 Task: Find connections with filter location Popovo with filter topic #purposewith filter profile language Spanish with filter current company KEYENCE CORPORATION with filter school SALESIAN COLLEGE  with filter industry Education Administration Programs with filter service category Information Security with filter keywords title Sales Representative
Action: Mouse moved to (234, 285)
Screenshot: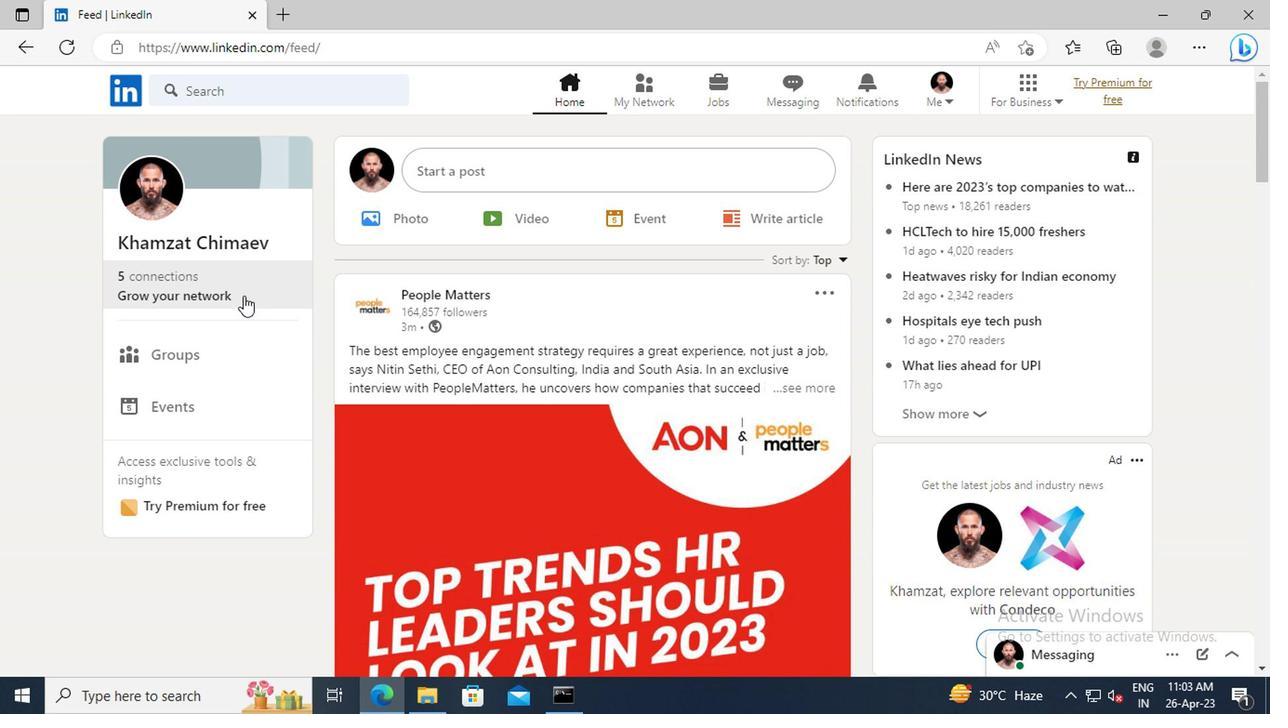 
Action: Mouse pressed left at (234, 285)
Screenshot: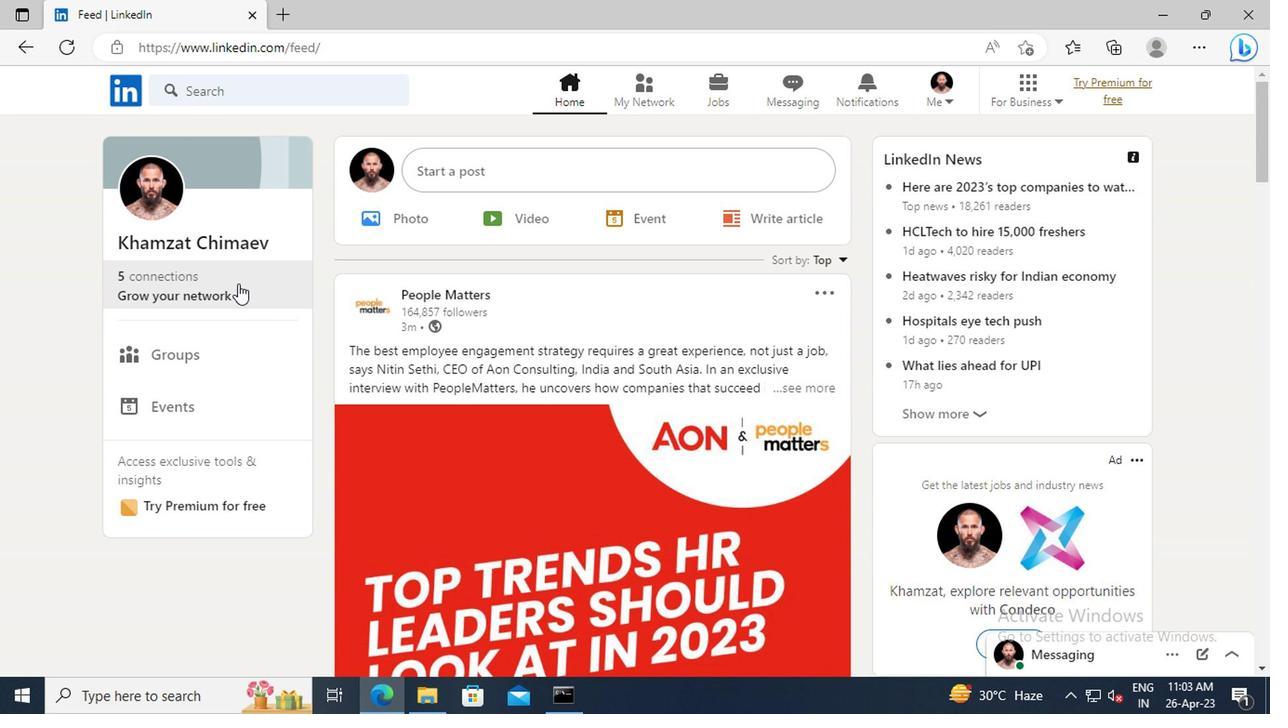 
Action: Mouse moved to (238, 203)
Screenshot: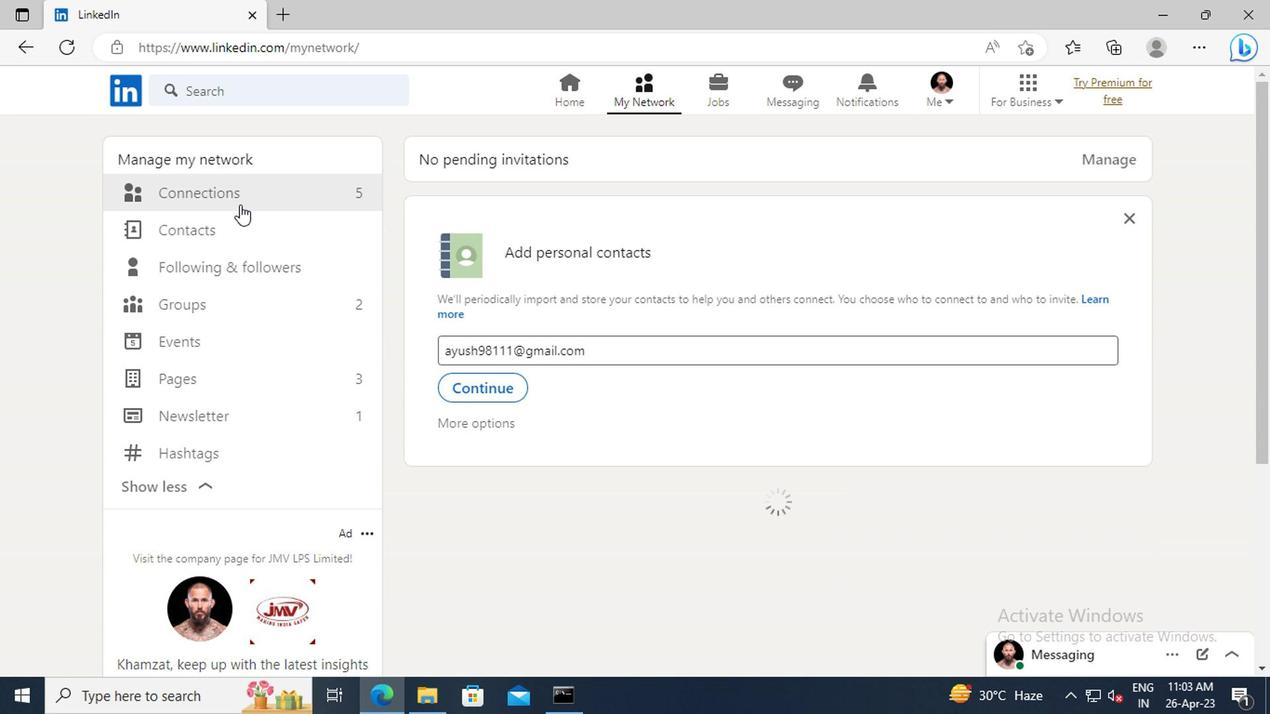
Action: Mouse pressed left at (238, 203)
Screenshot: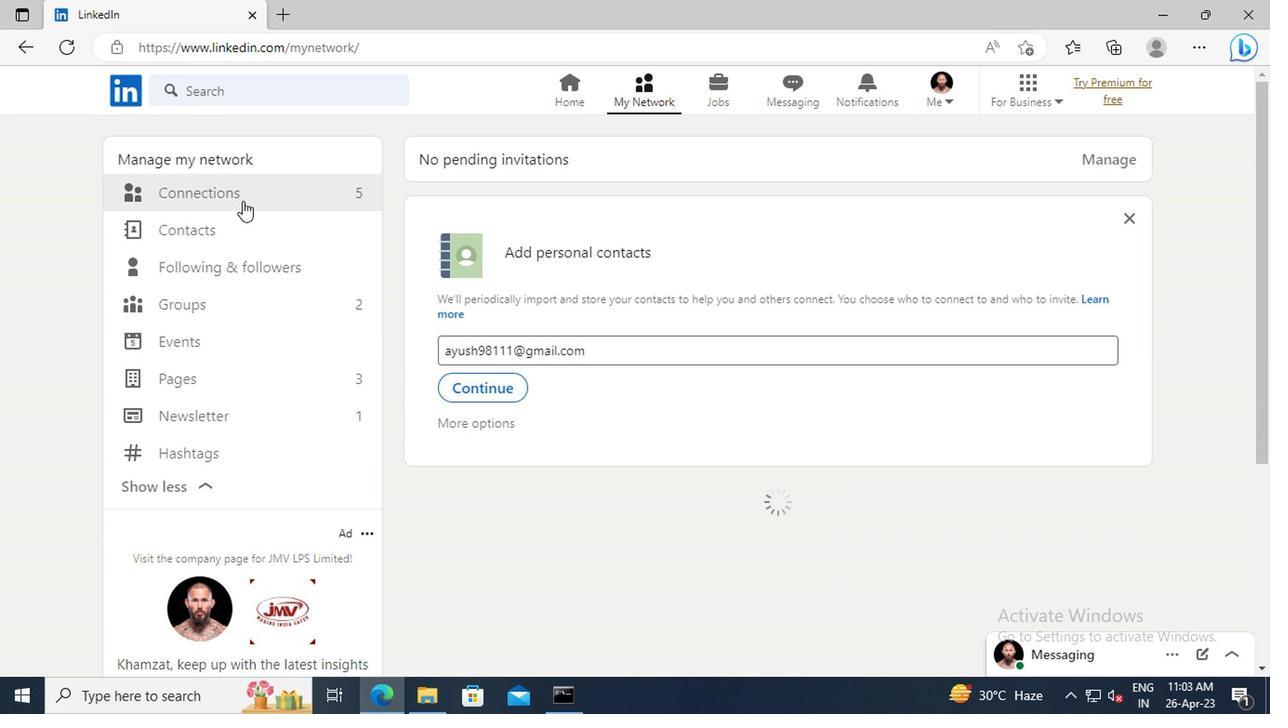 
Action: Mouse moved to (762, 195)
Screenshot: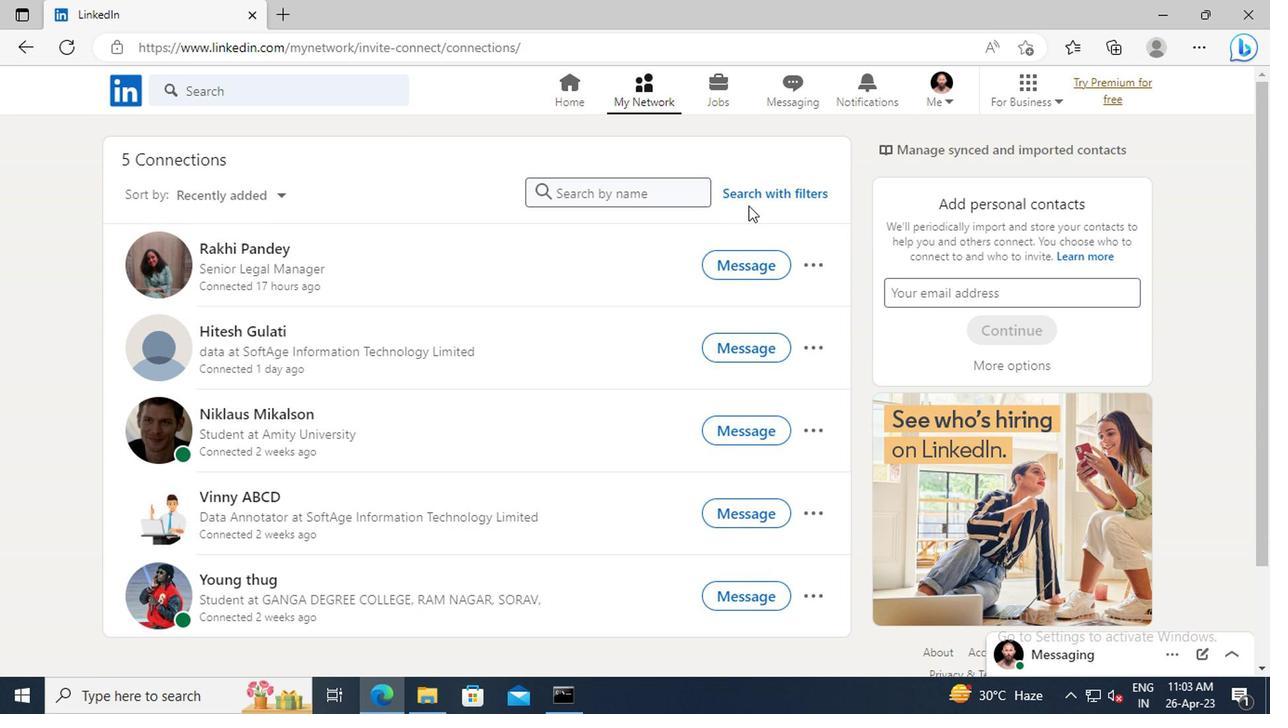 
Action: Mouse pressed left at (762, 195)
Screenshot: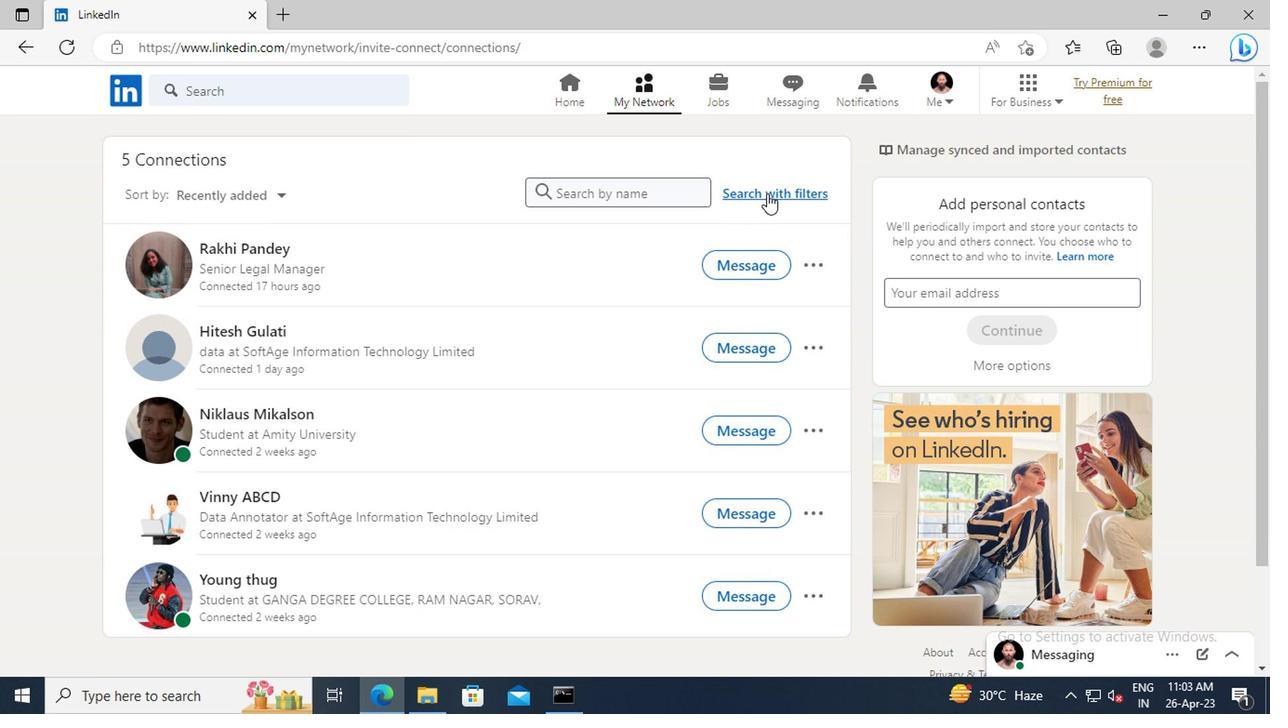 
Action: Mouse moved to (711, 146)
Screenshot: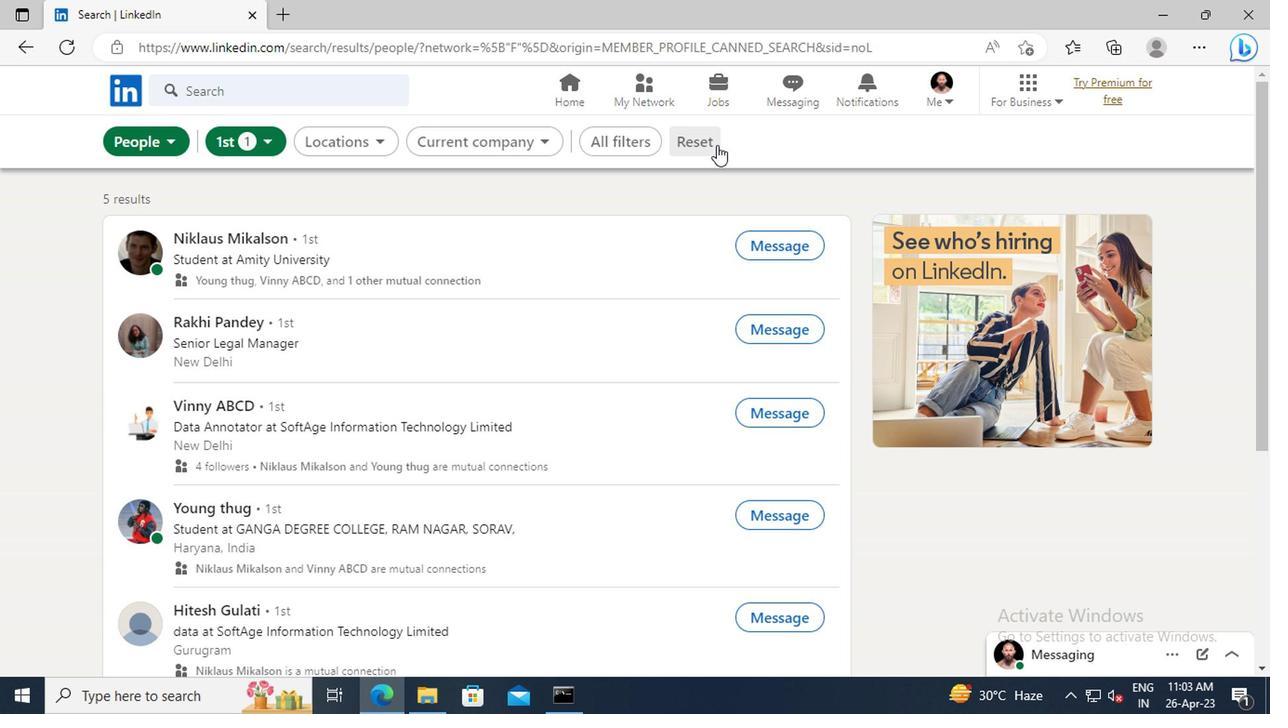 
Action: Mouse pressed left at (711, 146)
Screenshot: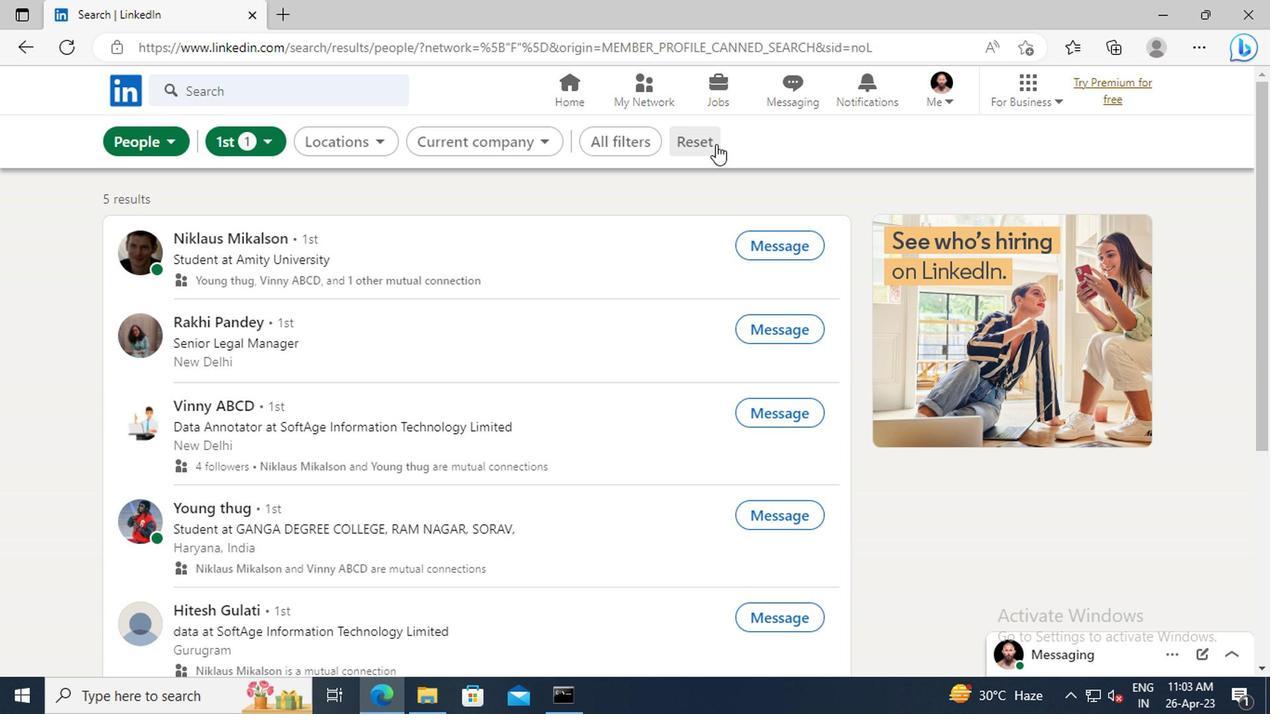 
Action: Mouse moved to (678, 144)
Screenshot: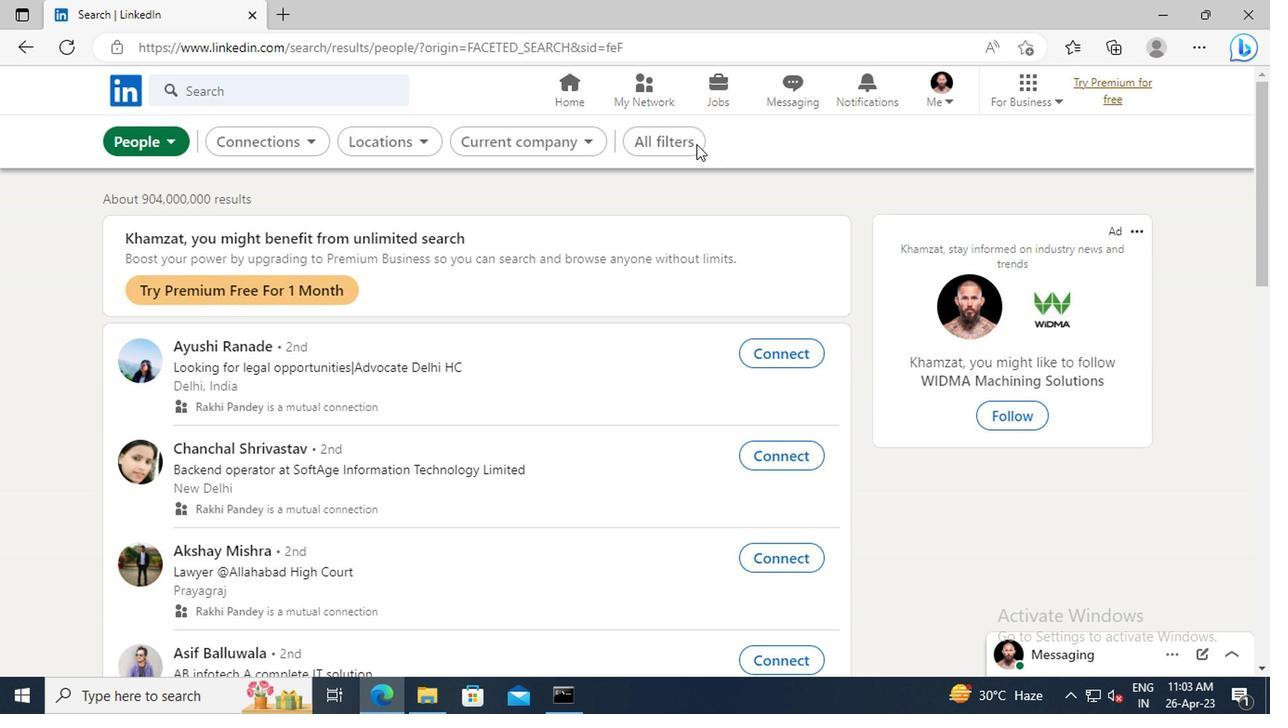 
Action: Mouse pressed left at (678, 144)
Screenshot: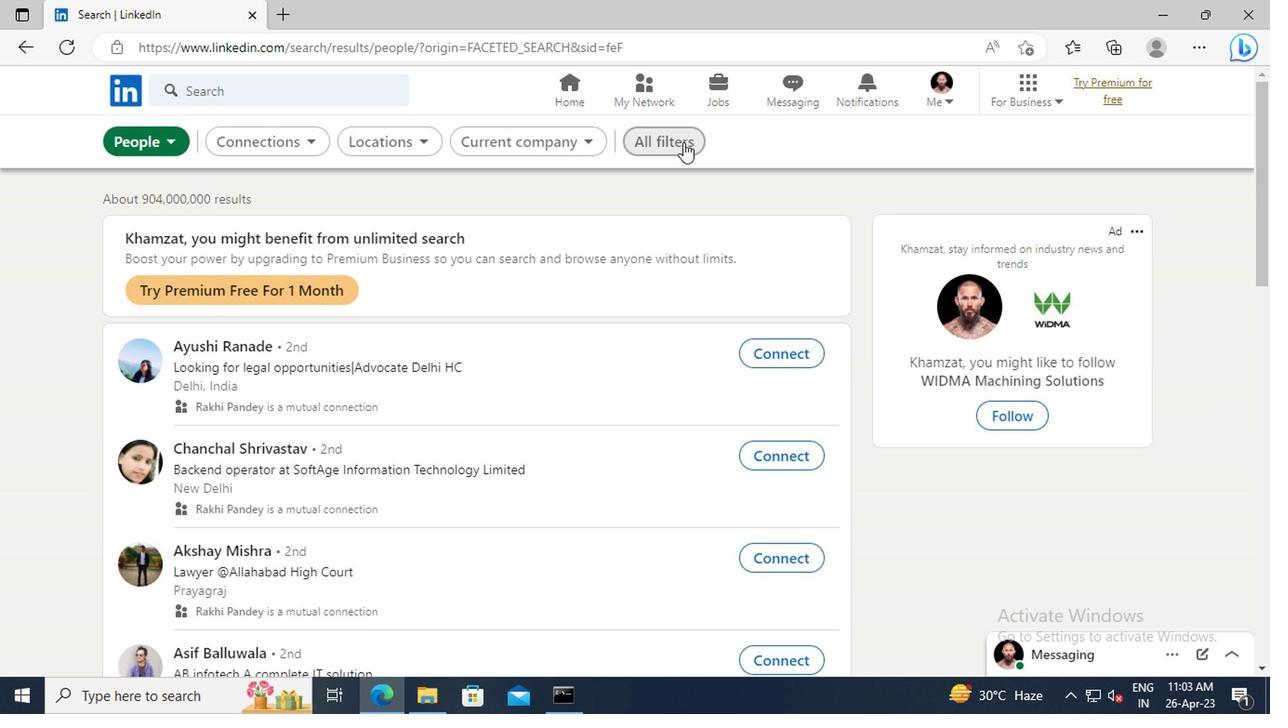
Action: Mouse moved to (1043, 342)
Screenshot: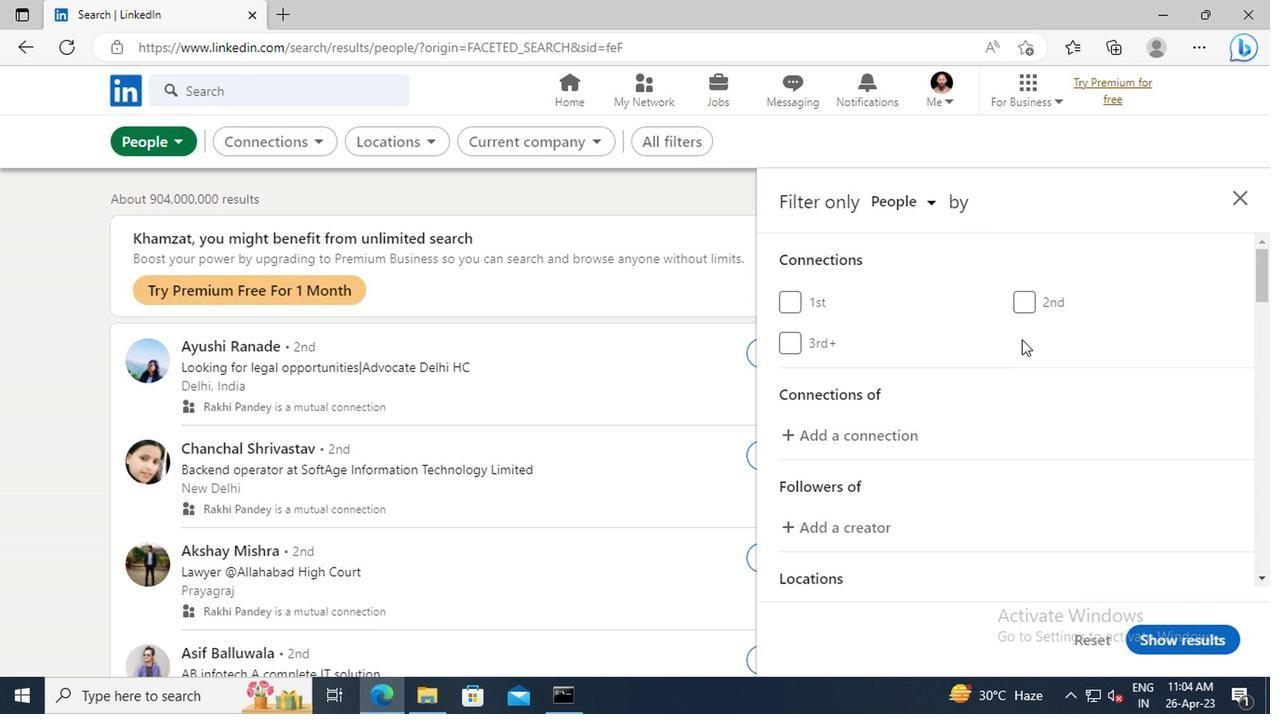 
Action: Mouse scrolled (1043, 340) with delta (0, -1)
Screenshot: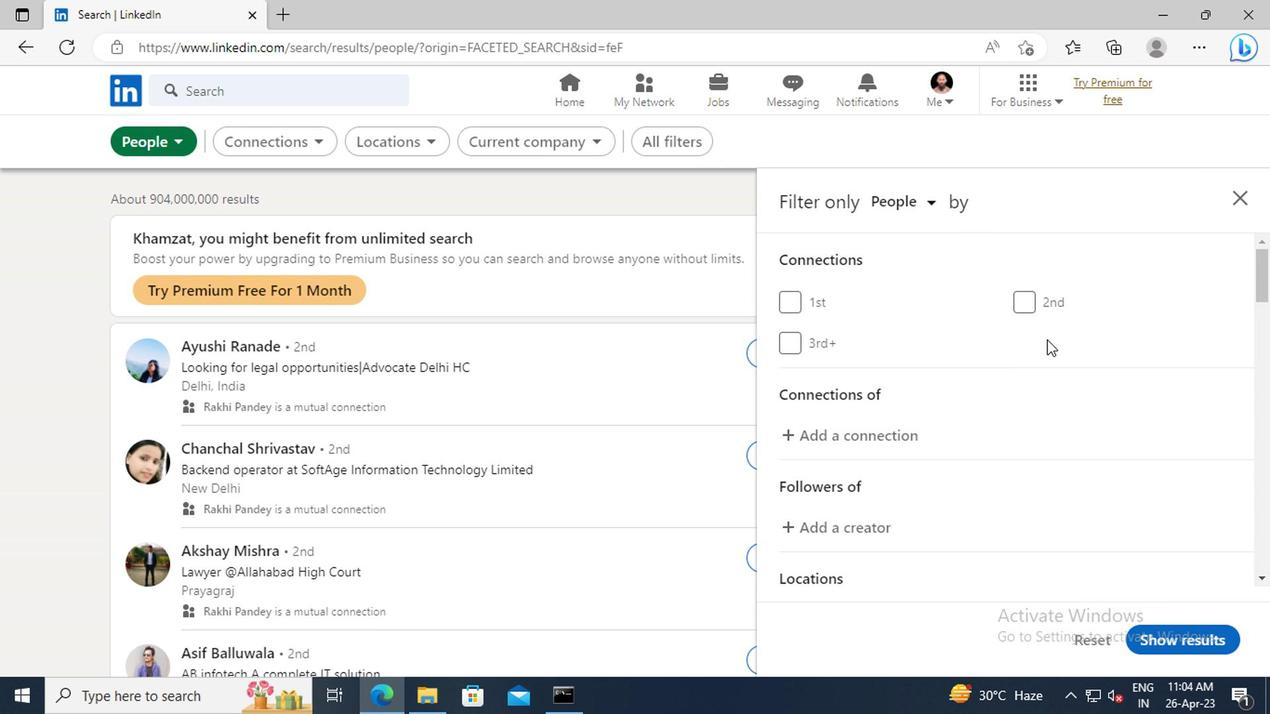 
Action: Mouse scrolled (1043, 340) with delta (0, -1)
Screenshot: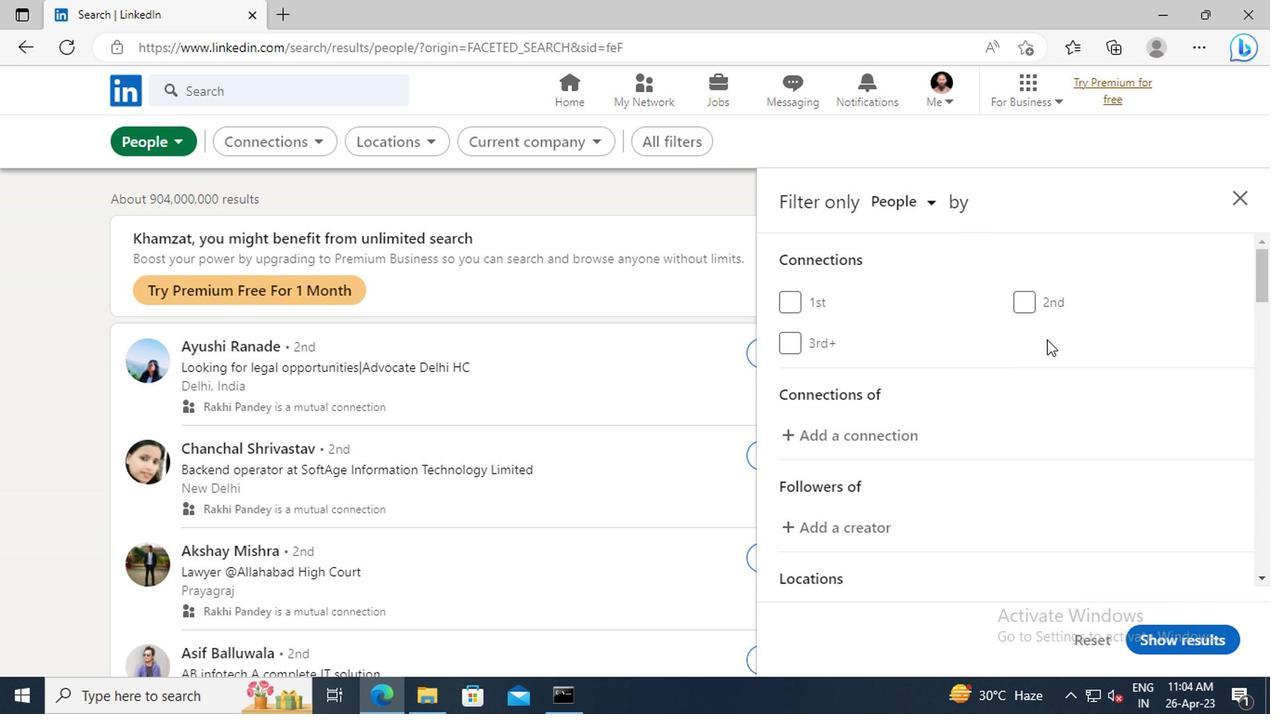 
Action: Mouse scrolled (1043, 340) with delta (0, -1)
Screenshot: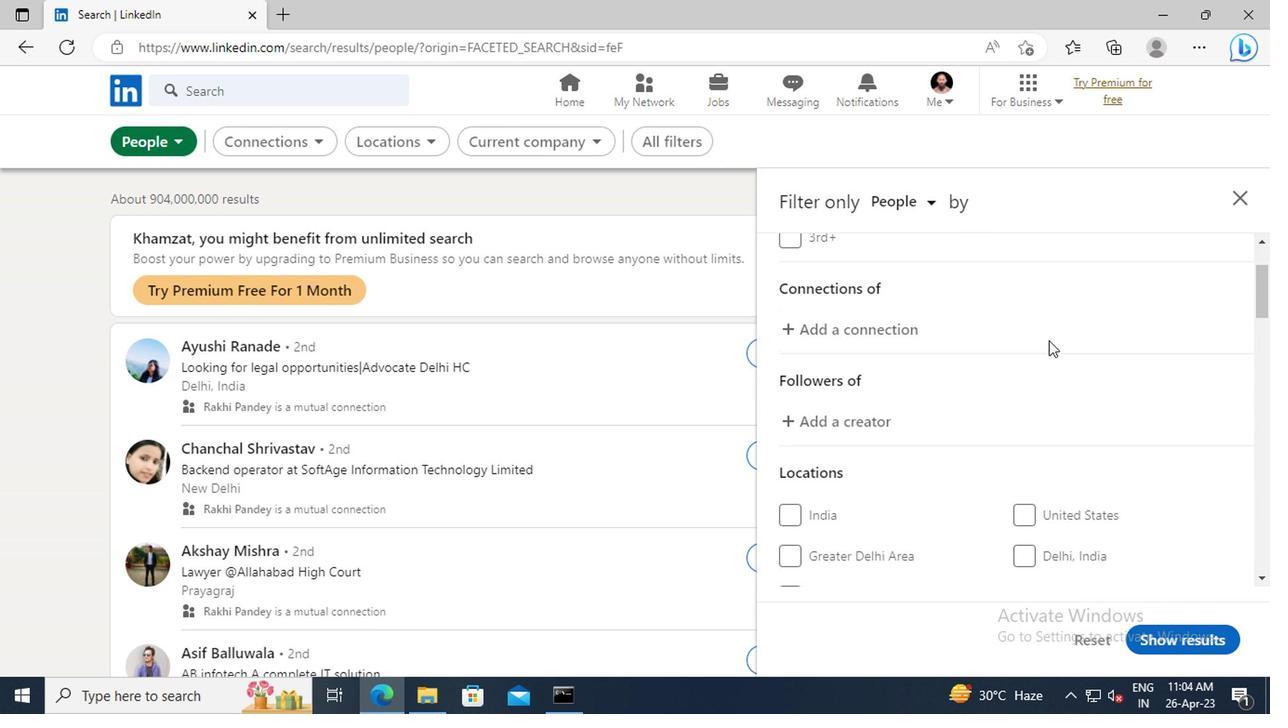 
Action: Mouse scrolled (1043, 340) with delta (0, -1)
Screenshot: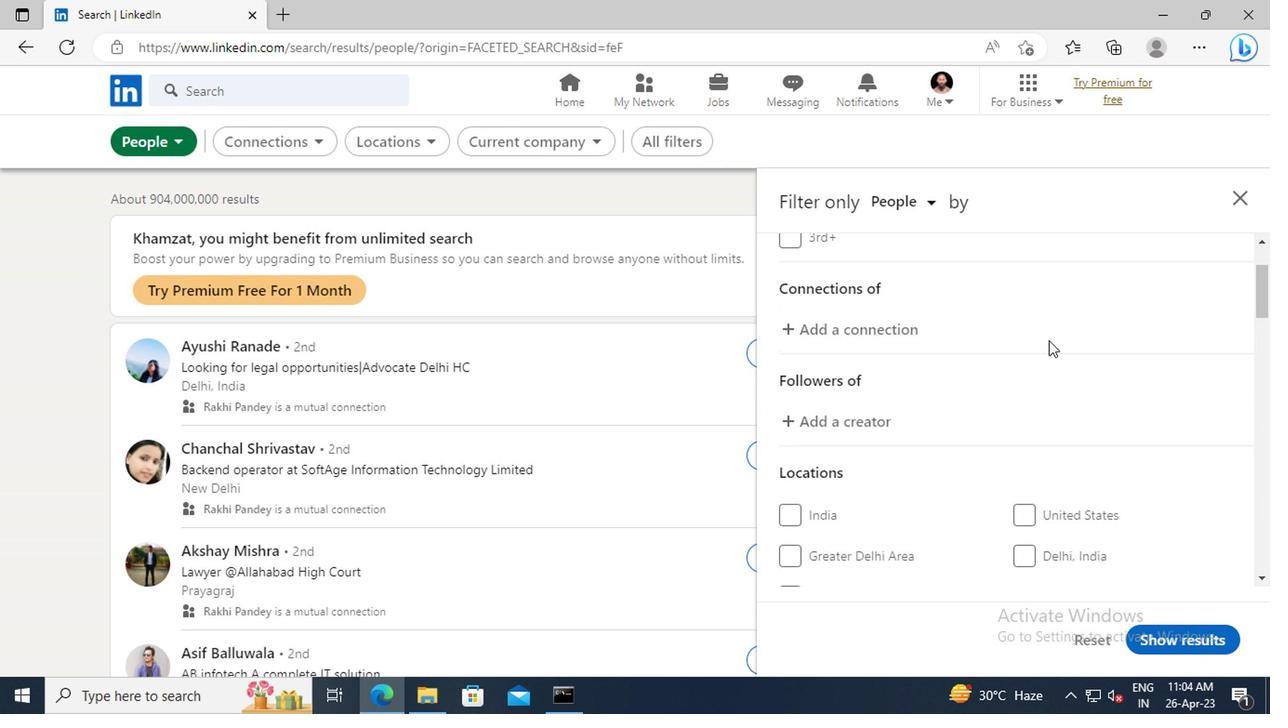 
Action: Mouse scrolled (1043, 340) with delta (0, -1)
Screenshot: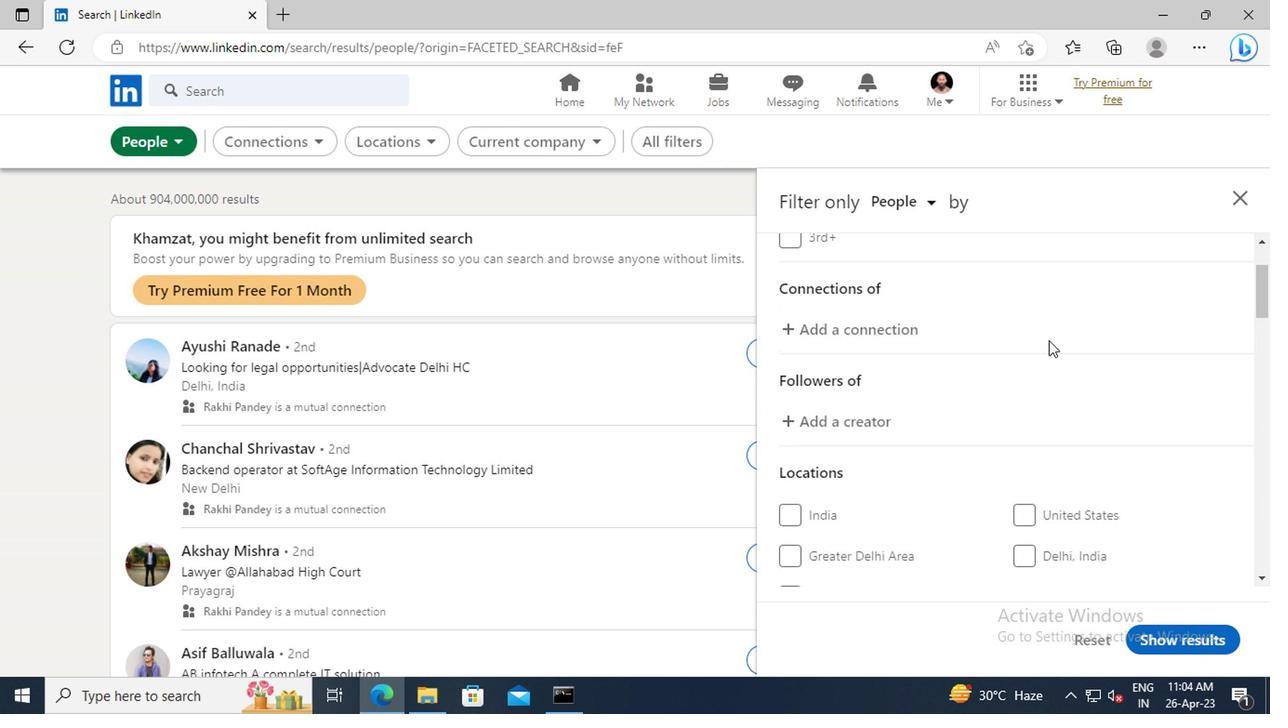 
Action: Mouse moved to (1053, 440)
Screenshot: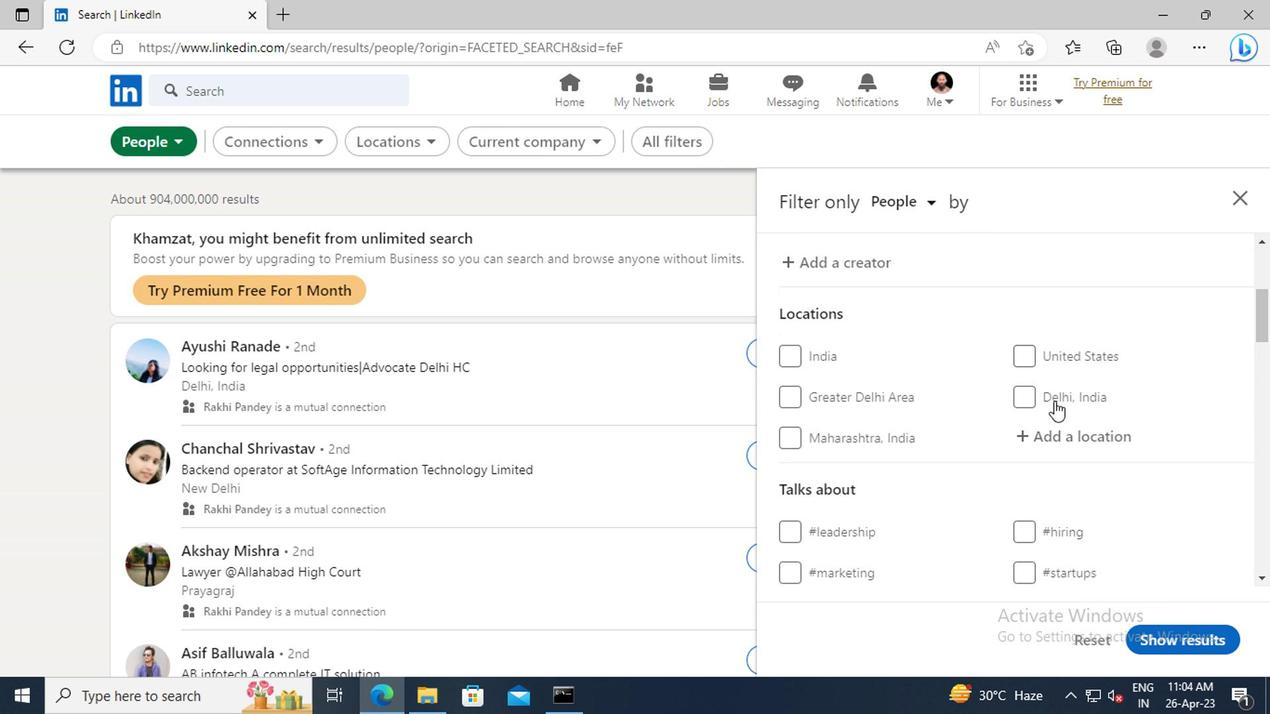 
Action: Mouse pressed left at (1053, 440)
Screenshot: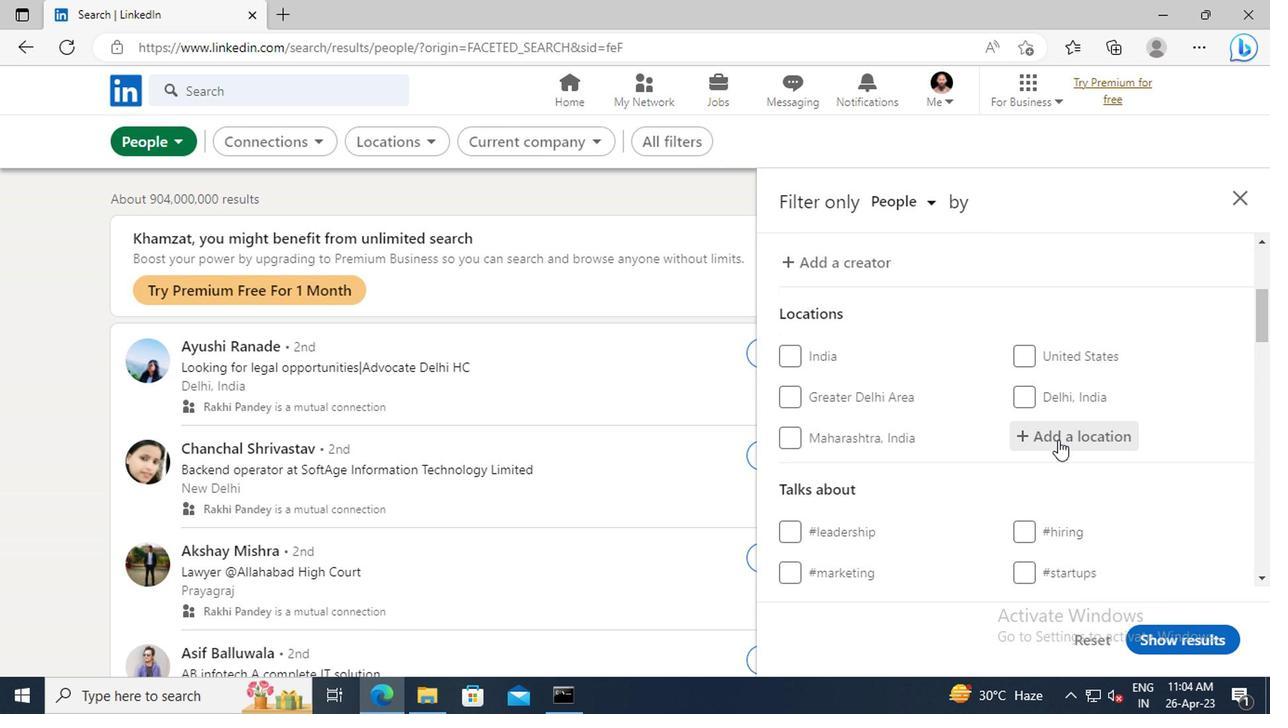 
Action: Key pressed <Key.shift>POPOVO
Screenshot: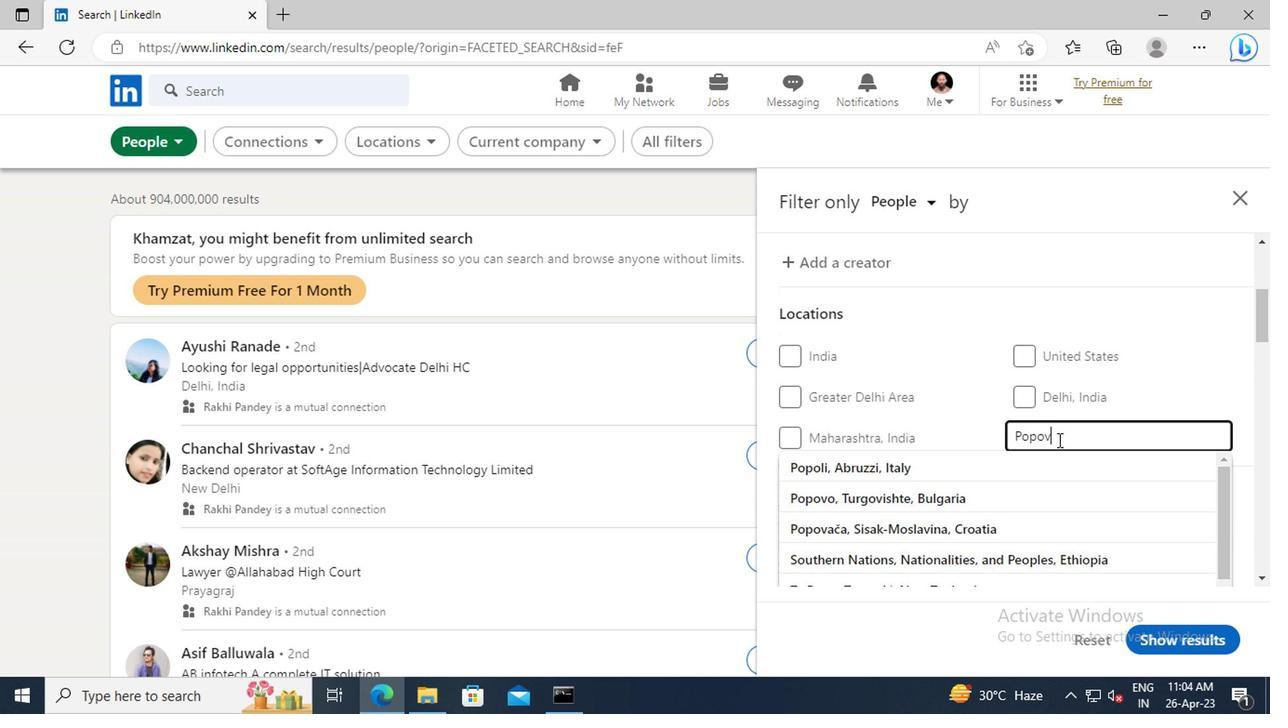 
Action: Mouse moved to (1044, 465)
Screenshot: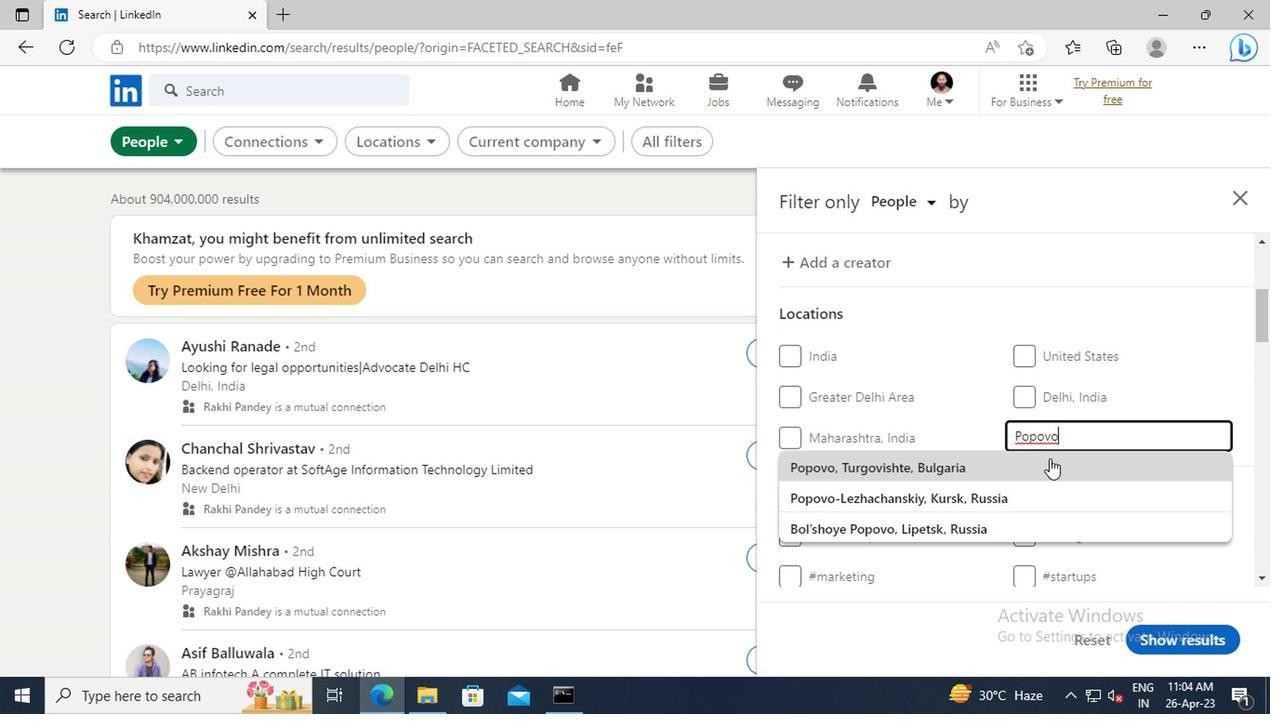 
Action: Mouse pressed left at (1044, 465)
Screenshot: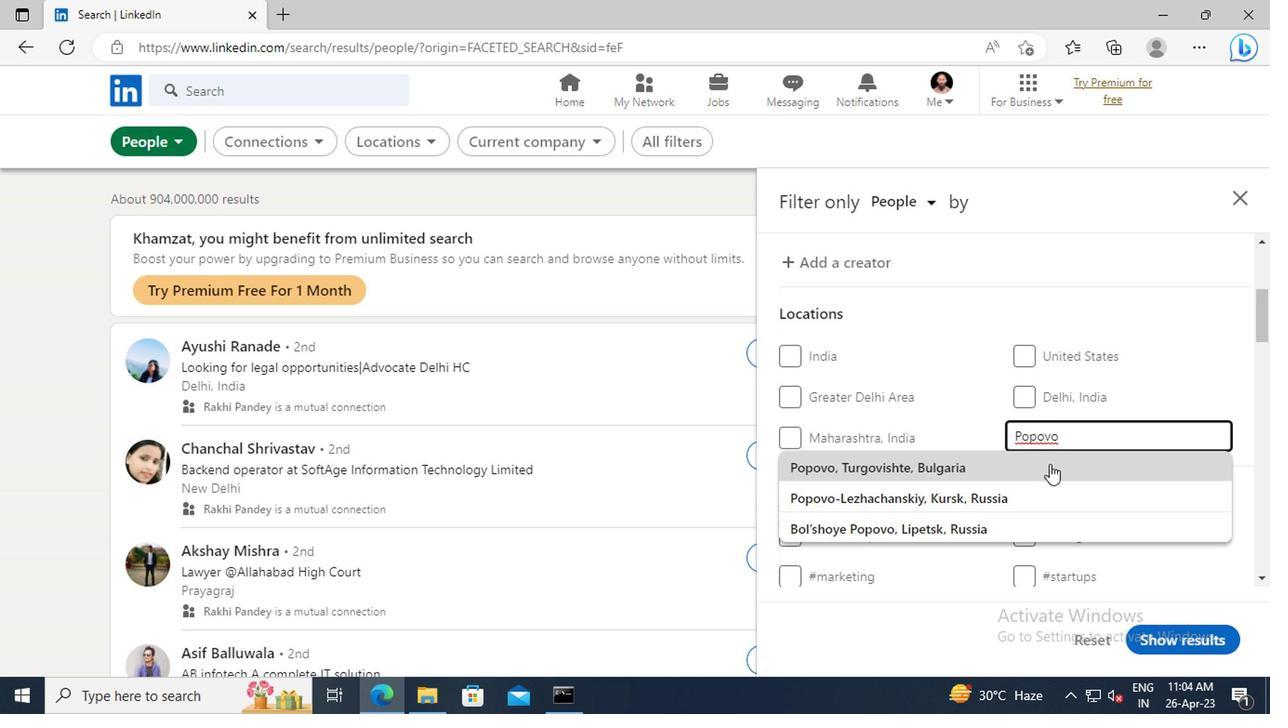 
Action: Mouse moved to (1034, 410)
Screenshot: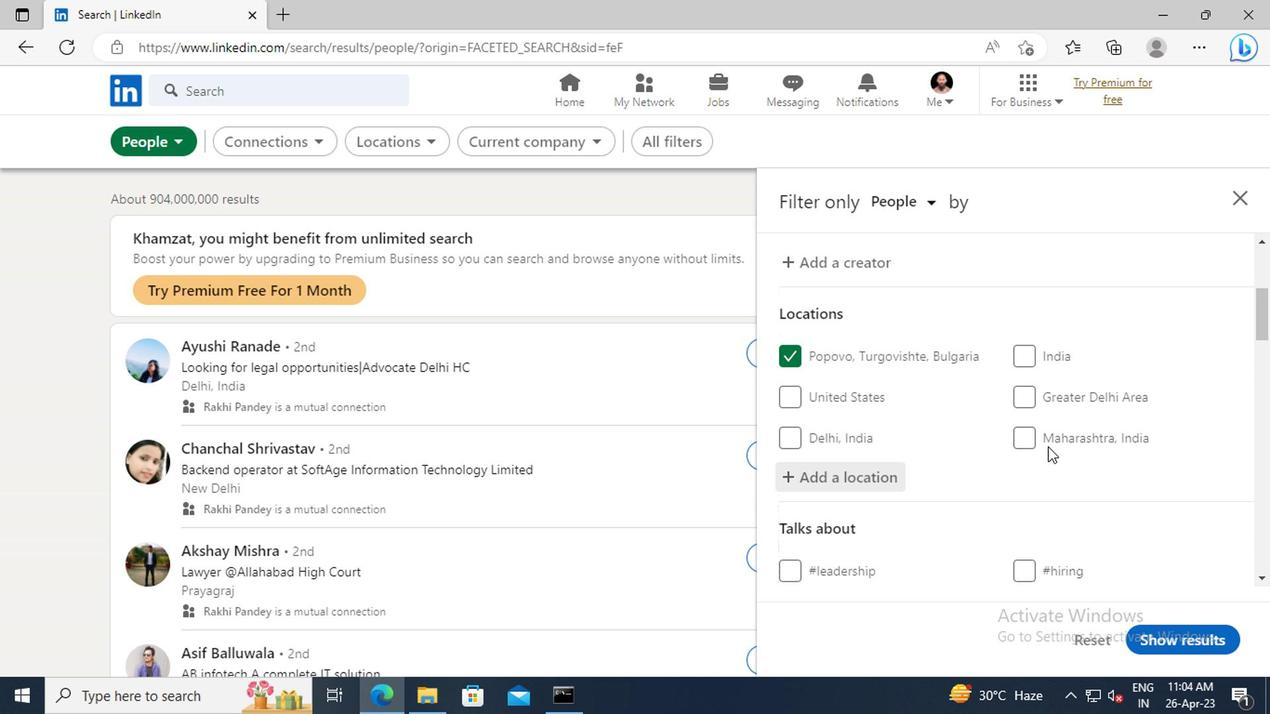 
Action: Mouse scrolled (1034, 409) with delta (0, 0)
Screenshot: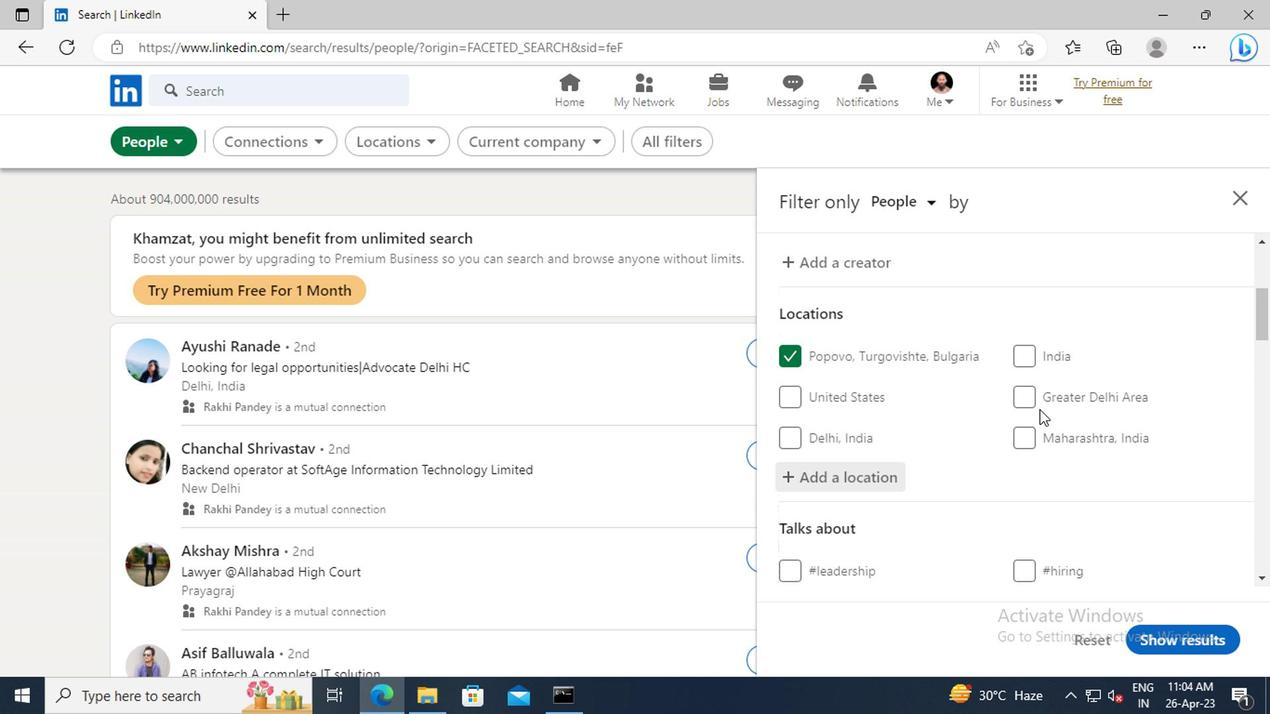 
Action: Mouse scrolled (1034, 409) with delta (0, 0)
Screenshot: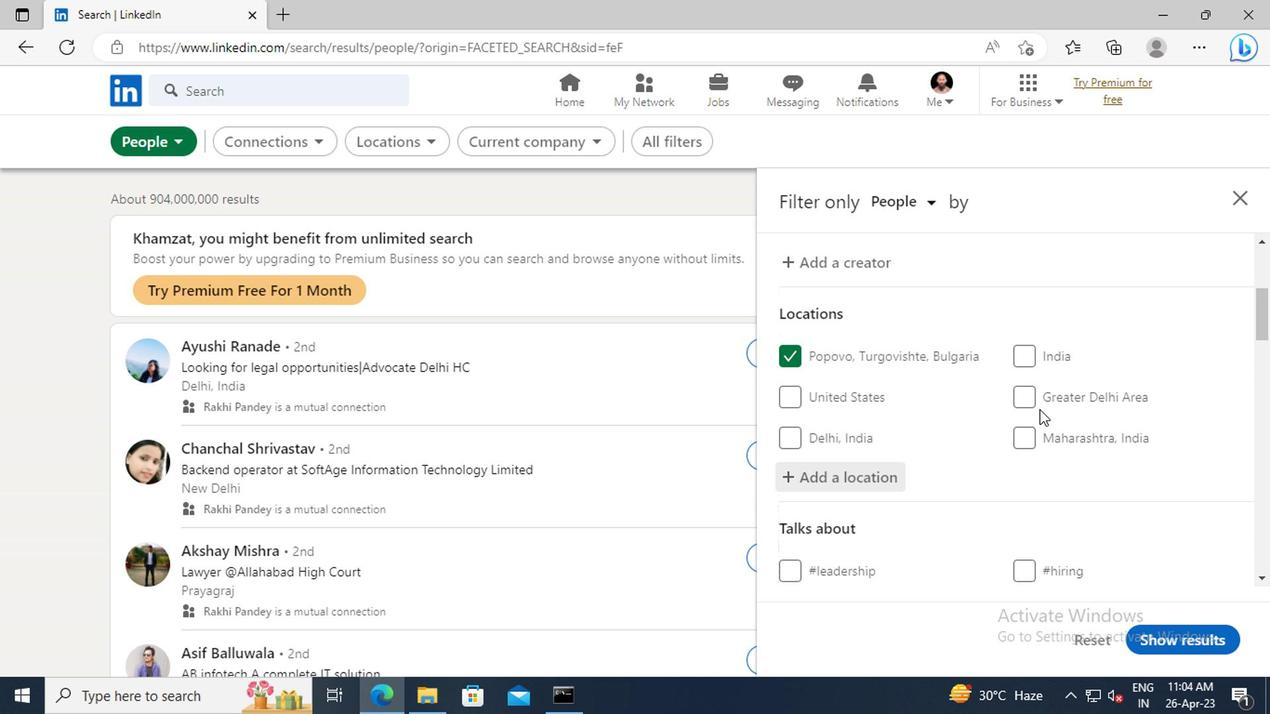 
Action: Mouse scrolled (1034, 409) with delta (0, 0)
Screenshot: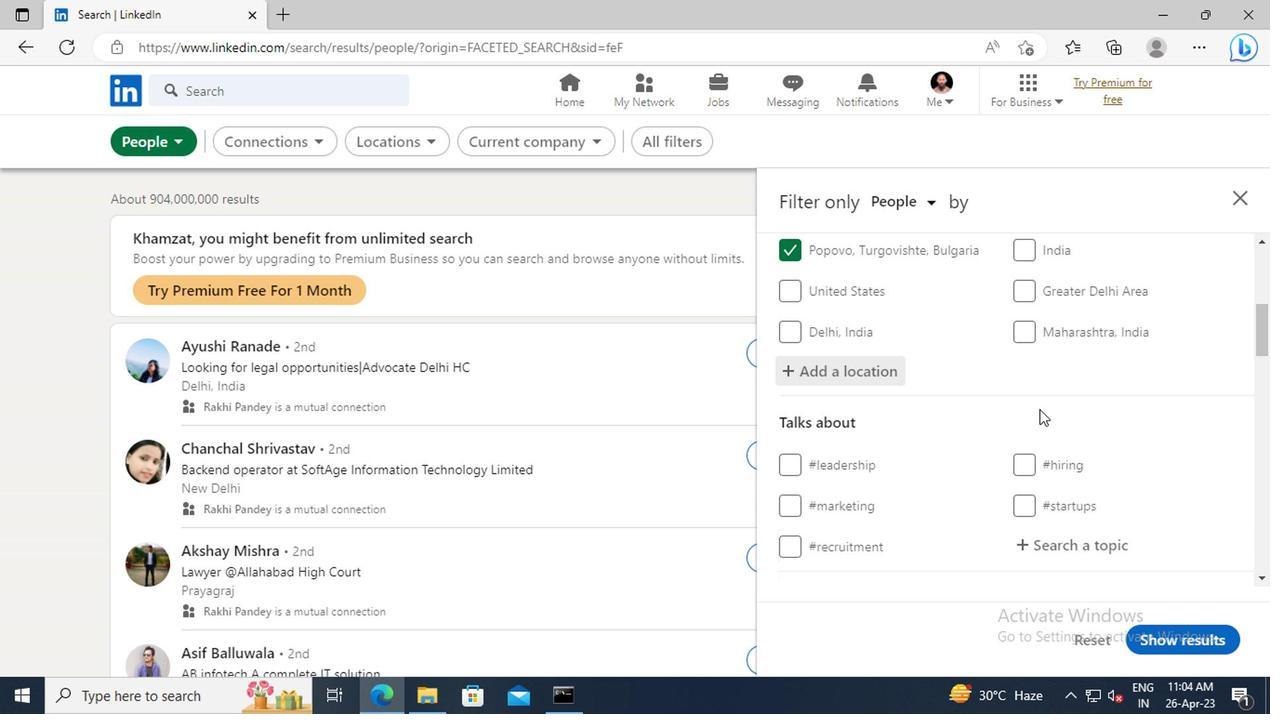 
Action: Mouse moved to (1045, 489)
Screenshot: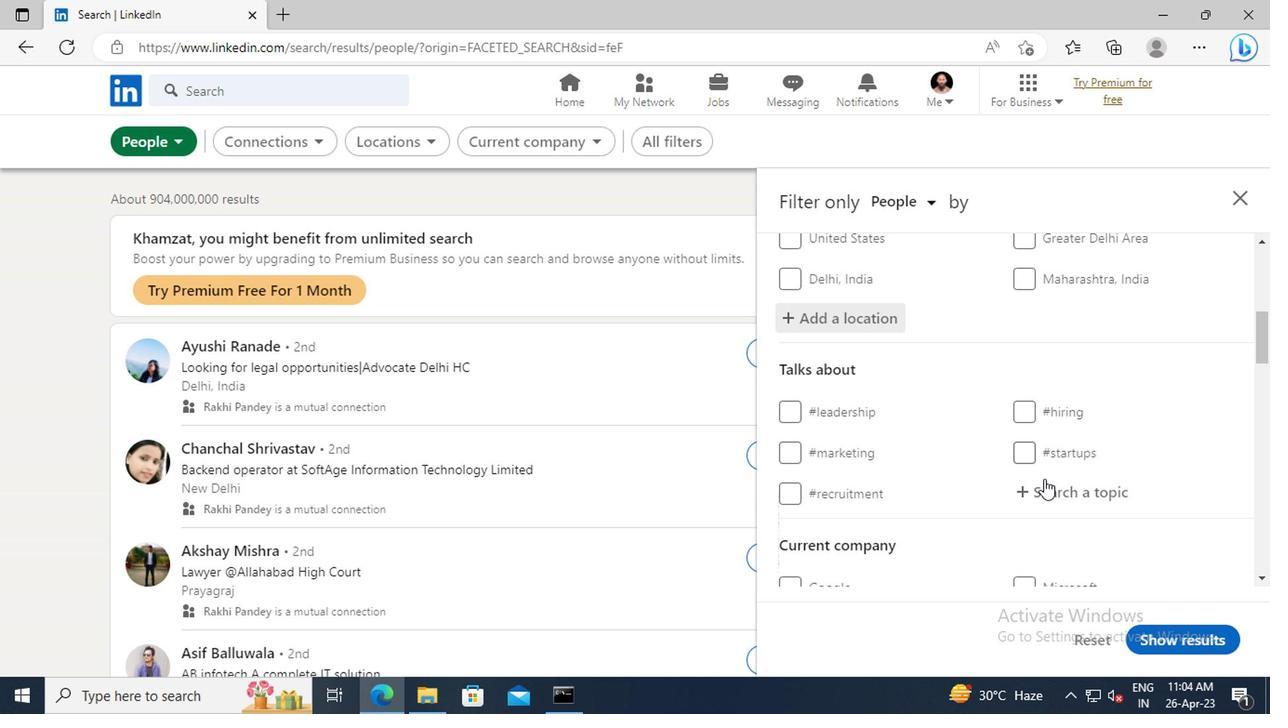 
Action: Mouse pressed left at (1045, 489)
Screenshot: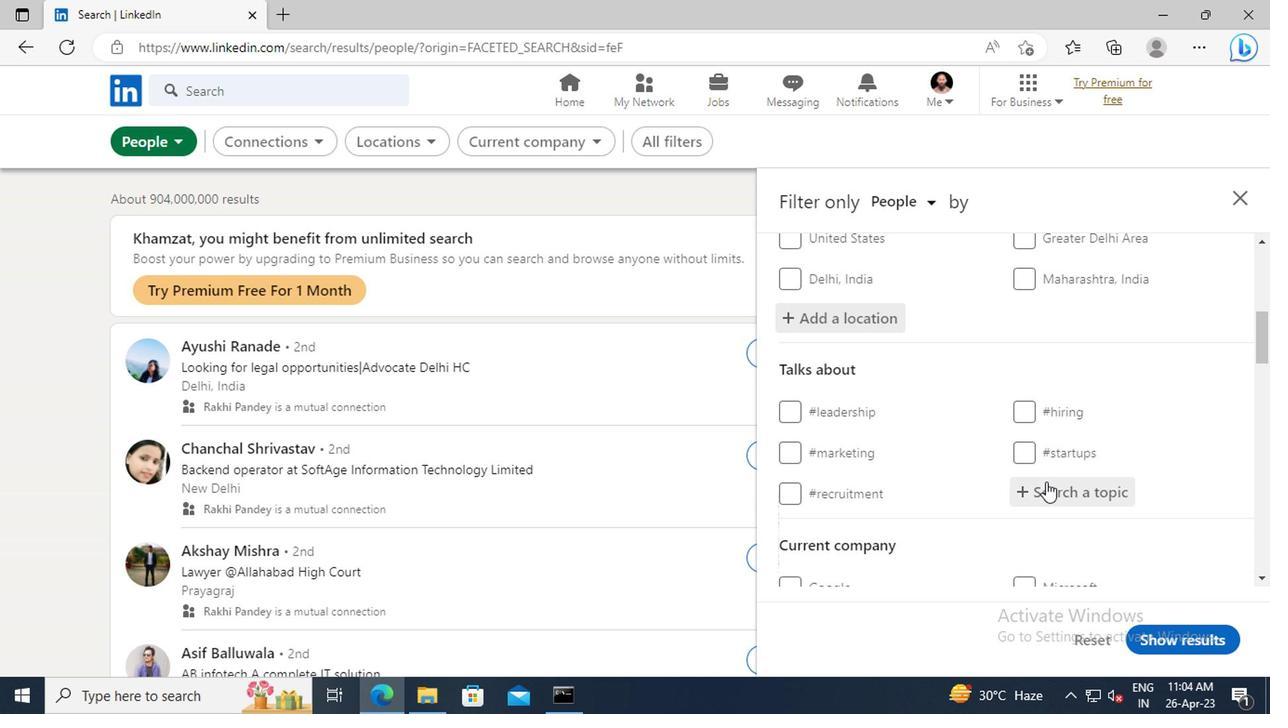 
Action: Mouse moved to (1046, 489)
Screenshot: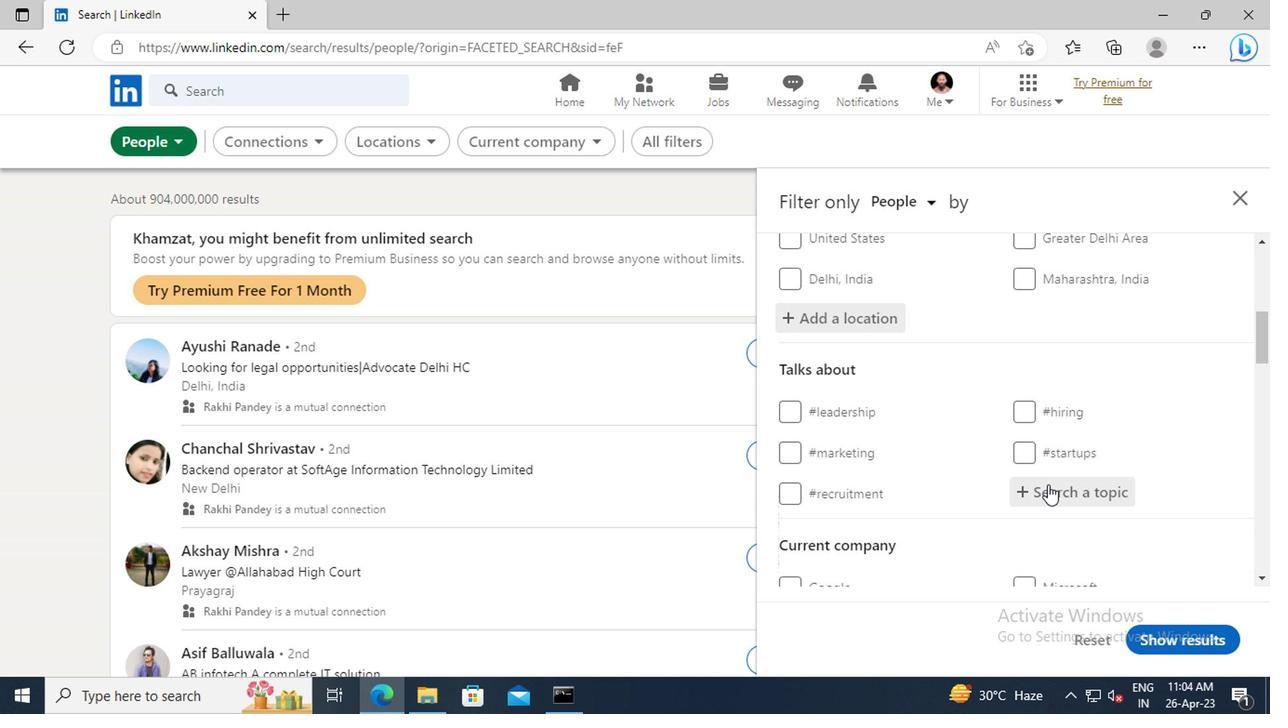 
Action: Key pressed <Key.shift>#PURPOSEWITH<Key.enter>
Screenshot: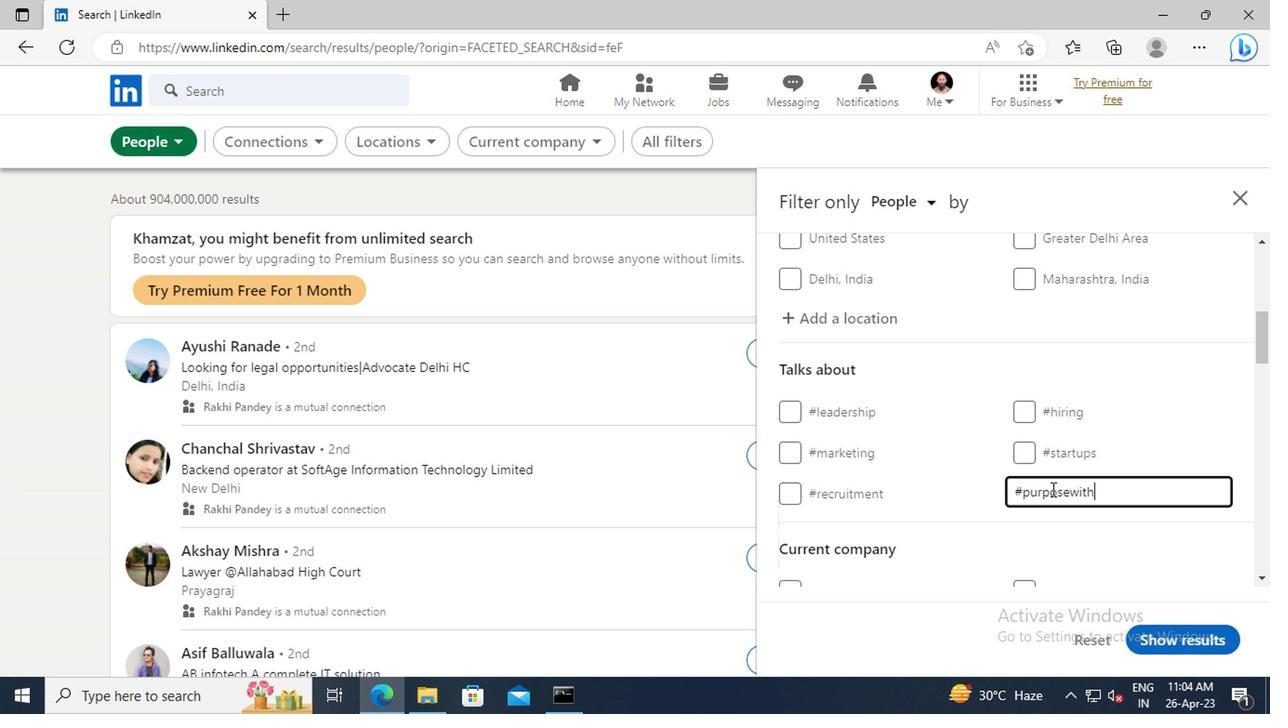 
Action: Mouse scrolled (1046, 488) with delta (0, 0)
Screenshot: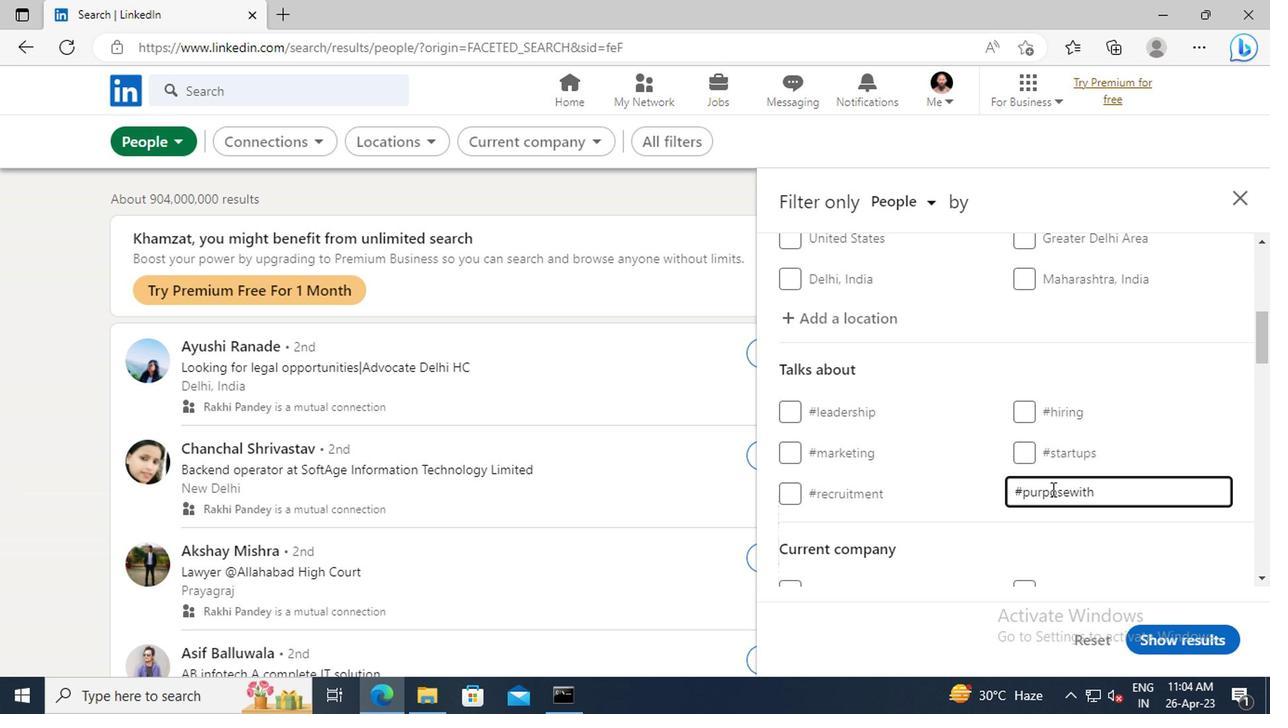 
Action: Mouse scrolled (1046, 488) with delta (0, 0)
Screenshot: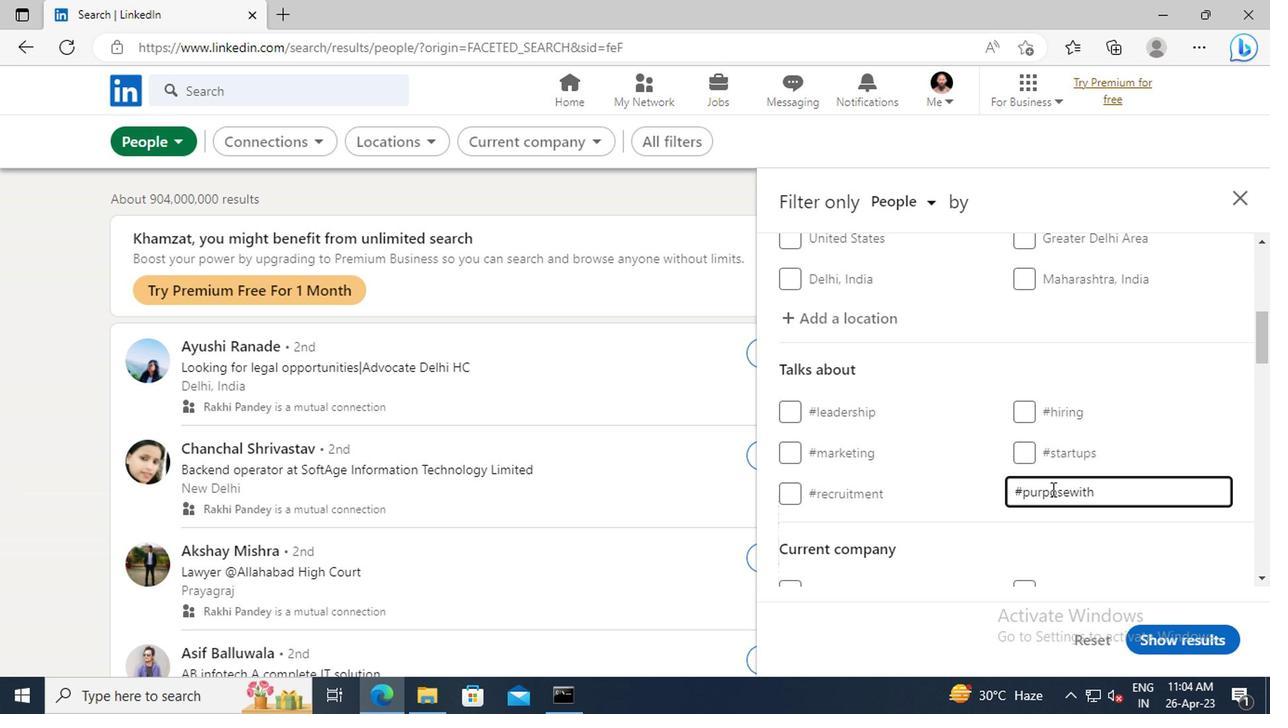 
Action: Mouse scrolled (1046, 488) with delta (0, 0)
Screenshot: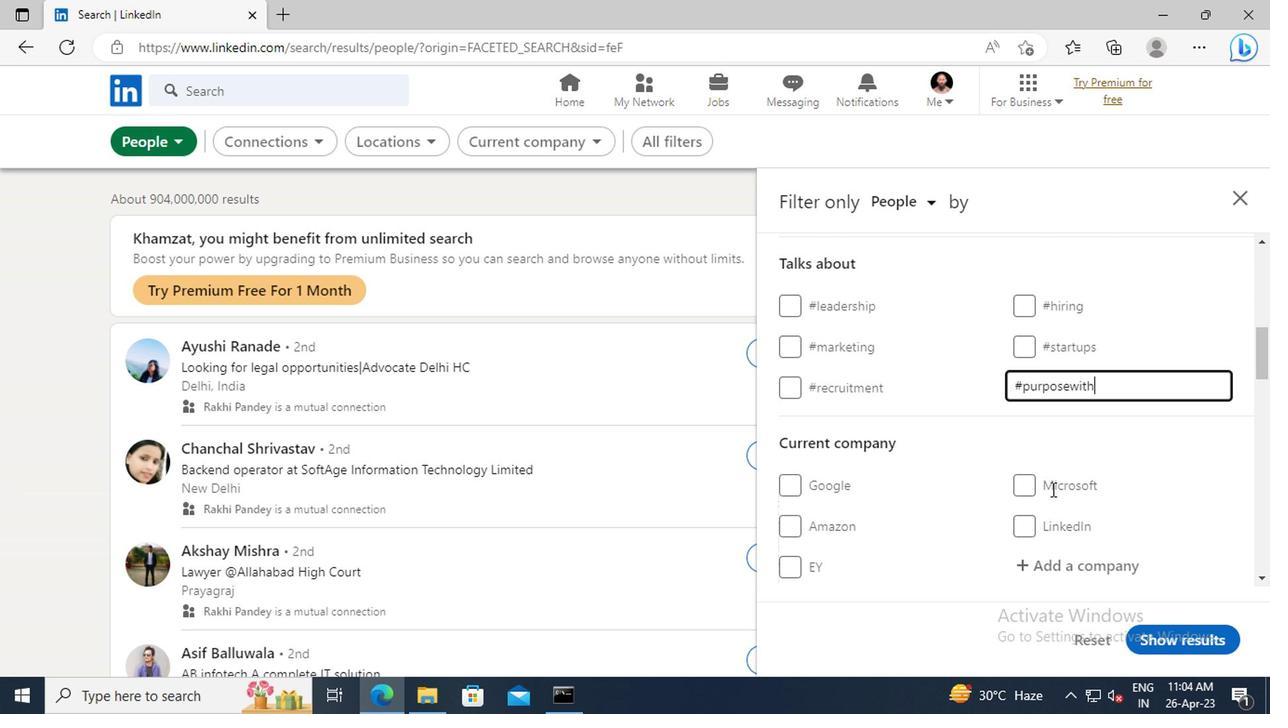 
Action: Mouse scrolled (1046, 488) with delta (0, 0)
Screenshot: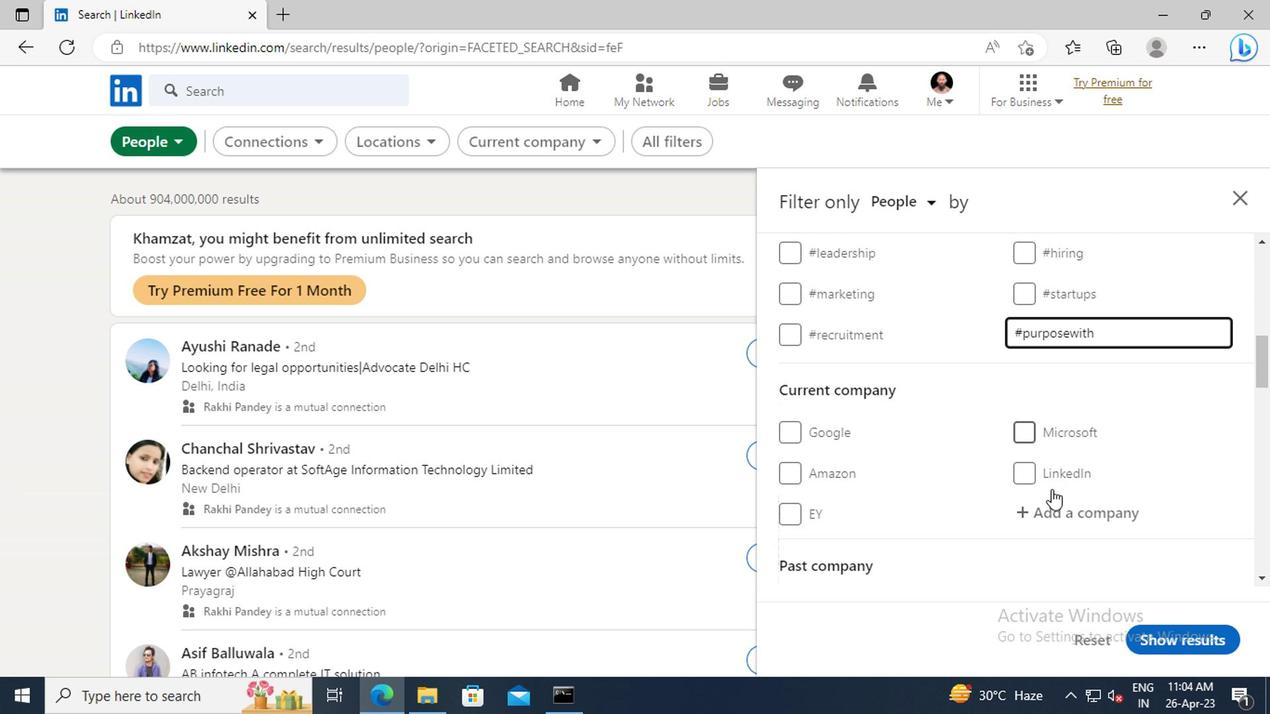 
Action: Mouse scrolled (1046, 488) with delta (0, 0)
Screenshot: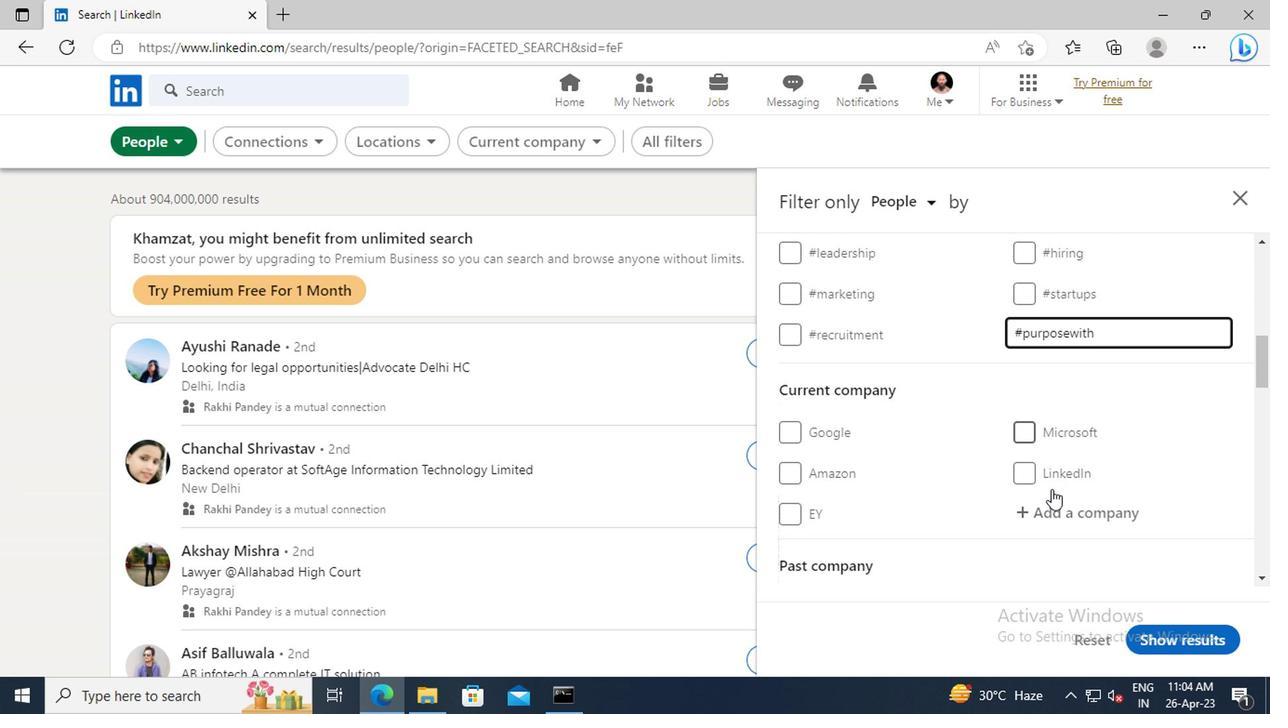 
Action: Mouse scrolled (1046, 488) with delta (0, 0)
Screenshot: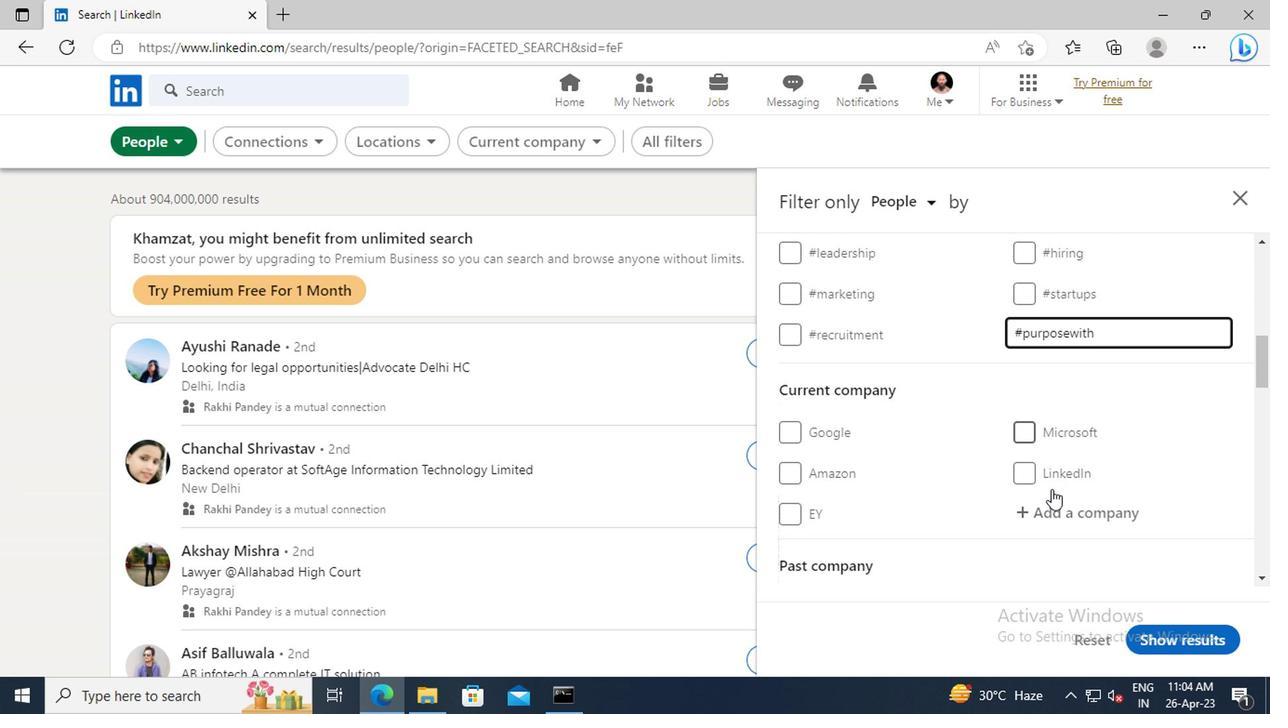 
Action: Mouse scrolled (1046, 488) with delta (0, 0)
Screenshot: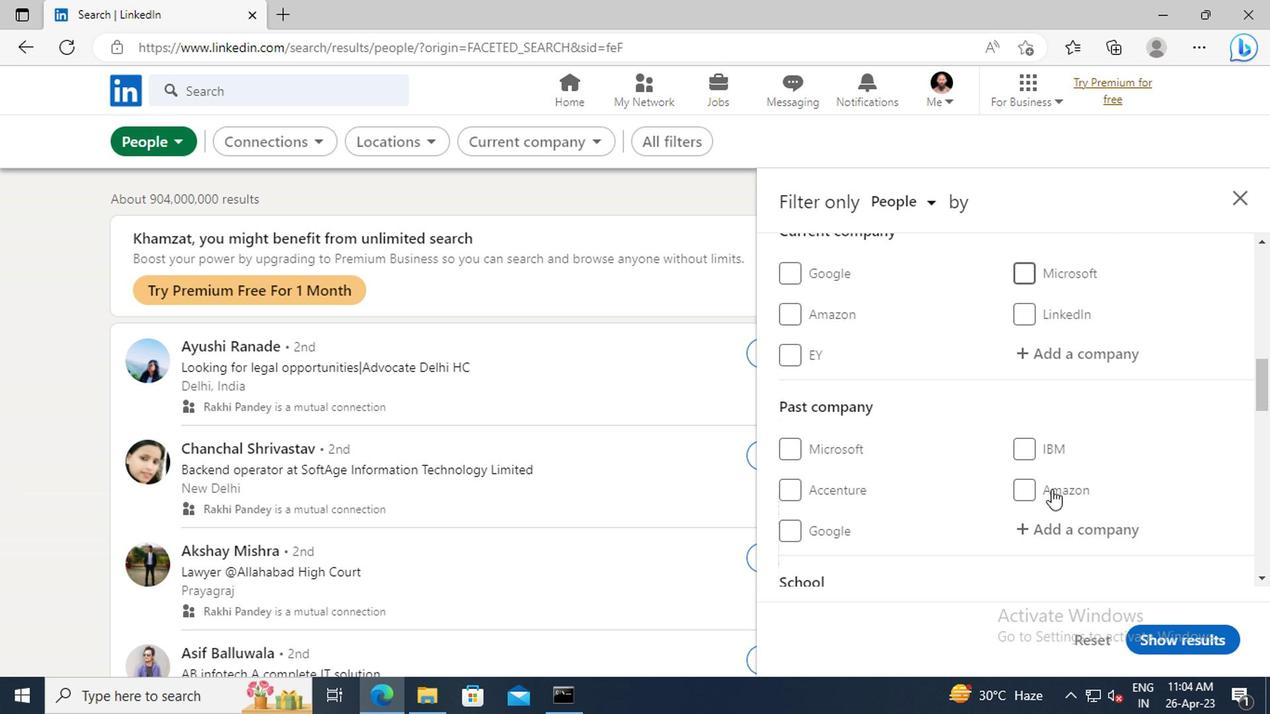 
Action: Mouse scrolled (1046, 488) with delta (0, 0)
Screenshot: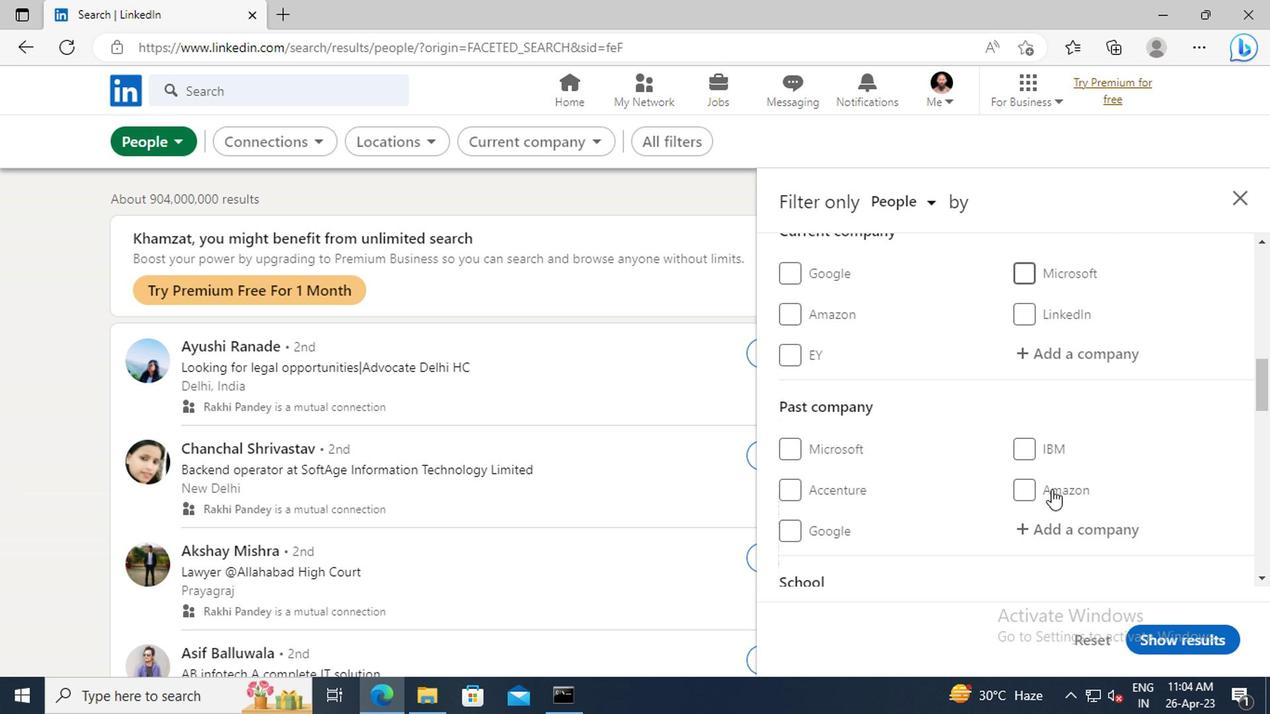 
Action: Mouse scrolled (1046, 488) with delta (0, 0)
Screenshot: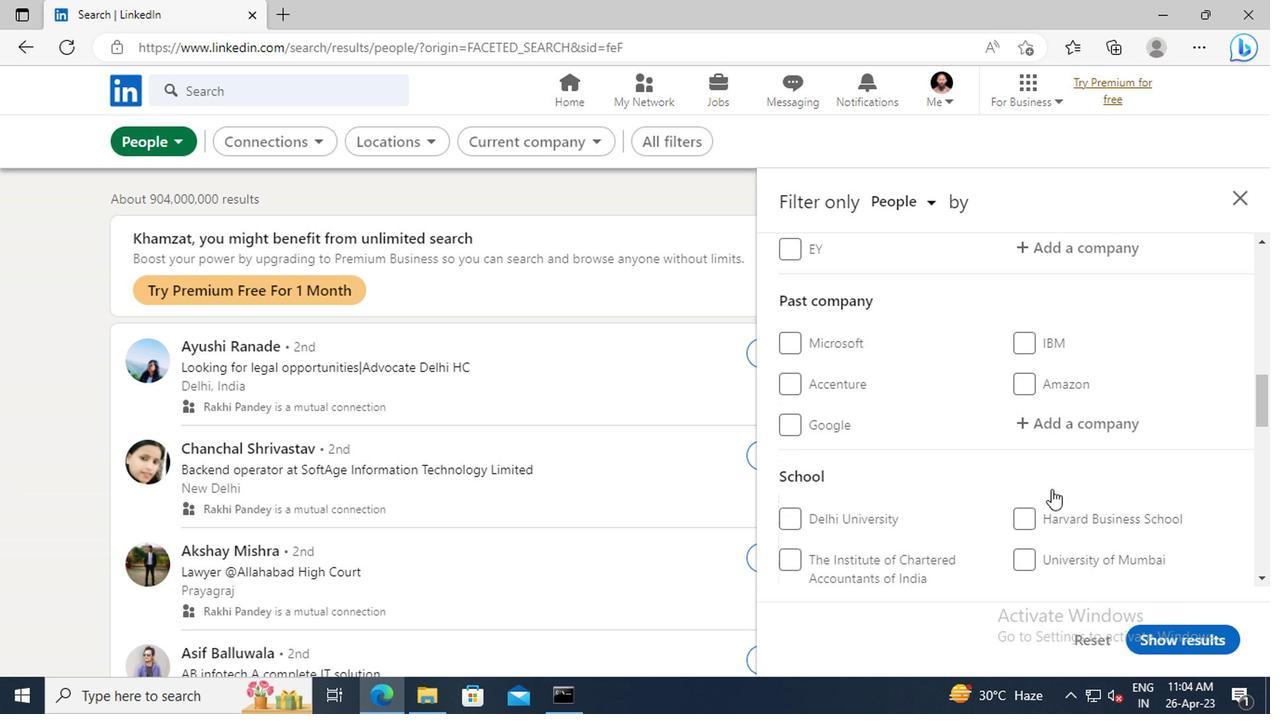 
Action: Mouse scrolled (1046, 488) with delta (0, 0)
Screenshot: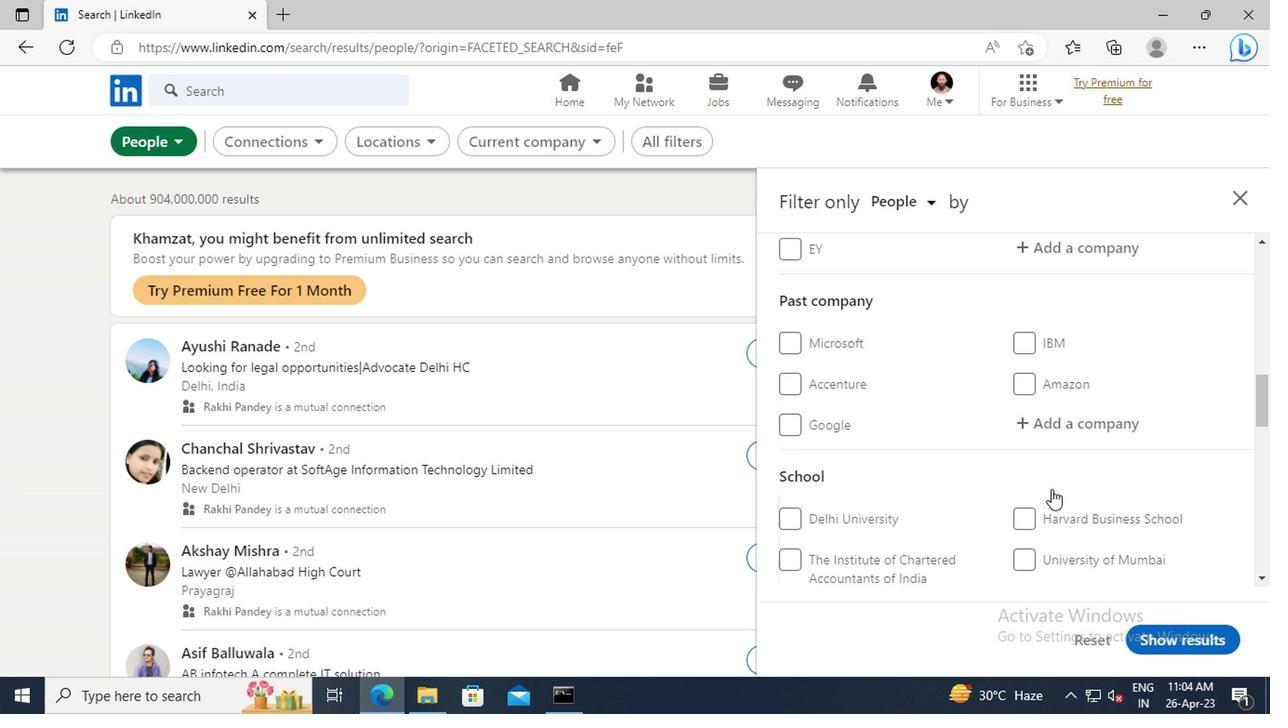 
Action: Mouse scrolled (1046, 488) with delta (0, 0)
Screenshot: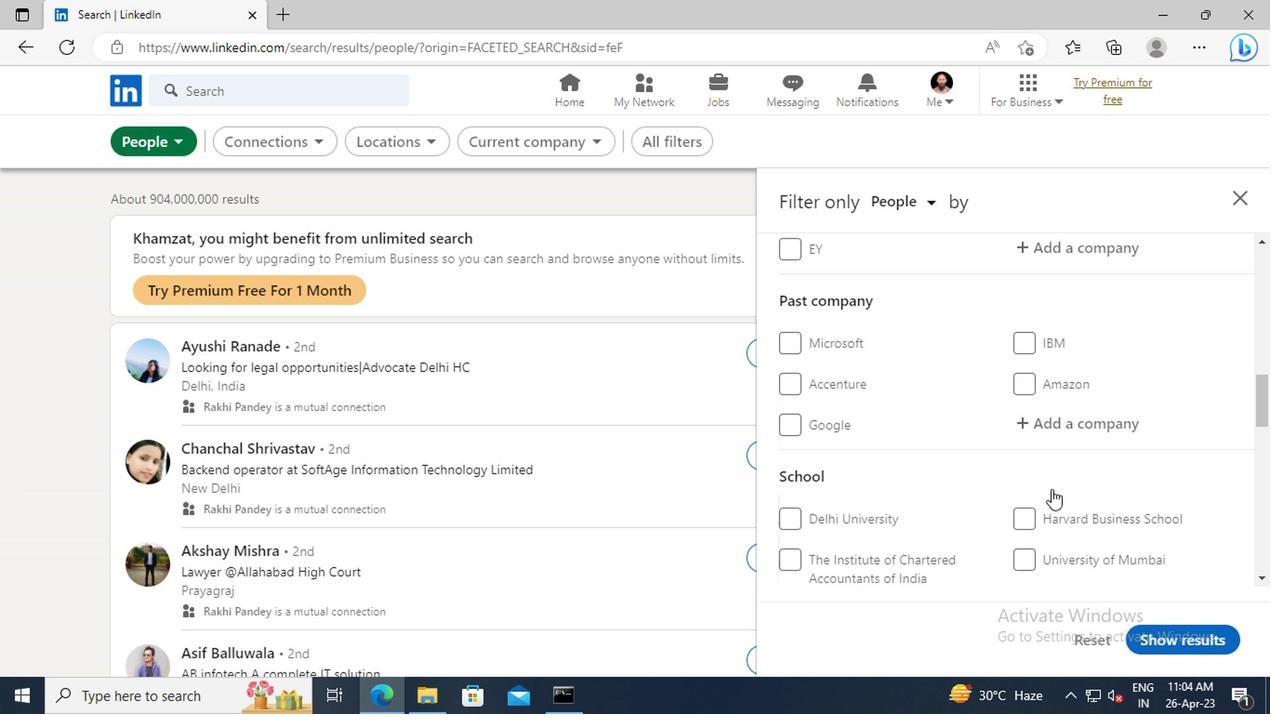 
Action: Mouse scrolled (1046, 488) with delta (0, 0)
Screenshot: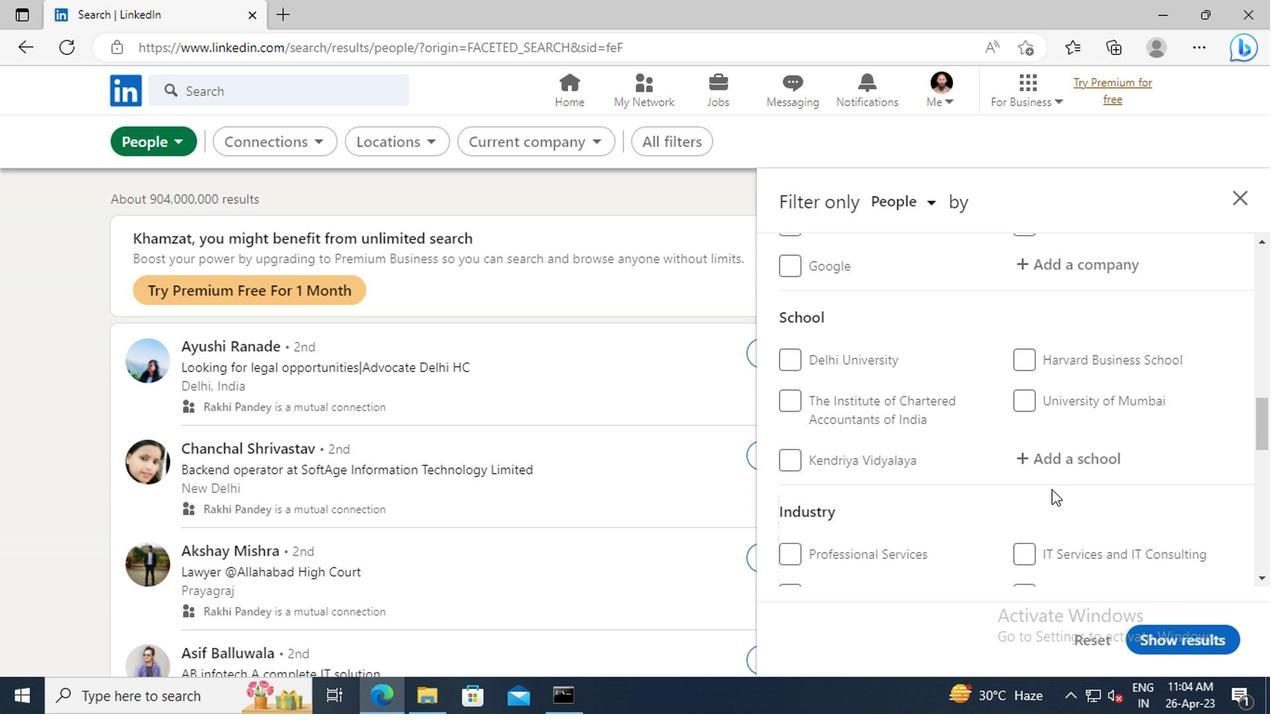 
Action: Mouse scrolled (1046, 488) with delta (0, 0)
Screenshot: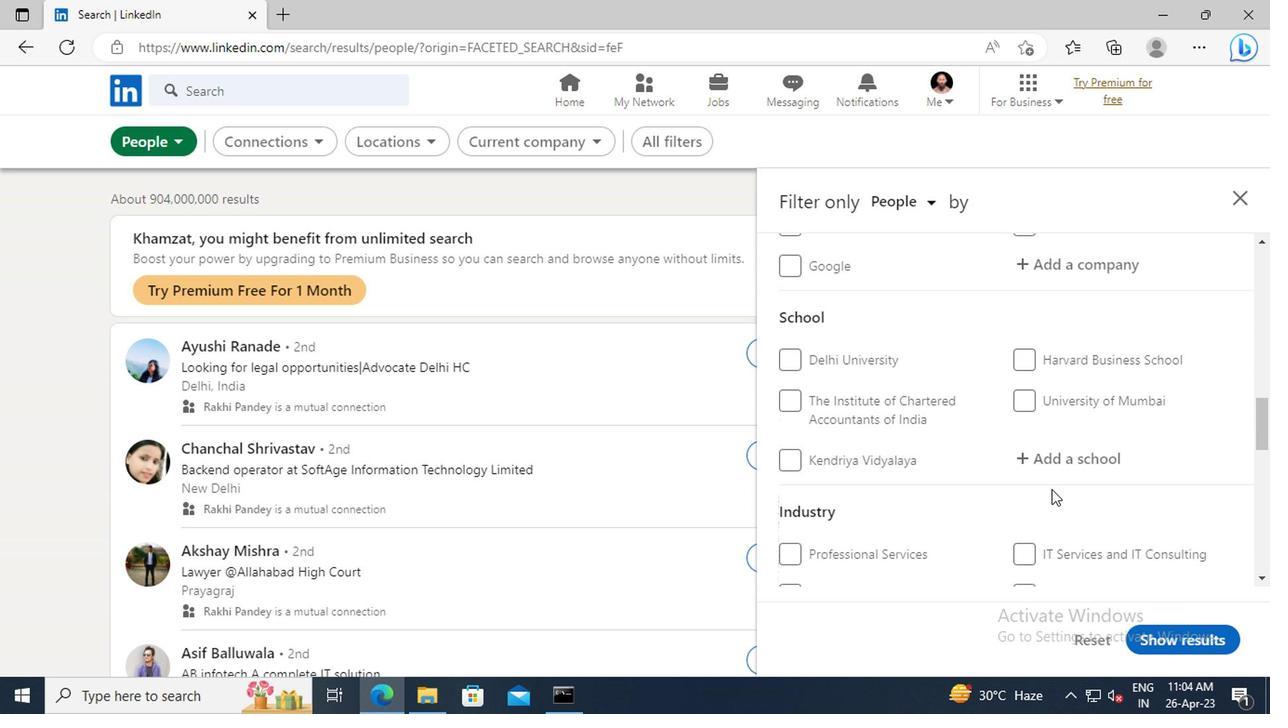 
Action: Mouse scrolled (1046, 488) with delta (0, 0)
Screenshot: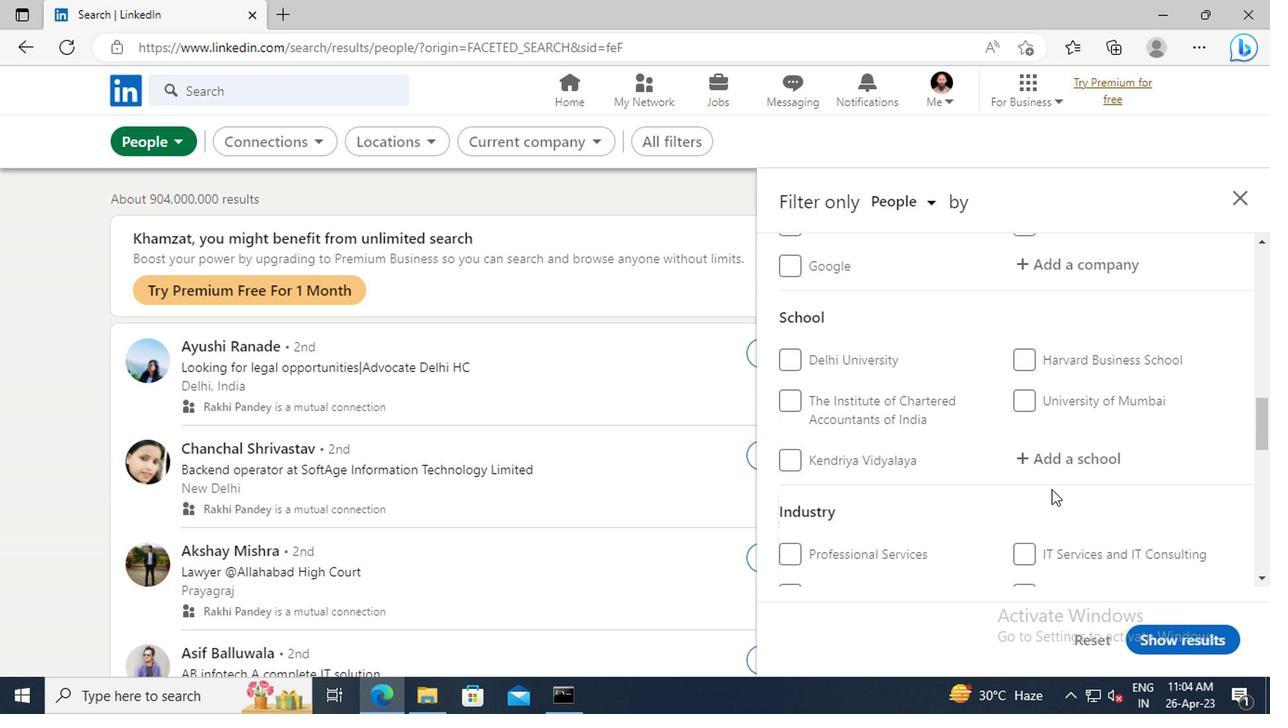 
Action: Mouse scrolled (1046, 488) with delta (0, 0)
Screenshot: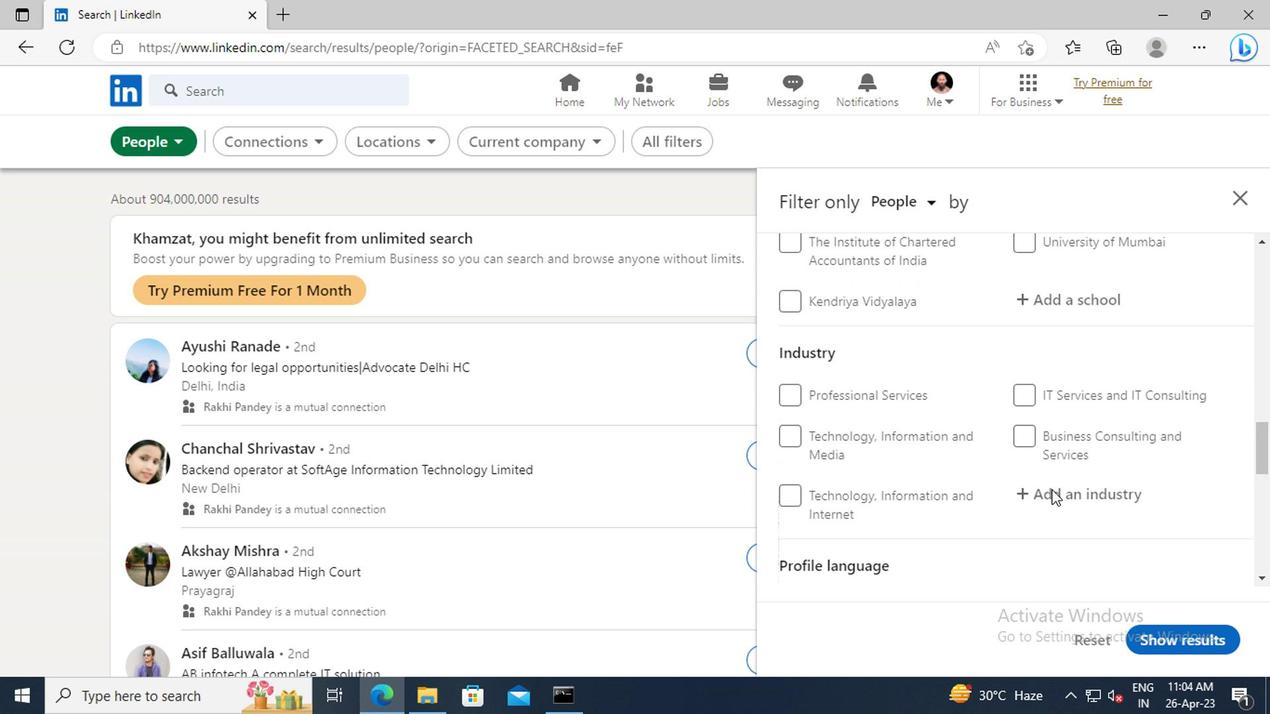 
Action: Mouse scrolled (1046, 488) with delta (0, 0)
Screenshot: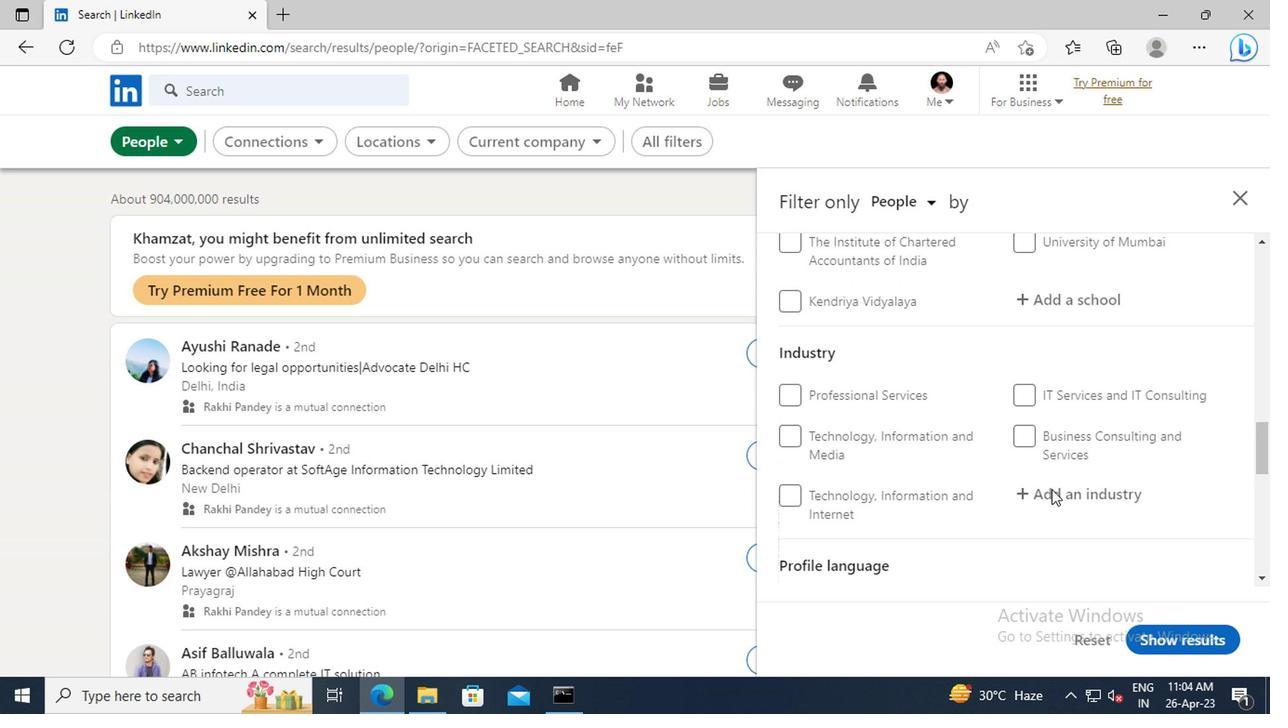 
Action: Mouse scrolled (1046, 488) with delta (0, 0)
Screenshot: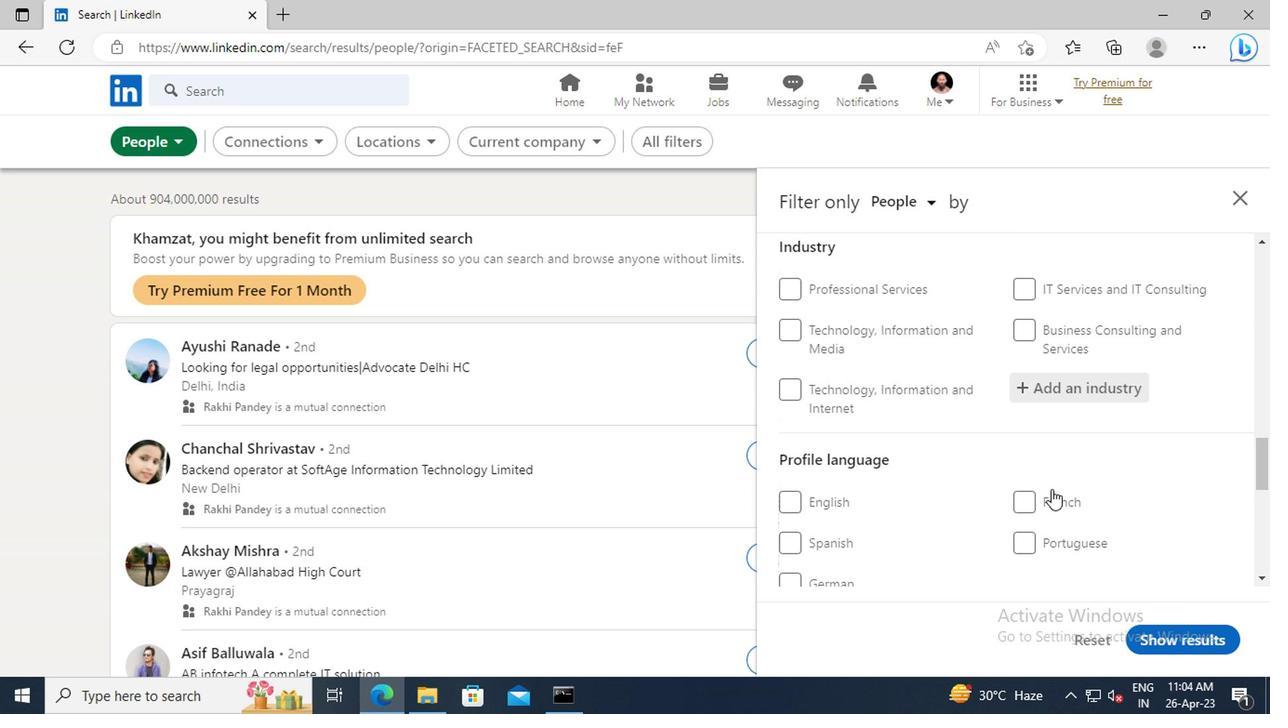 
Action: Mouse scrolled (1046, 488) with delta (0, 0)
Screenshot: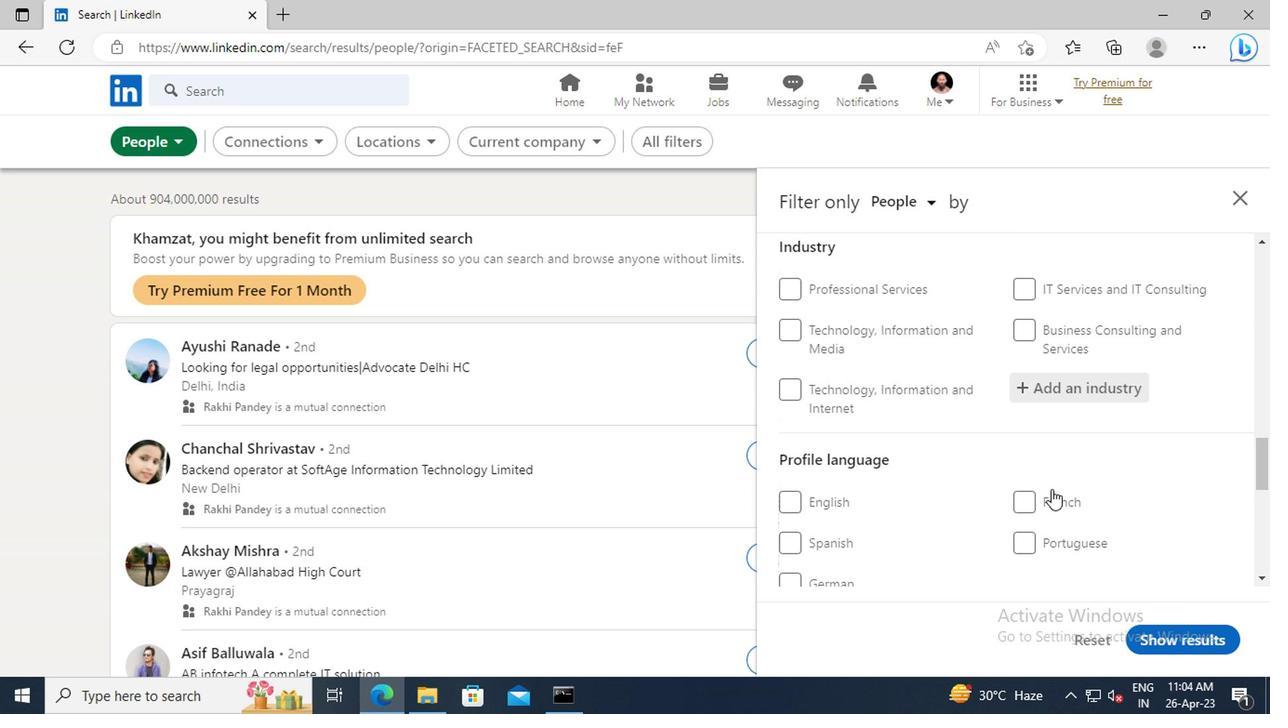 
Action: Mouse moved to (784, 442)
Screenshot: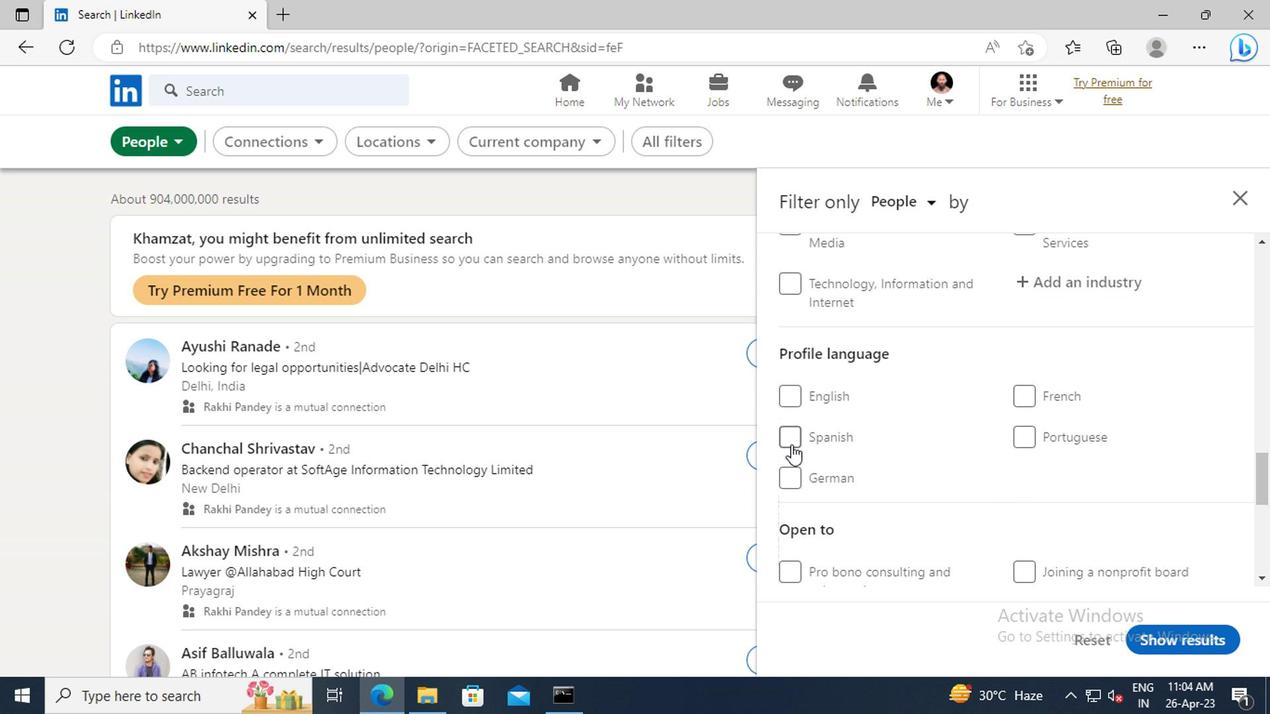 
Action: Mouse pressed left at (784, 442)
Screenshot: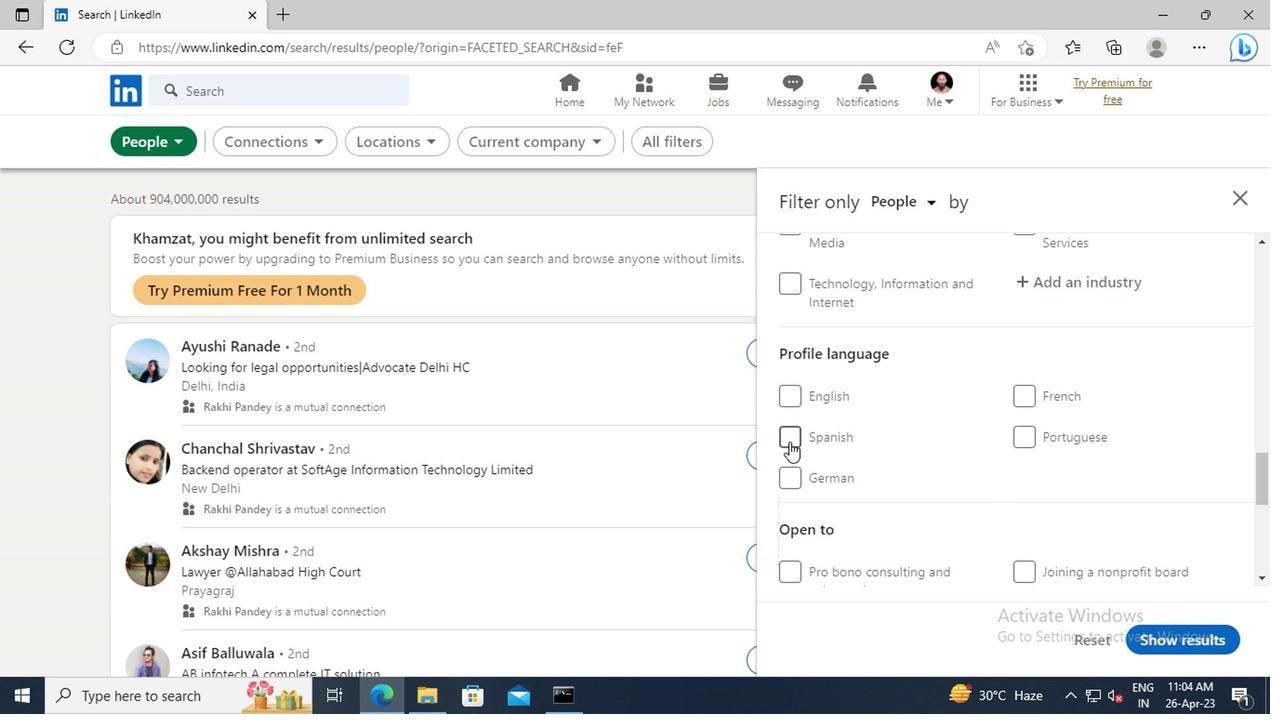 
Action: Mouse moved to (1000, 467)
Screenshot: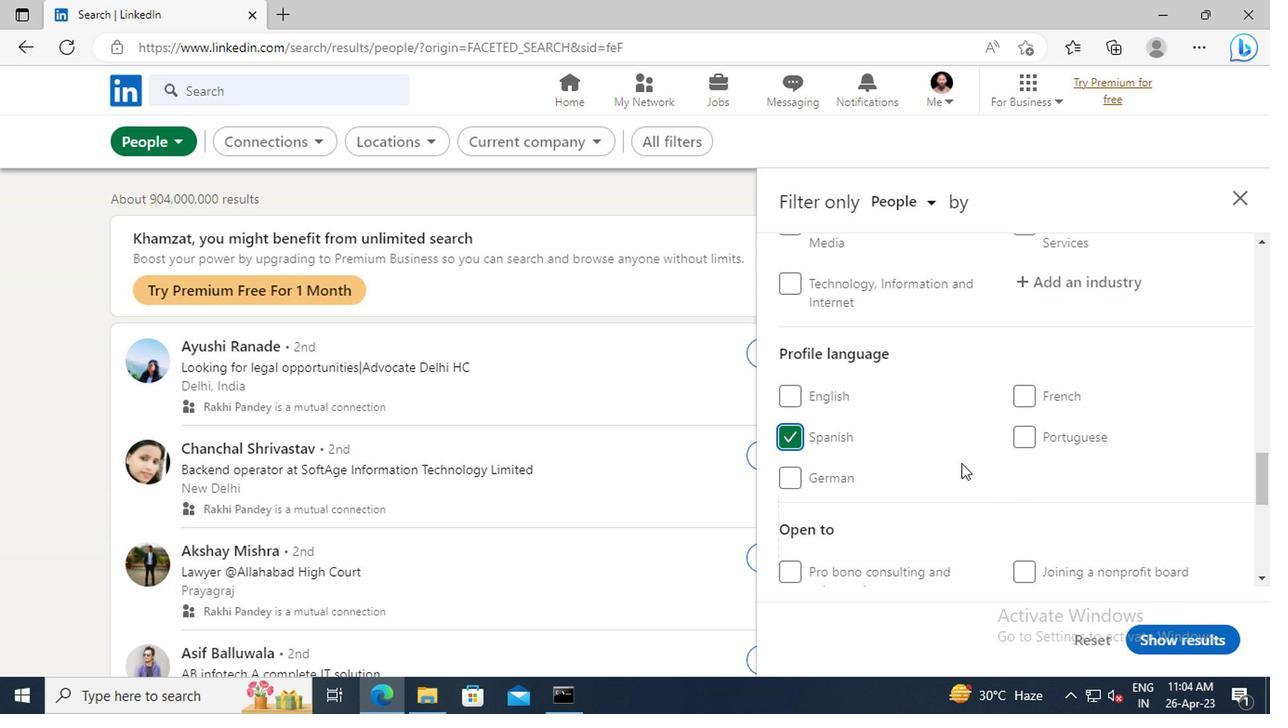 
Action: Mouse scrolled (1000, 468) with delta (0, 0)
Screenshot: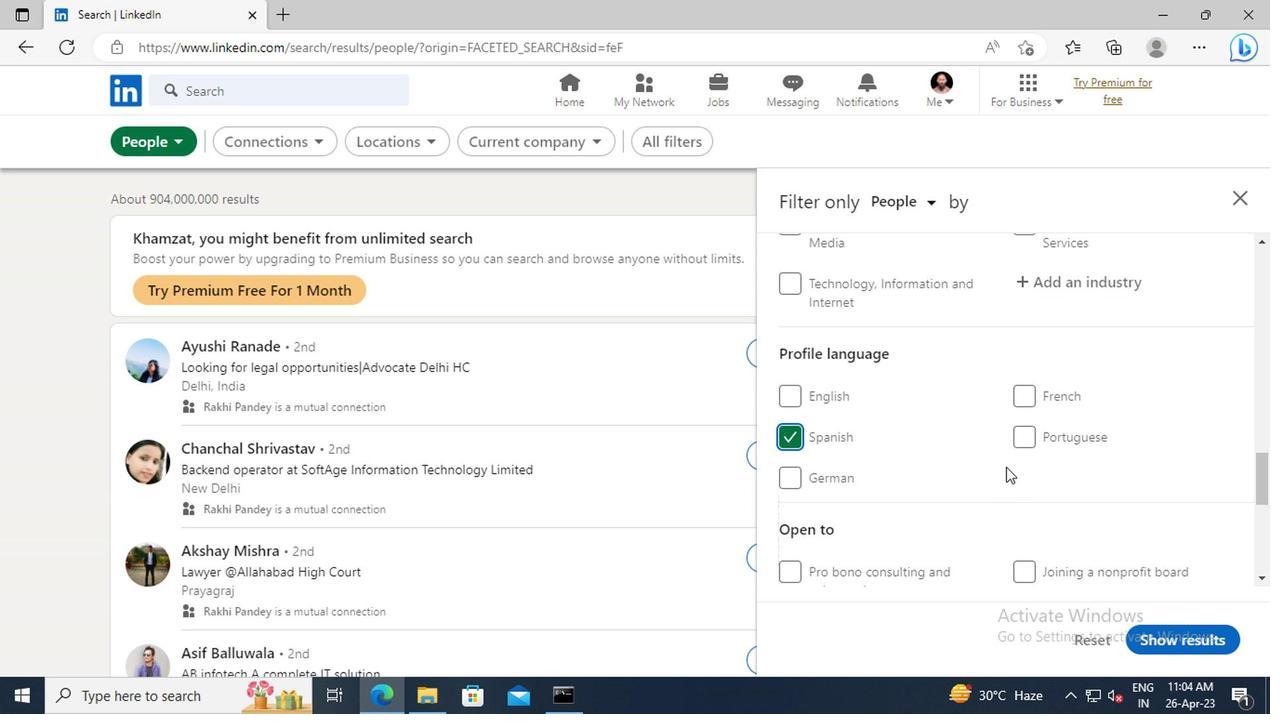 
Action: Mouse scrolled (1000, 468) with delta (0, 0)
Screenshot: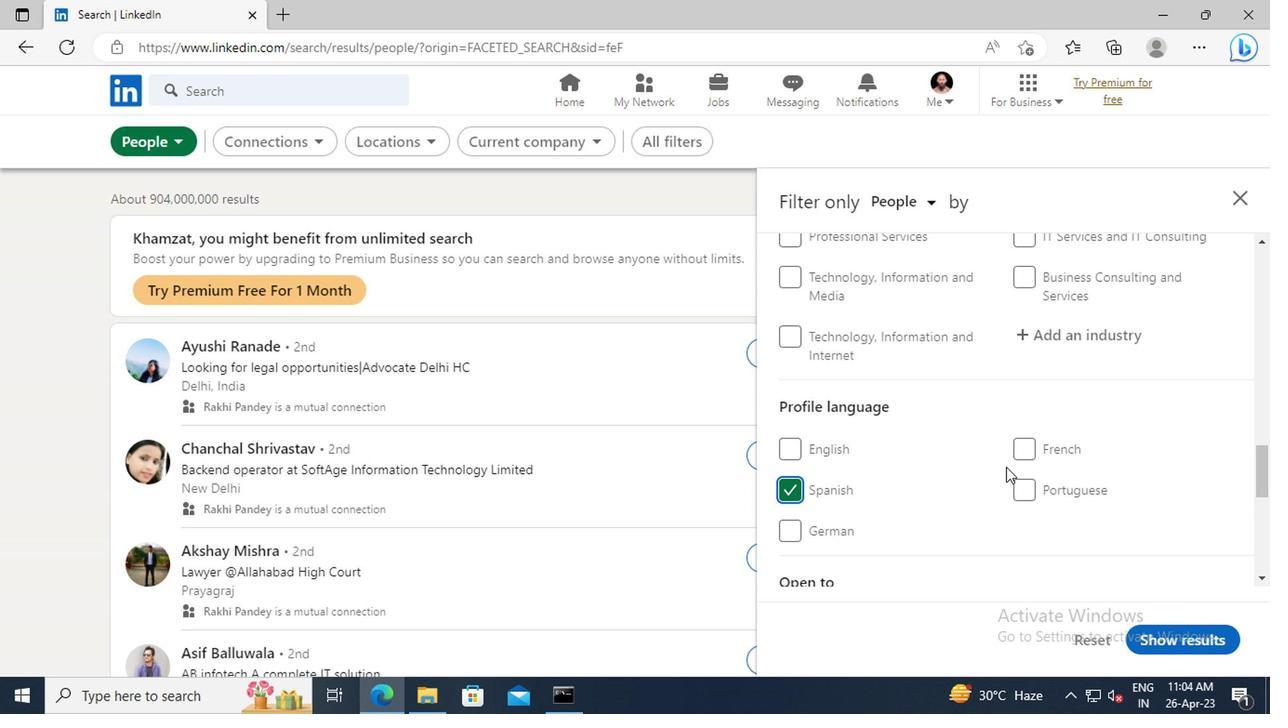 
Action: Mouse scrolled (1000, 468) with delta (0, 0)
Screenshot: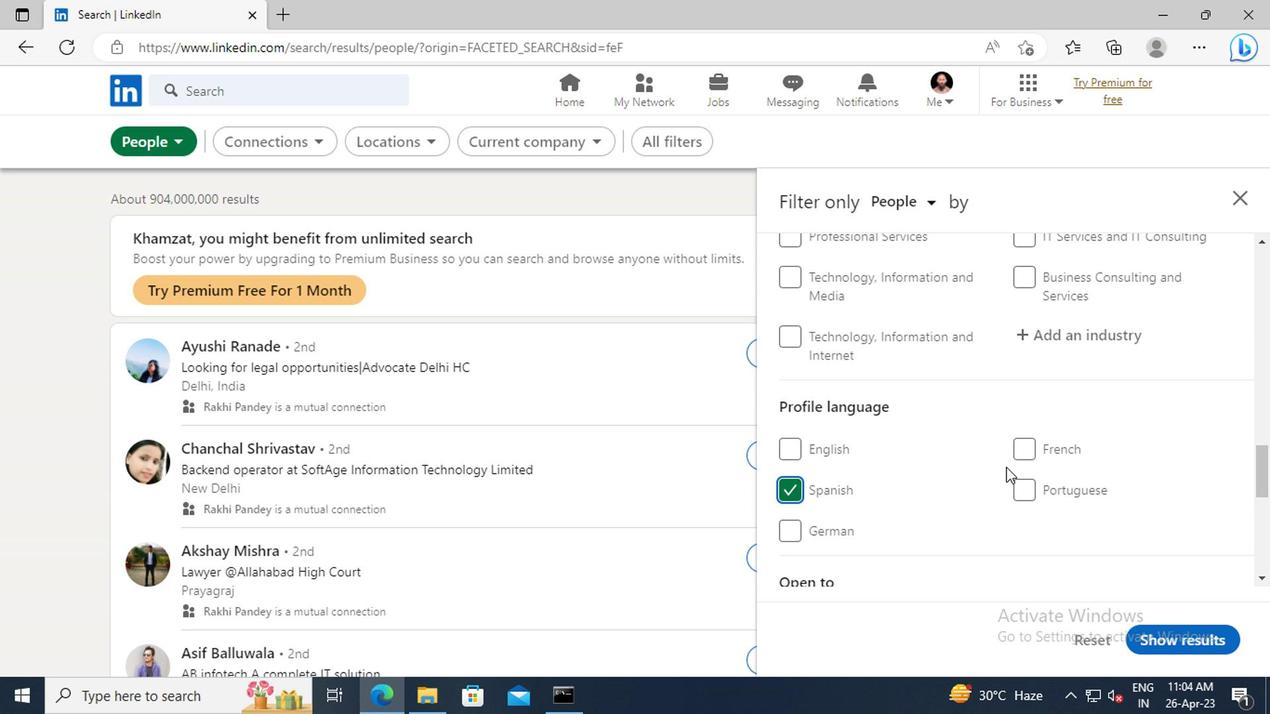 
Action: Mouse scrolled (1000, 468) with delta (0, 0)
Screenshot: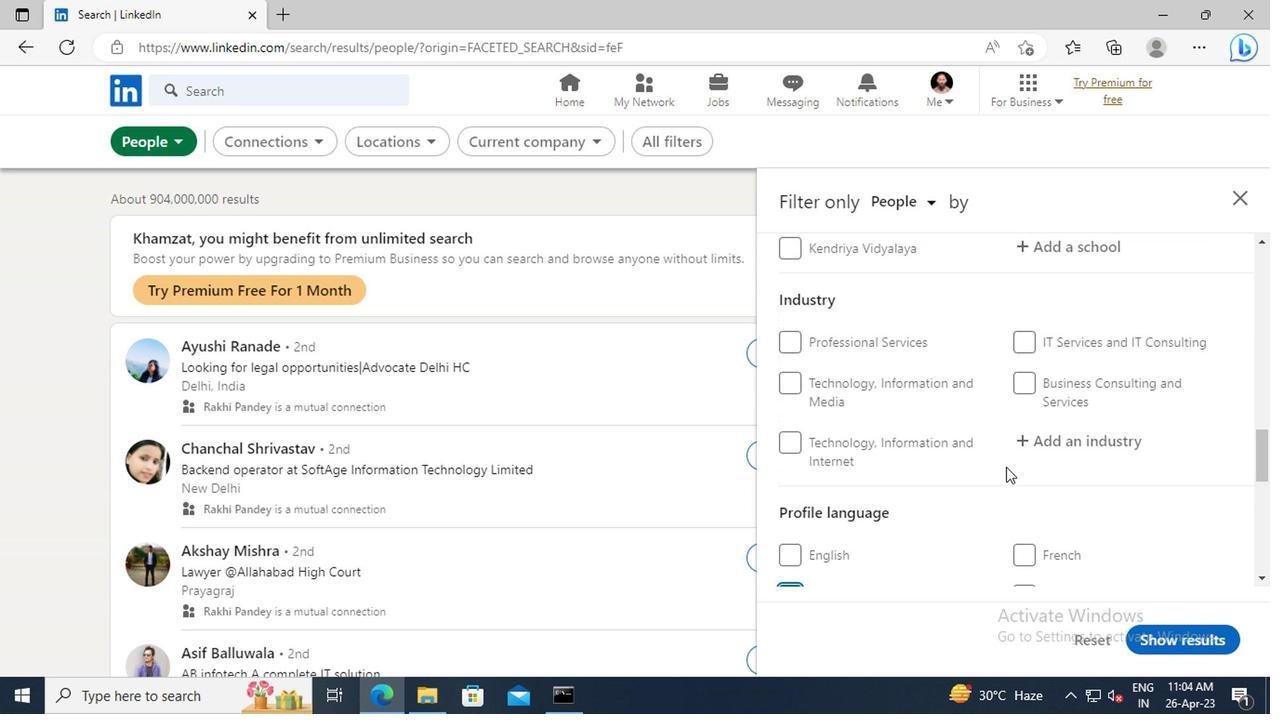 
Action: Mouse scrolled (1000, 468) with delta (0, 0)
Screenshot: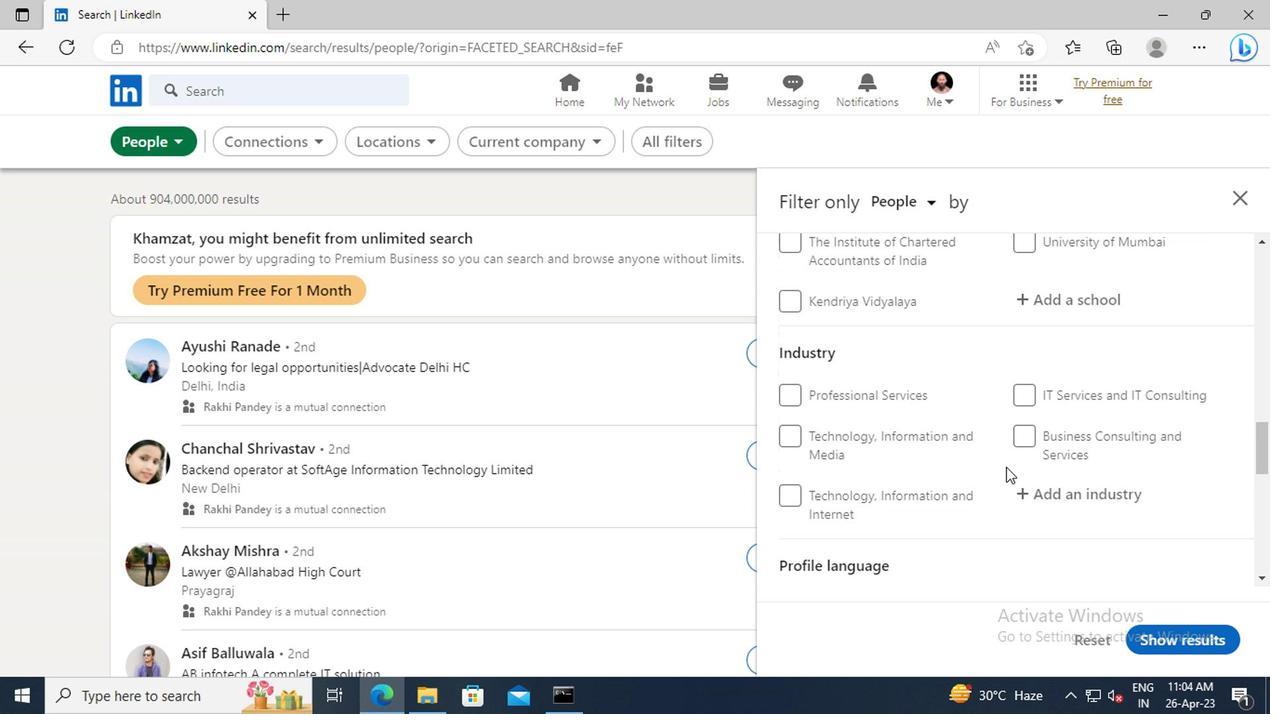 
Action: Mouse scrolled (1000, 468) with delta (0, 0)
Screenshot: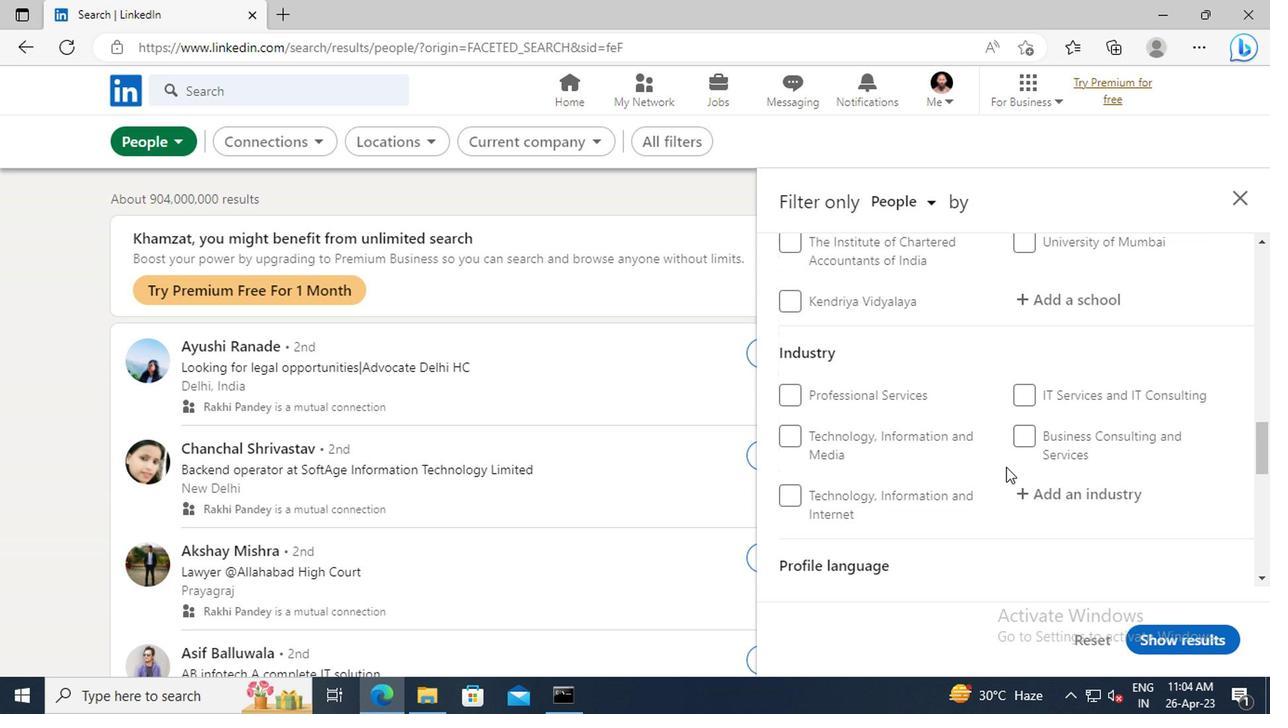 
Action: Mouse scrolled (1000, 468) with delta (0, 0)
Screenshot: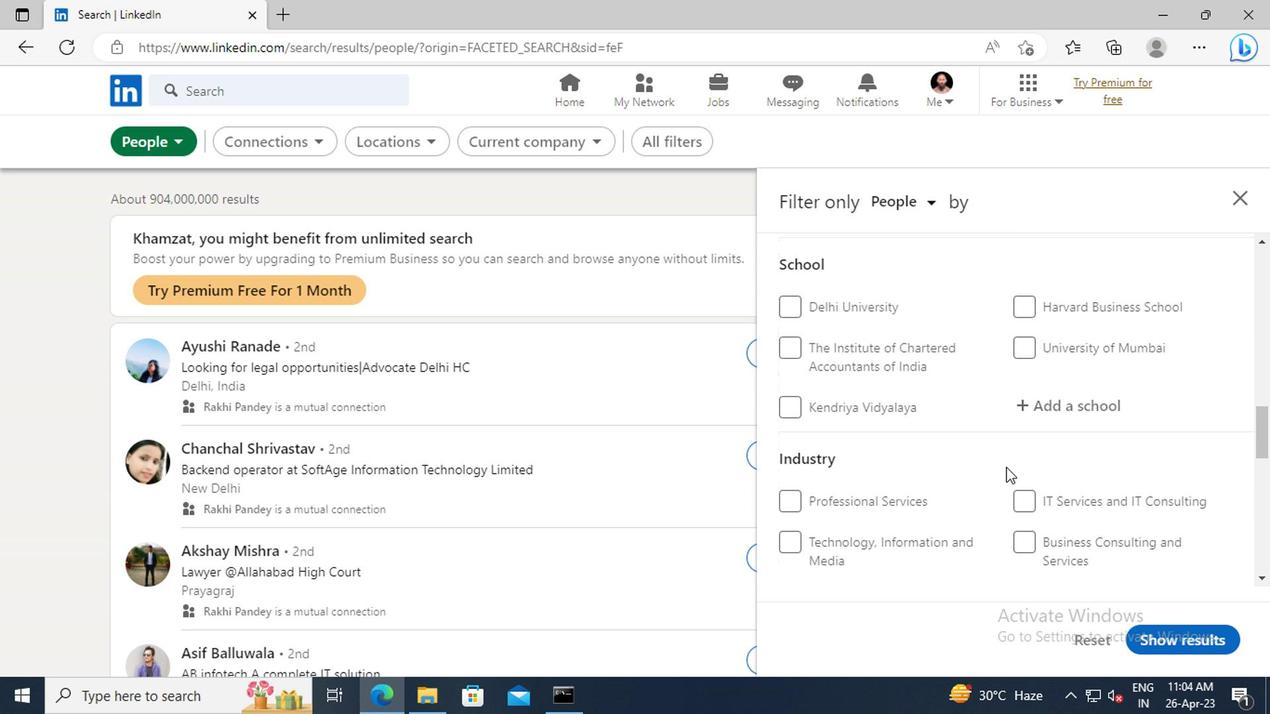 
Action: Mouse scrolled (1000, 468) with delta (0, 0)
Screenshot: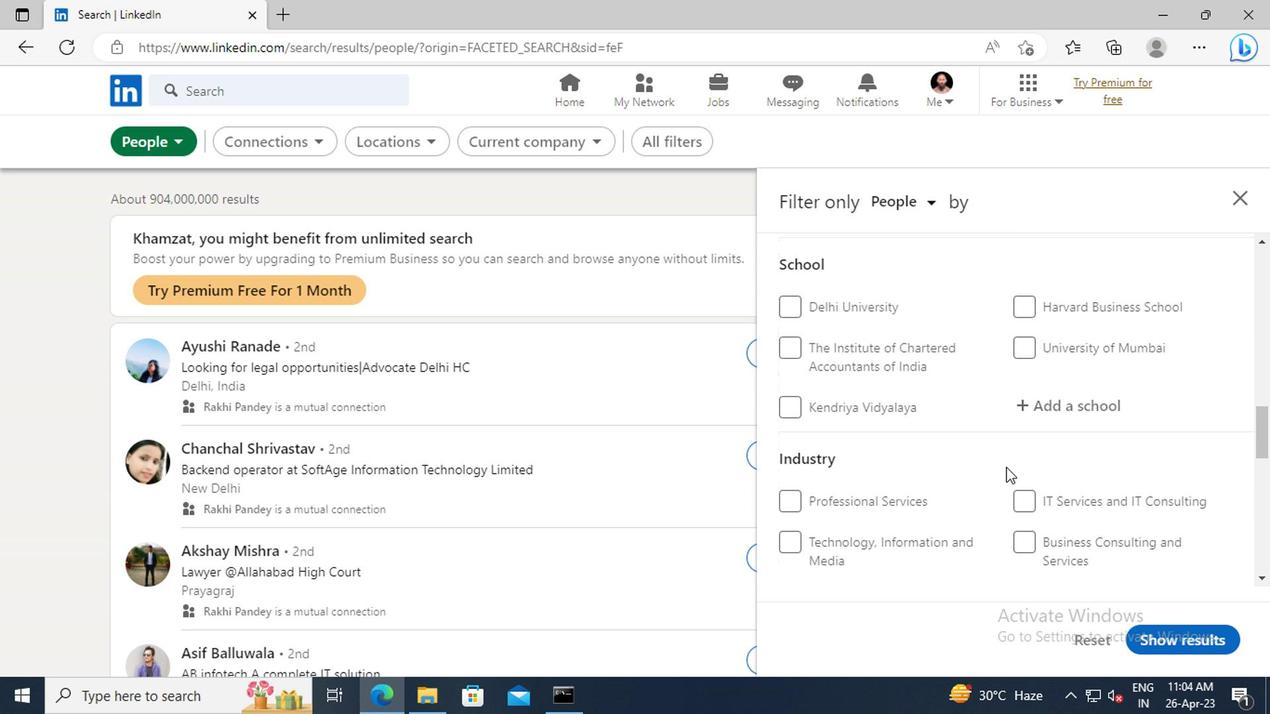 
Action: Mouse scrolled (1000, 468) with delta (0, 0)
Screenshot: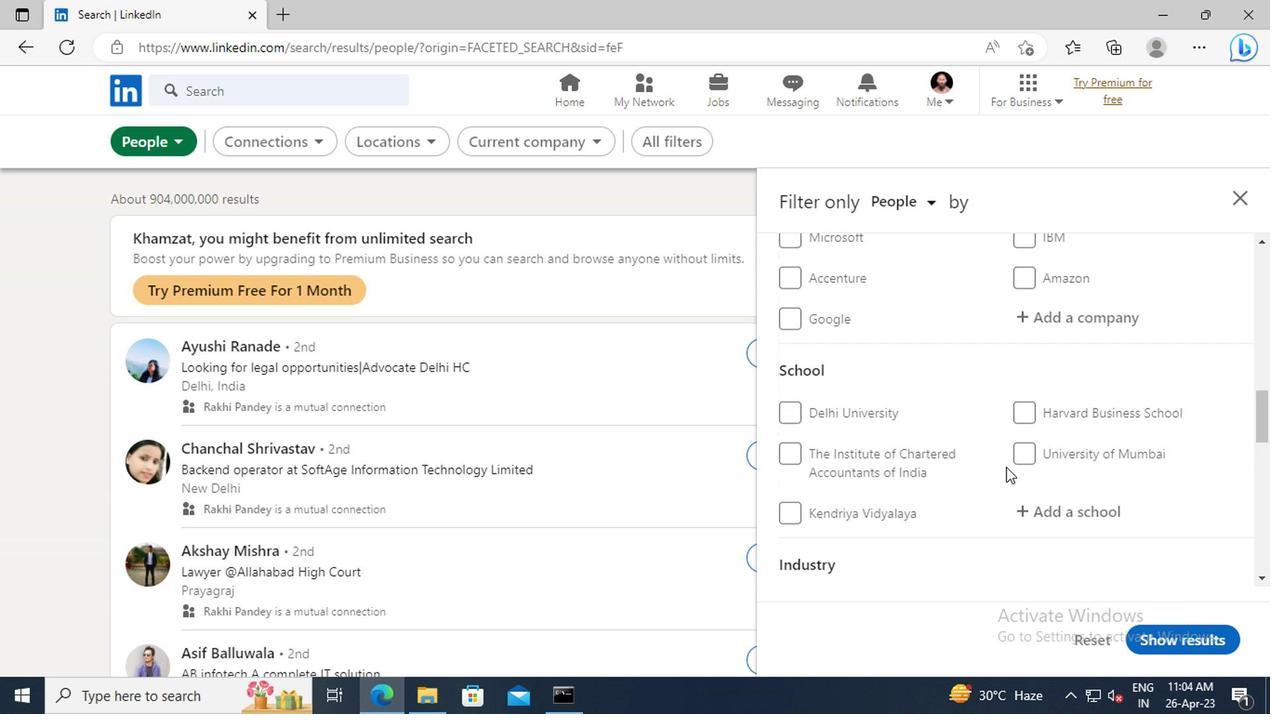 
Action: Mouse scrolled (1000, 468) with delta (0, 0)
Screenshot: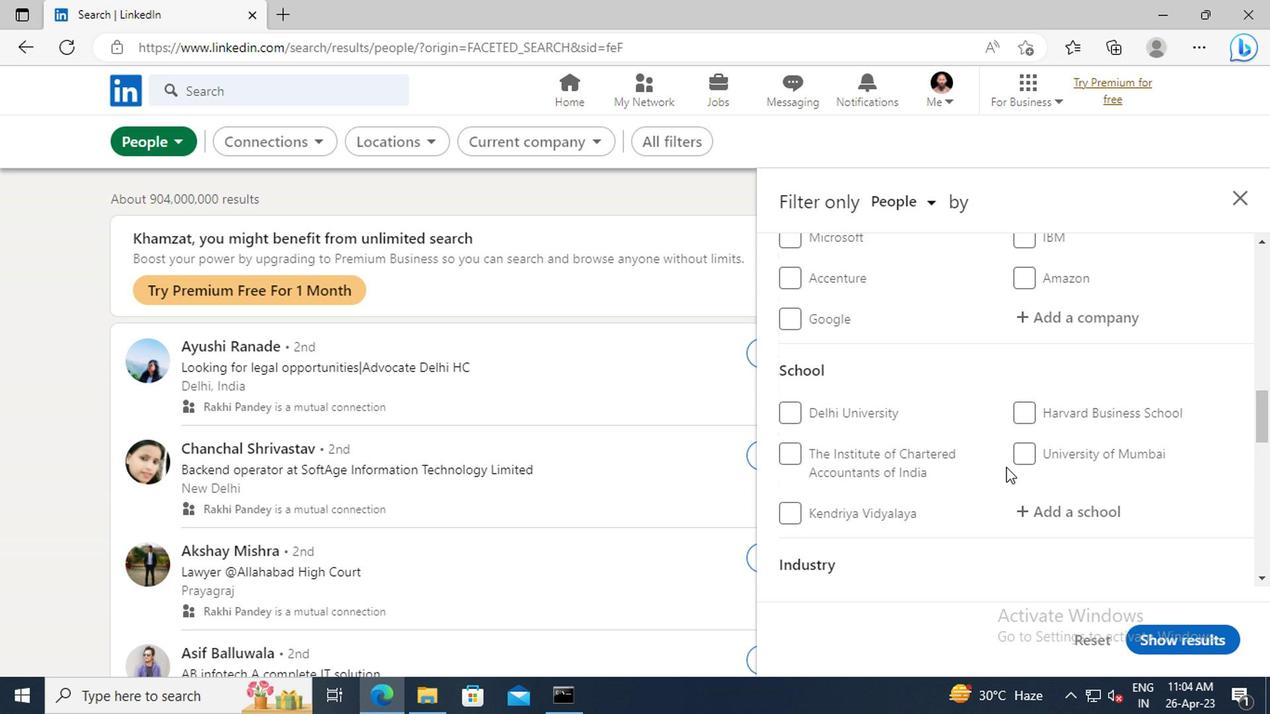 
Action: Mouse scrolled (1000, 468) with delta (0, 0)
Screenshot: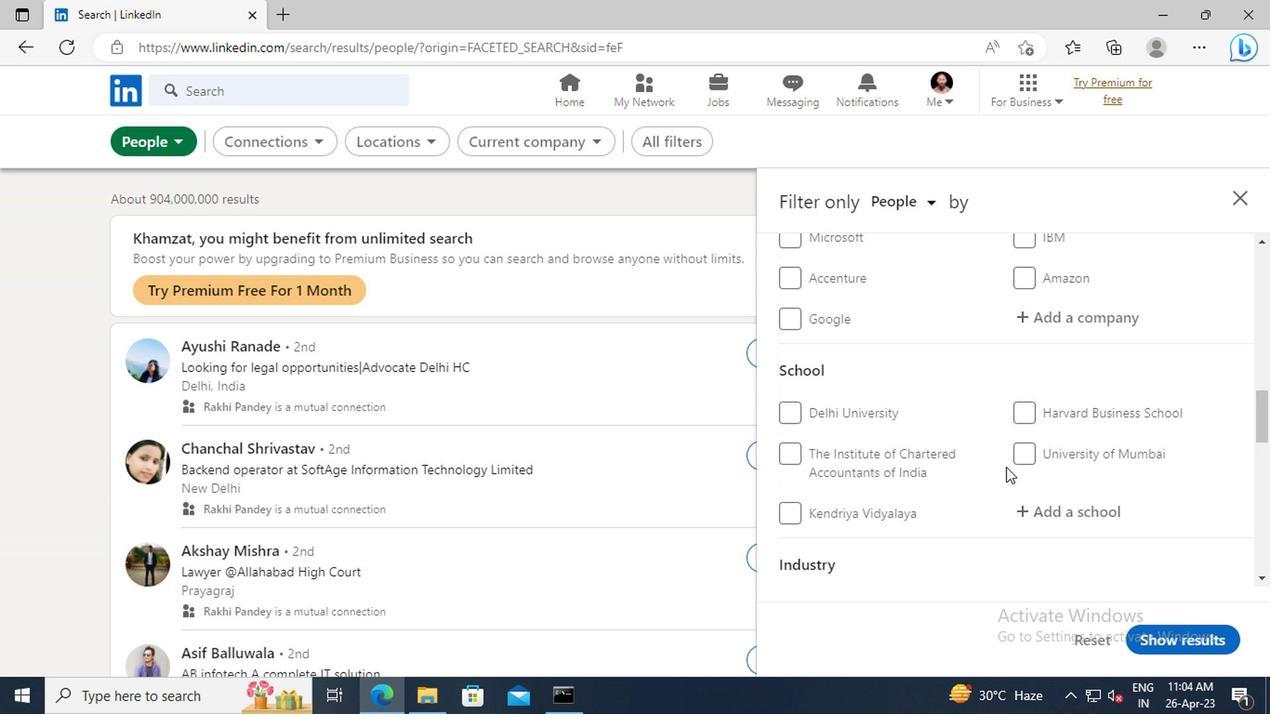 
Action: Mouse scrolled (1000, 468) with delta (0, 0)
Screenshot: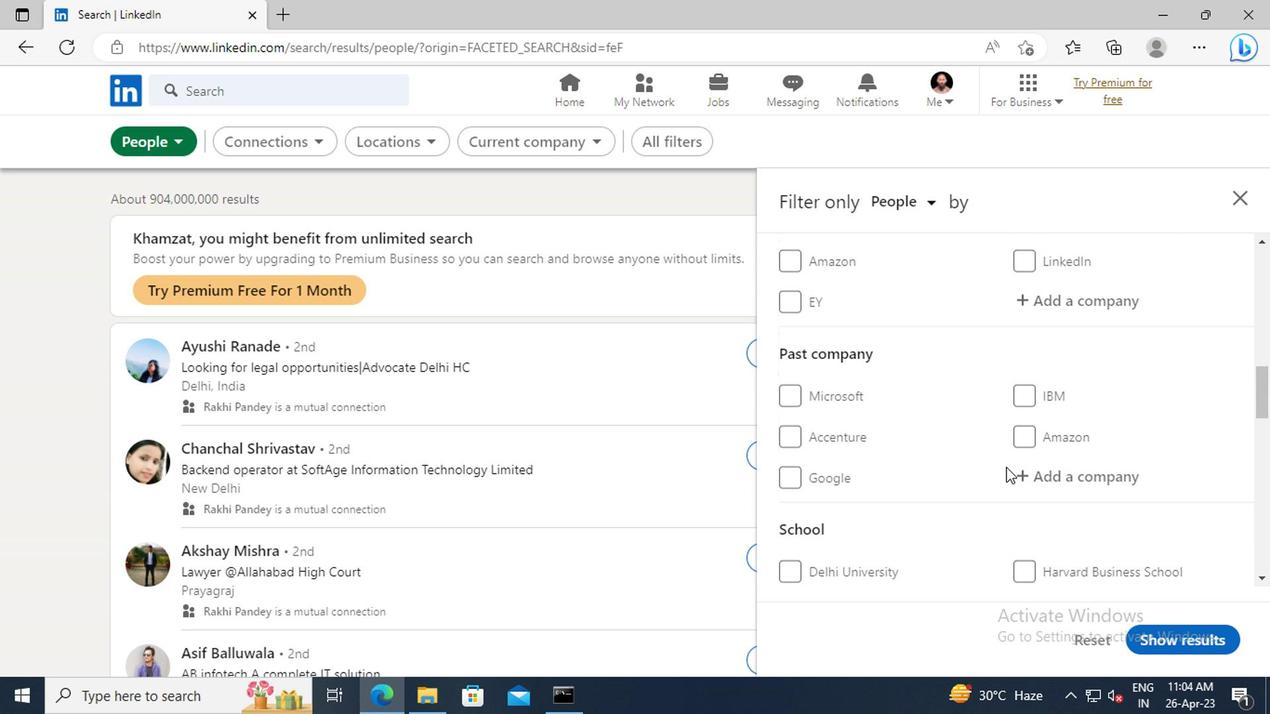 
Action: Mouse scrolled (1000, 468) with delta (0, 0)
Screenshot: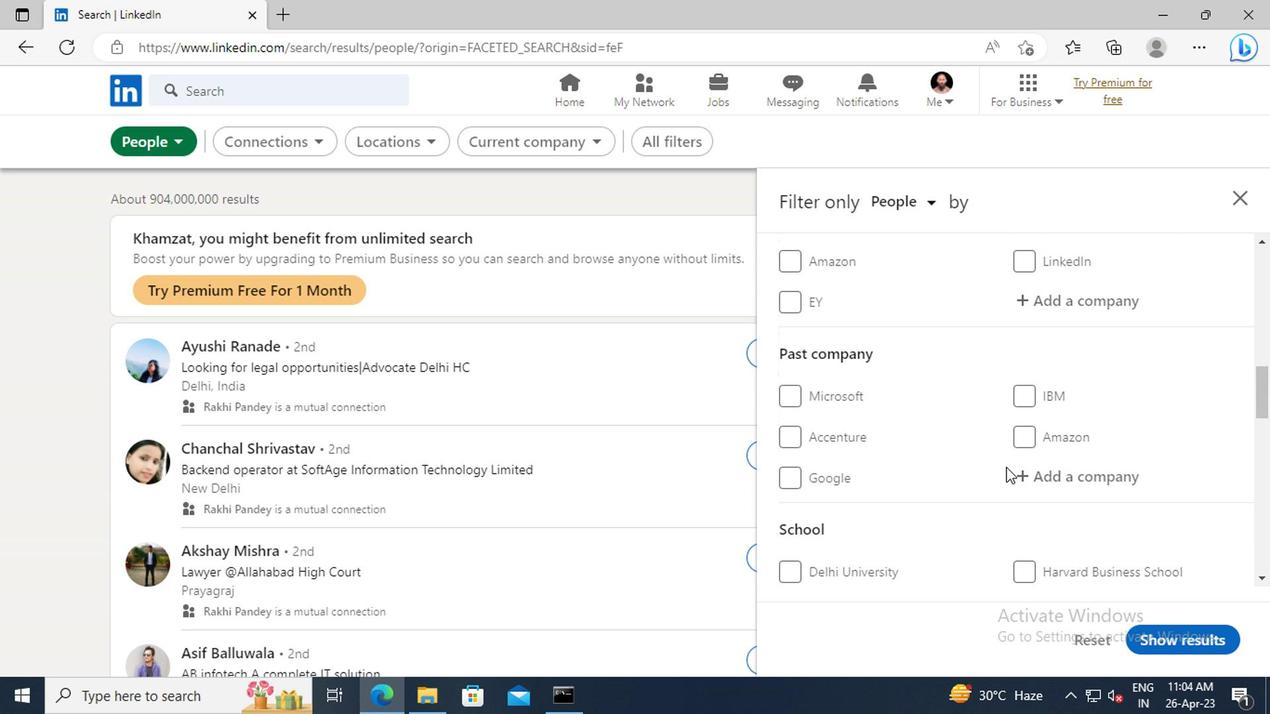 
Action: Mouse scrolled (1000, 468) with delta (0, 0)
Screenshot: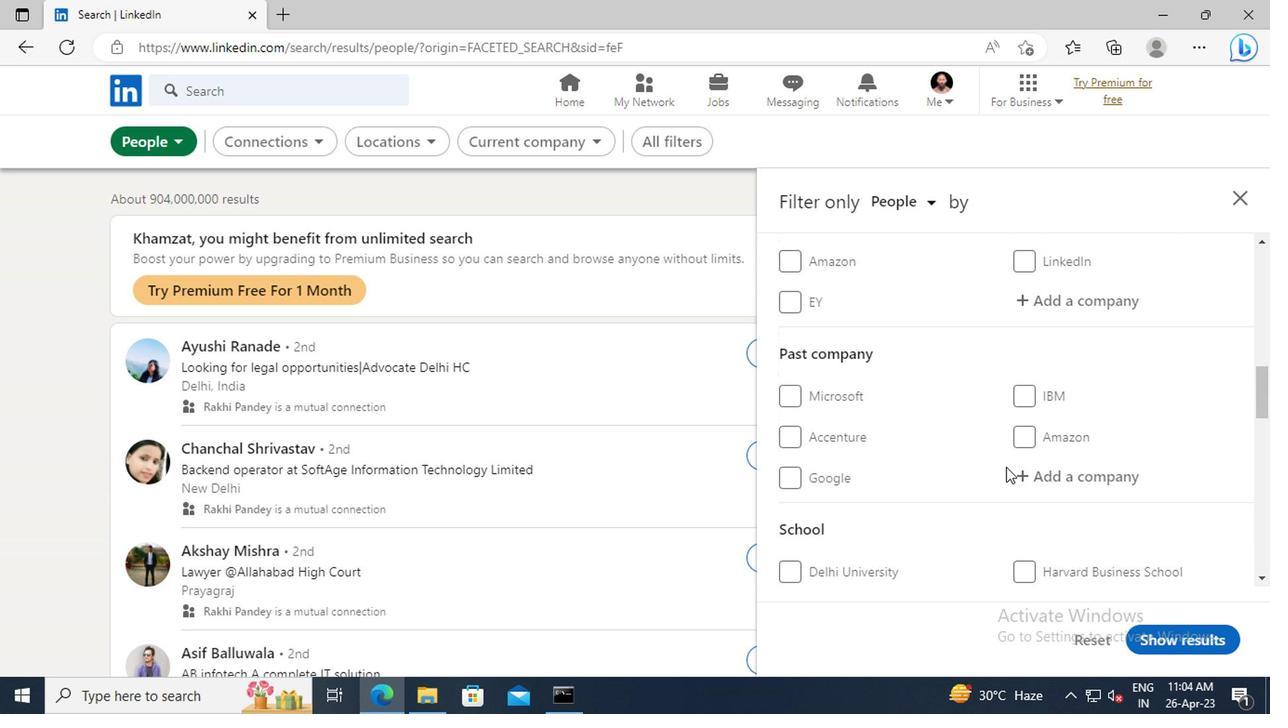 
Action: Mouse moved to (1022, 463)
Screenshot: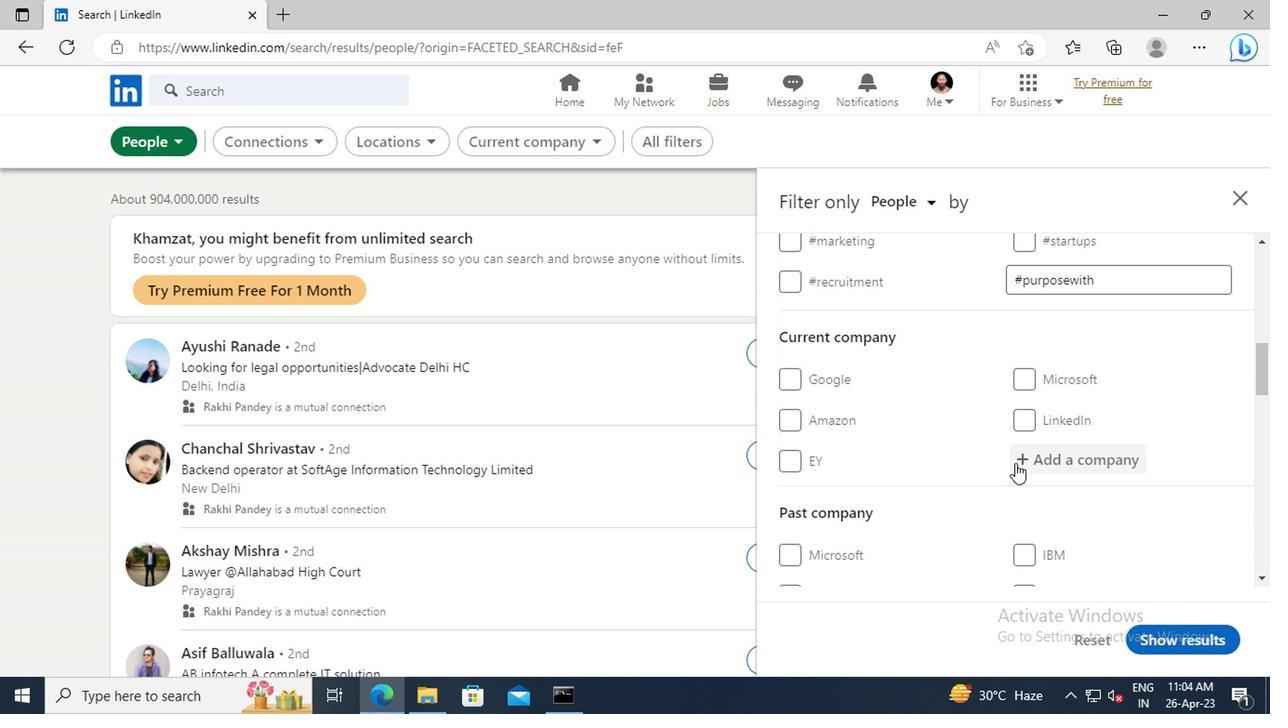 
Action: Mouse pressed left at (1022, 463)
Screenshot: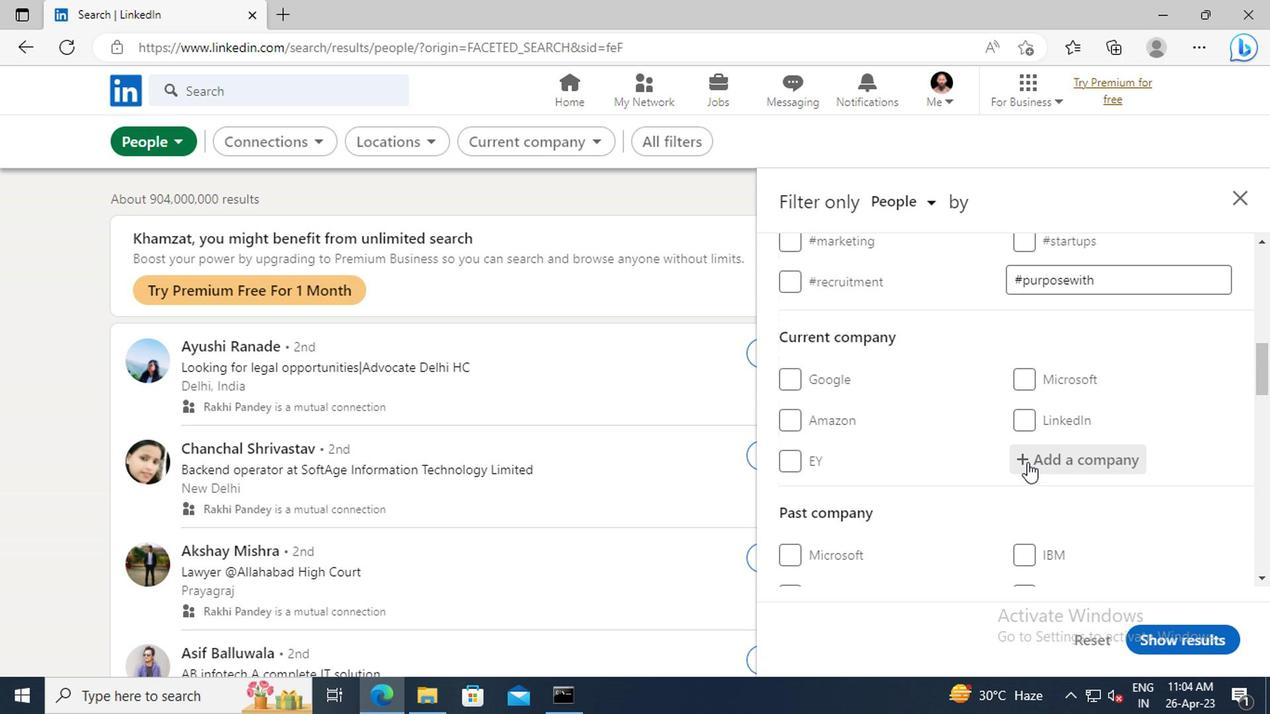 
Action: Key pressed <Key.shift>KEYENCE<Key.space><Key.shift>CORPORATION
Screenshot: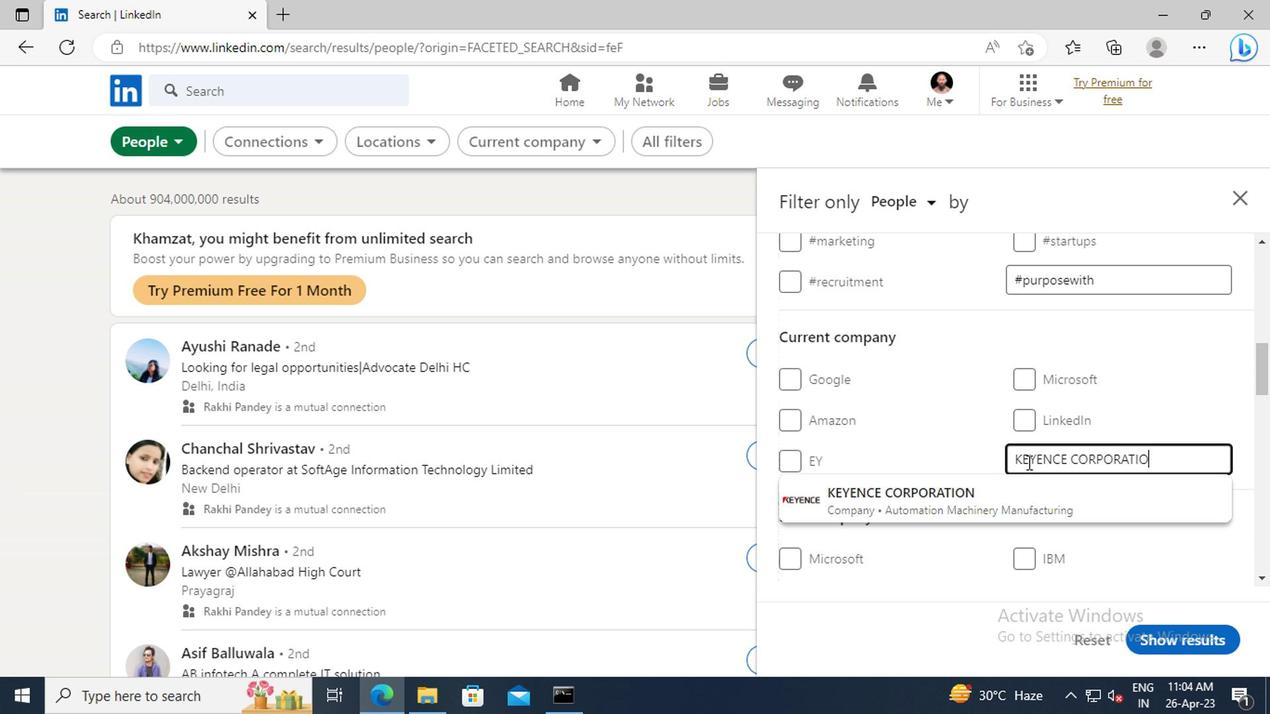 
Action: Mouse moved to (982, 493)
Screenshot: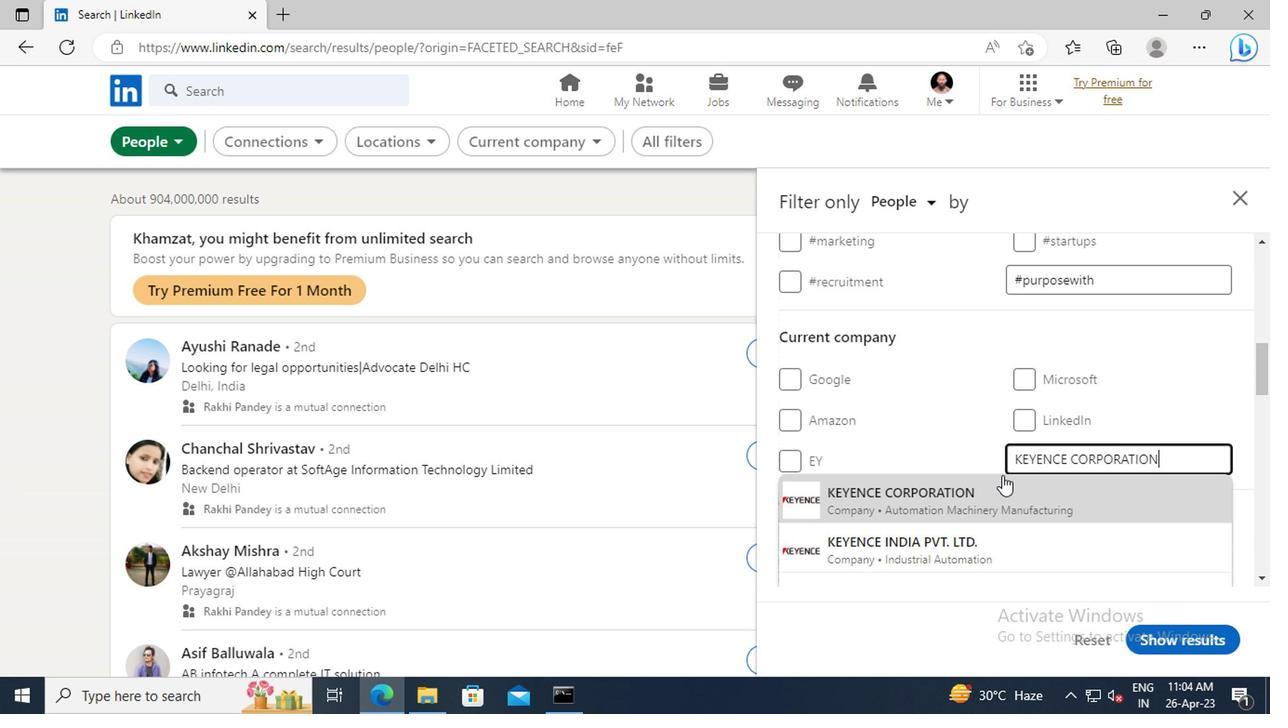 
Action: Mouse pressed left at (982, 493)
Screenshot: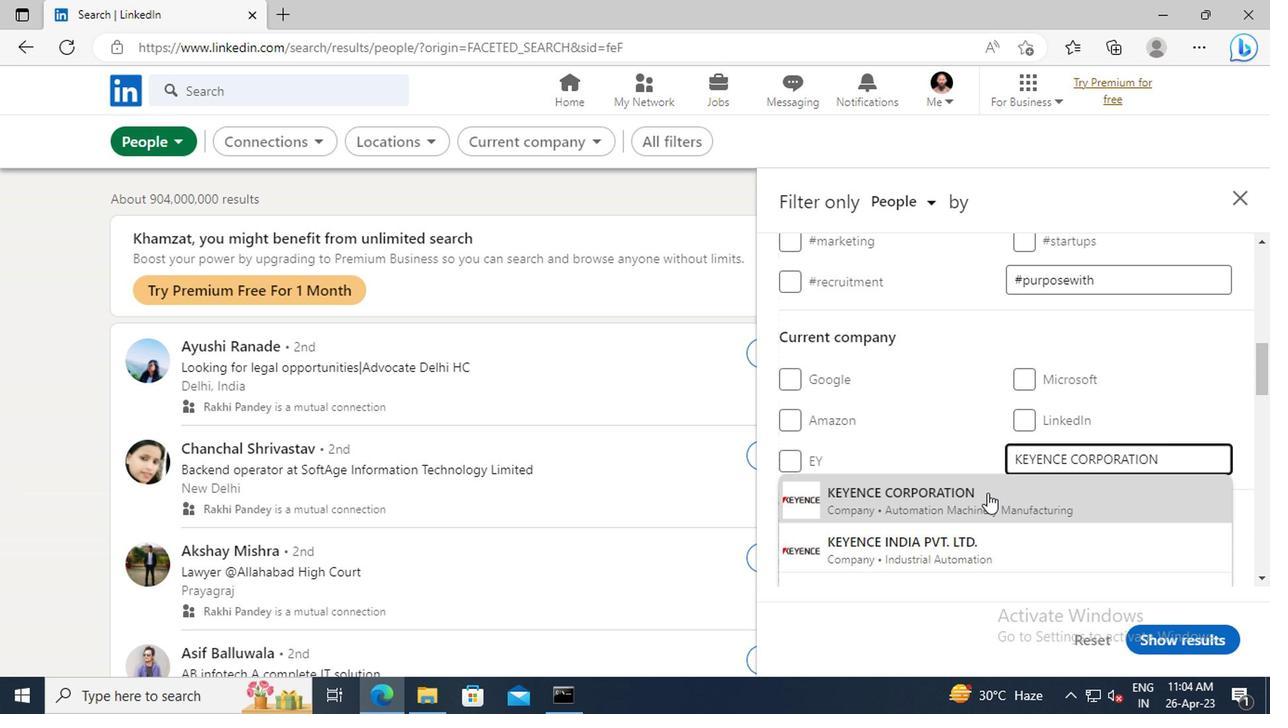 
Action: Mouse moved to (977, 373)
Screenshot: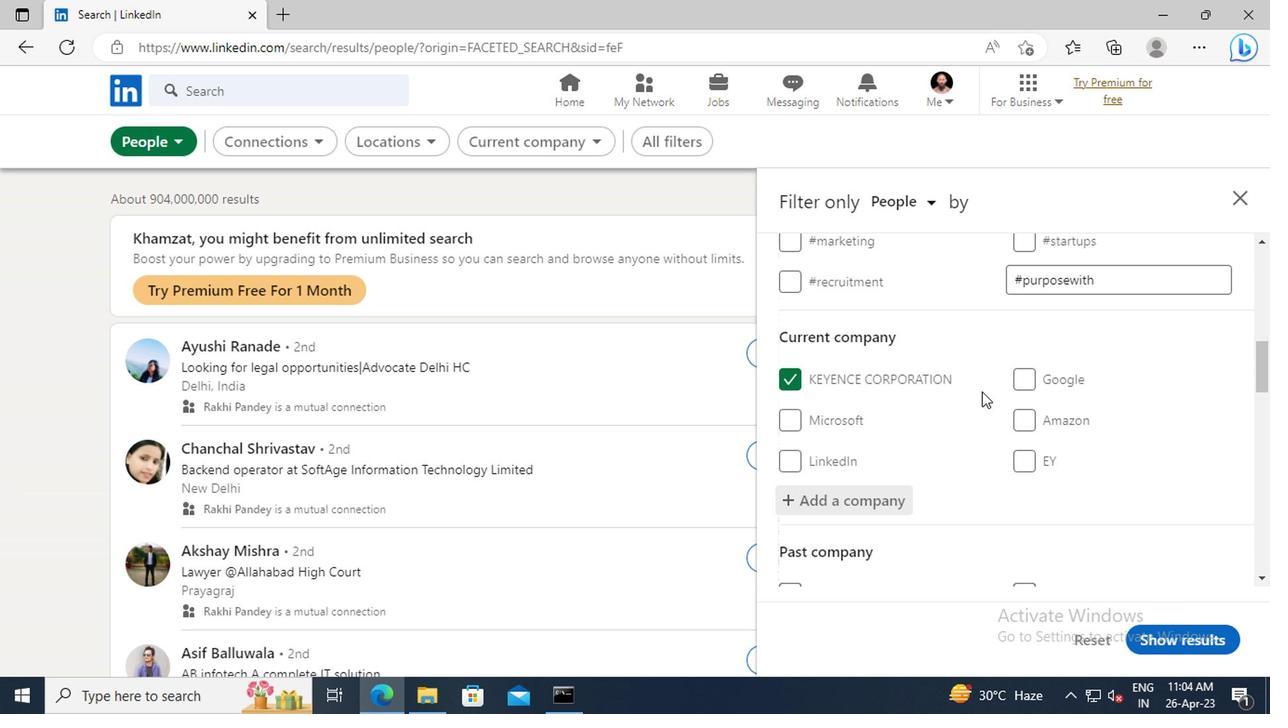 
Action: Mouse scrolled (977, 372) with delta (0, 0)
Screenshot: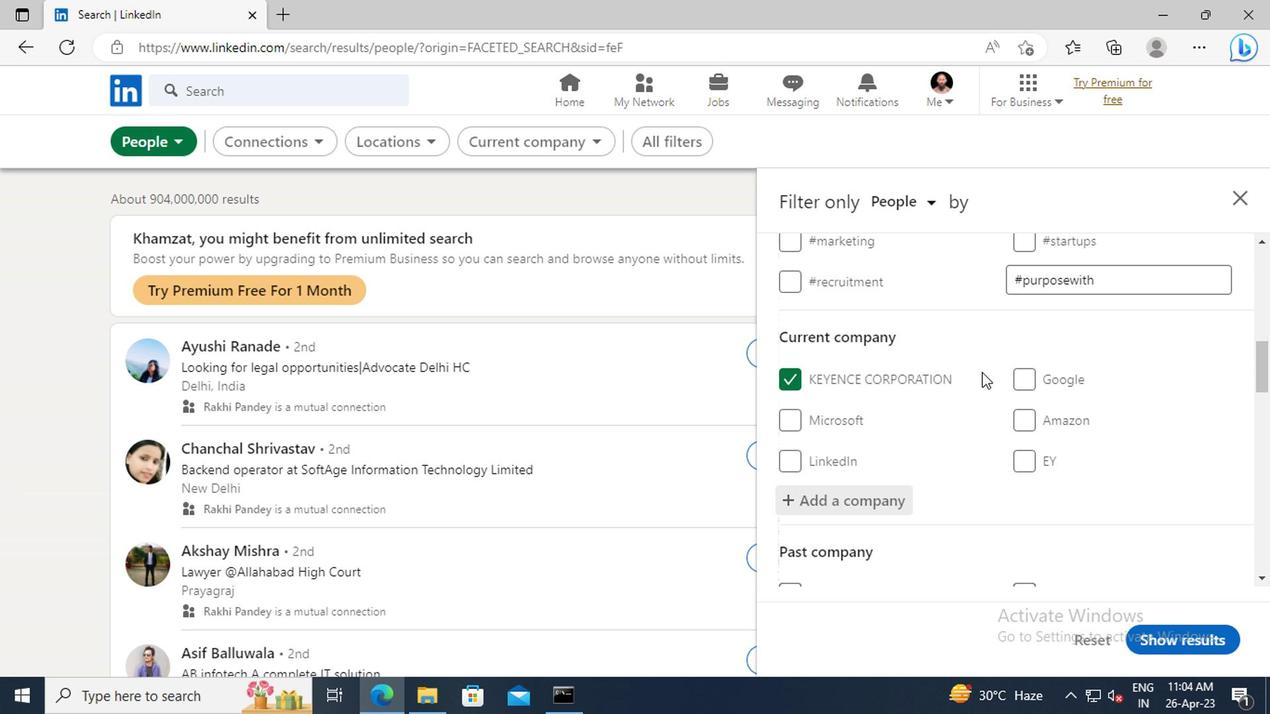 
Action: Mouse scrolled (977, 372) with delta (0, 0)
Screenshot: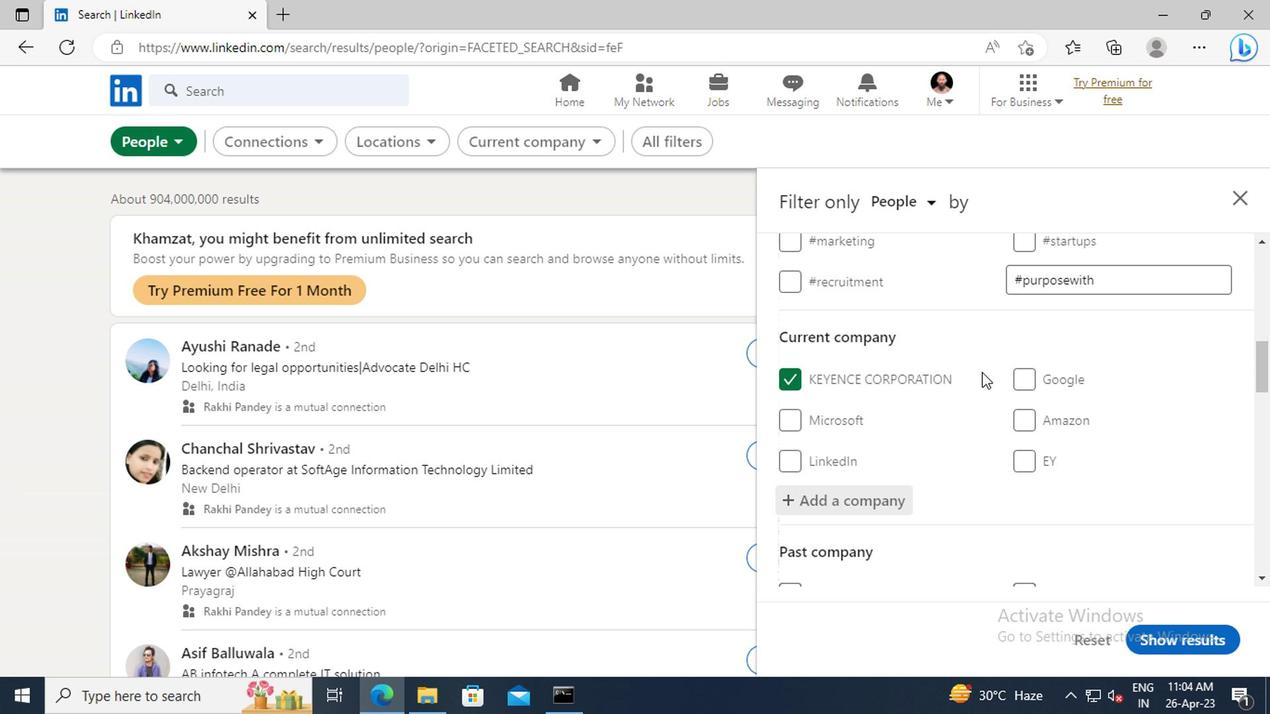 
Action: Mouse scrolled (977, 372) with delta (0, 0)
Screenshot: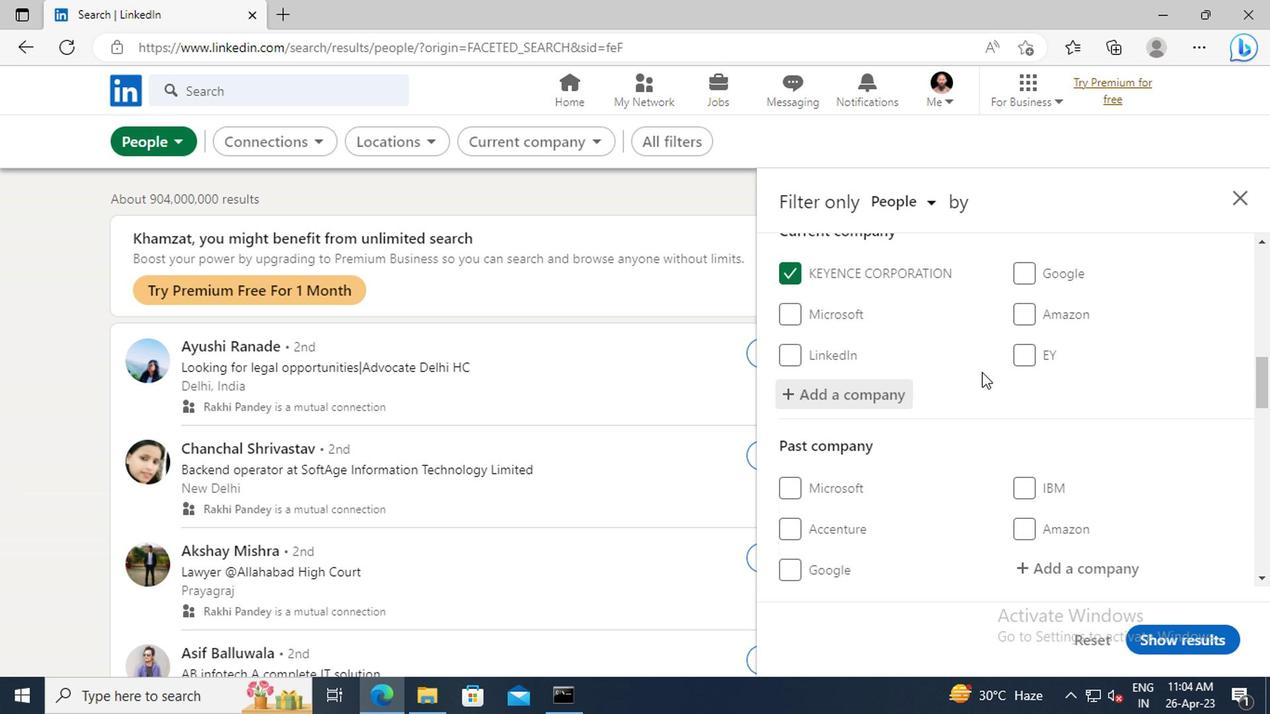 
Action: Mouse scrolled (977, 372) with delta (0, 0)
Screenshot: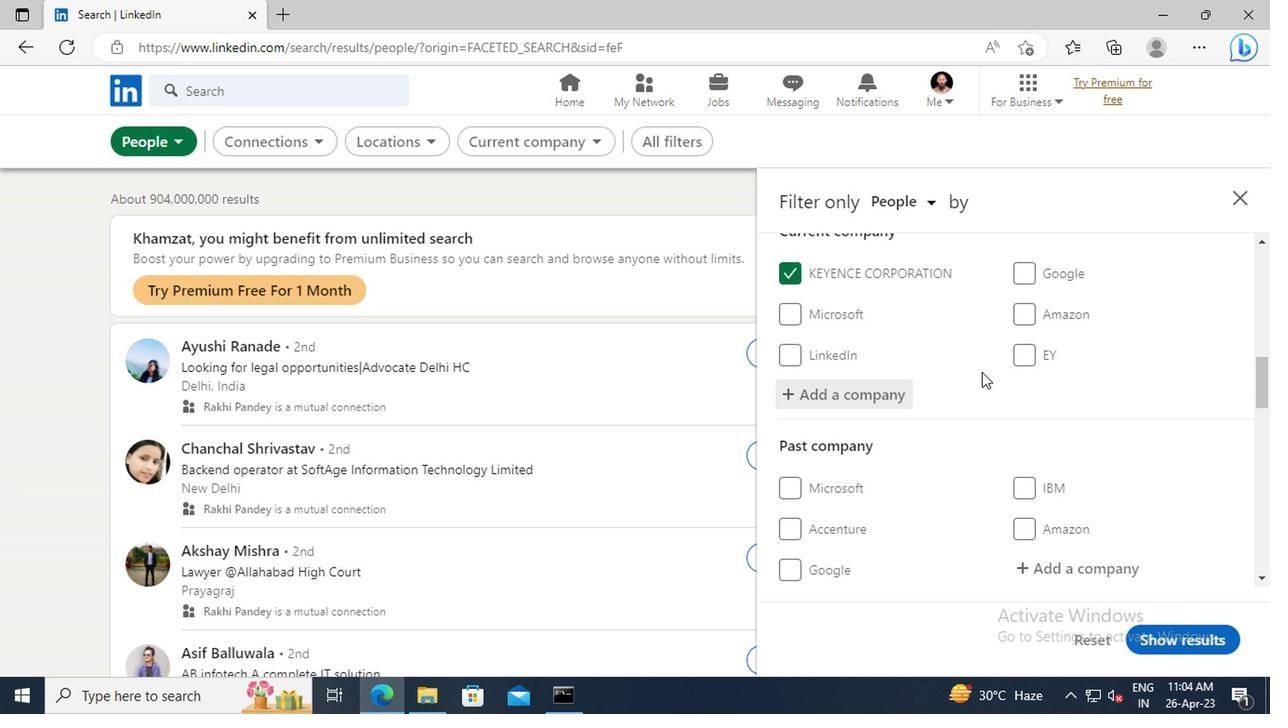 
Action: Mouse scrolled (977, 372) with delta (0, 0)
Screenshot: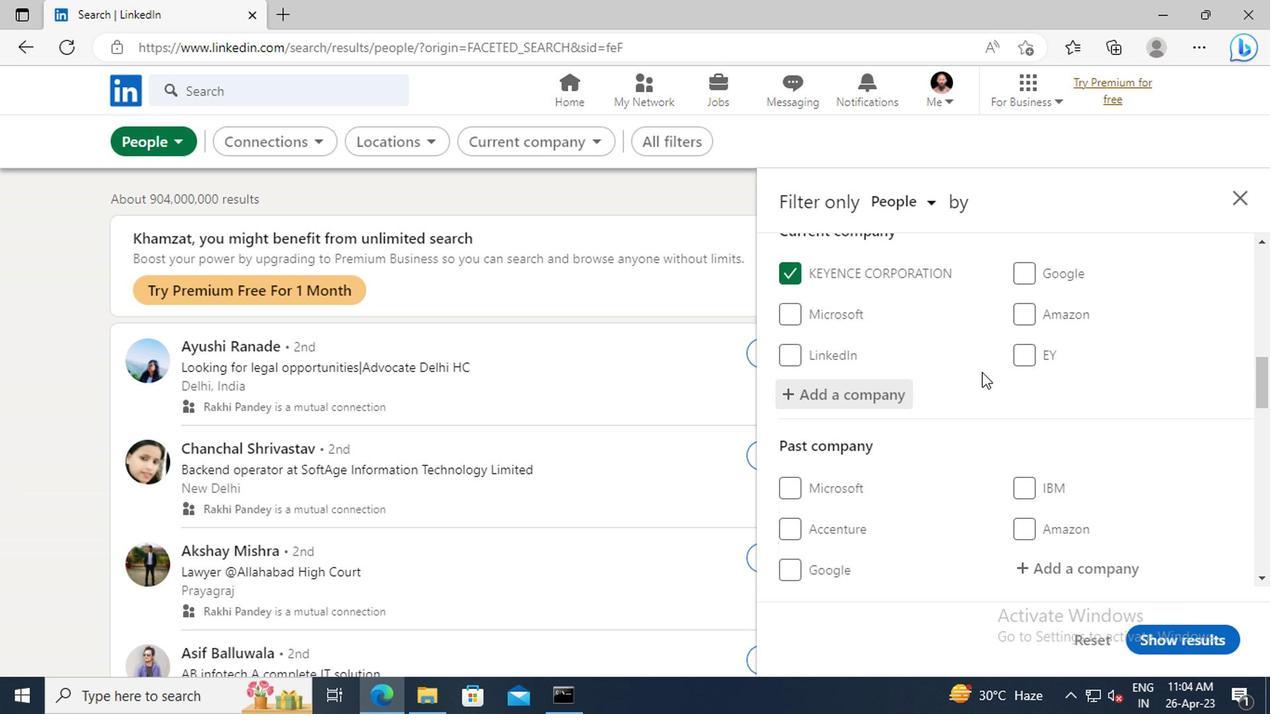 
Action: Mouse scrolled (977, 372) with delta (0, 0)
Screenshot: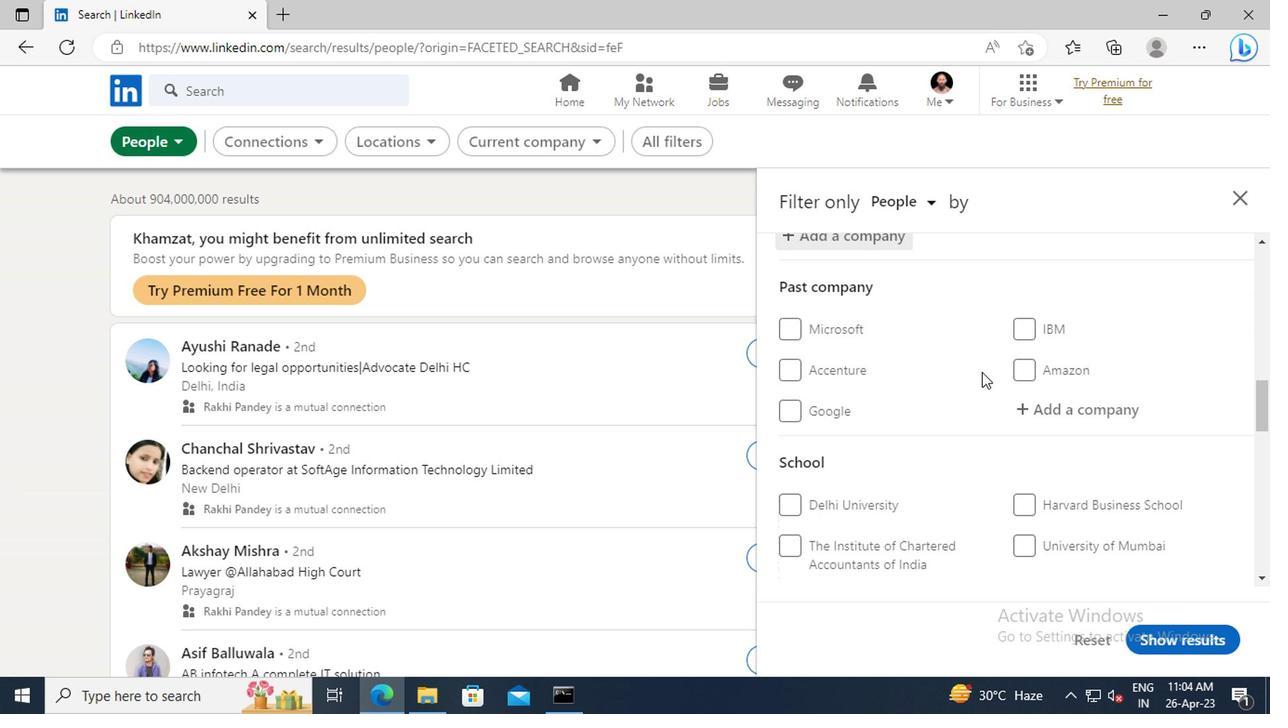 
Action: Mouse scrolled (977, 372) with delta (0, 0)
Screenshot: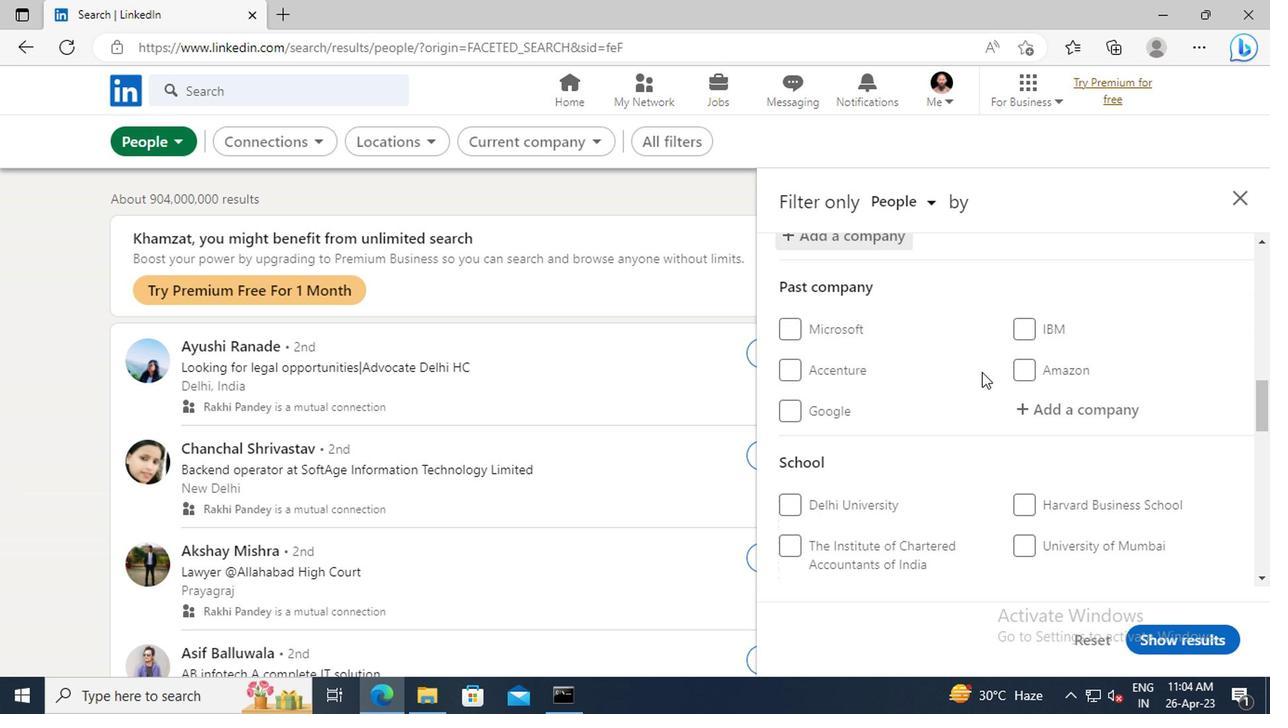 
Action: Mouse scrolled (977, 372) with delta (0, 0)
Screenshot: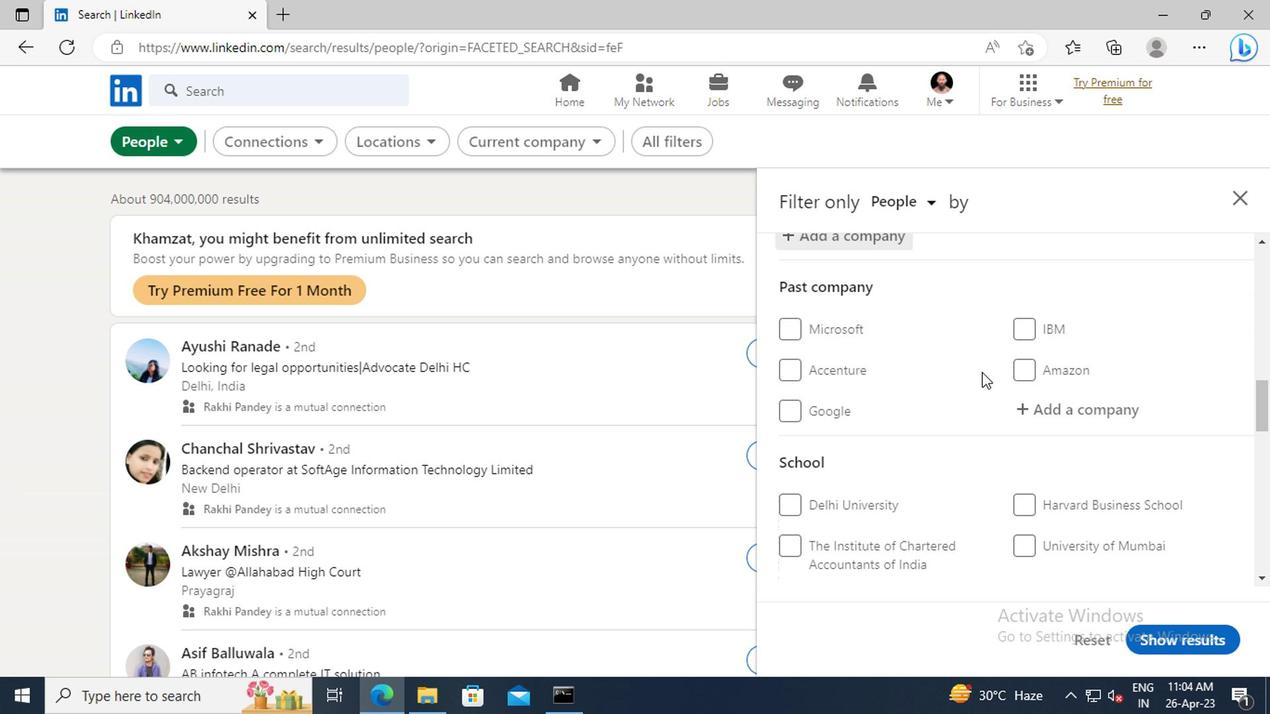 
Action: Mouse moved to (1039, 444)
Screenshot: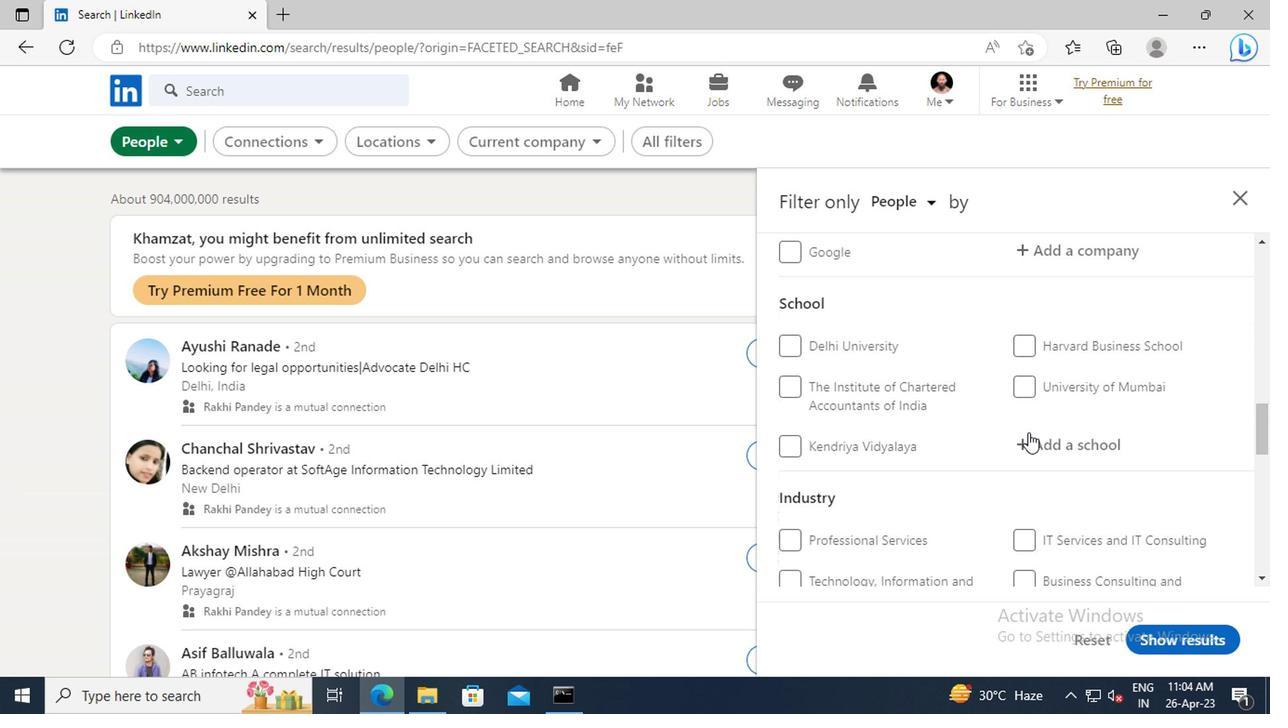 
Action: Mouse pressed left at (1039, 444)
Screenshot: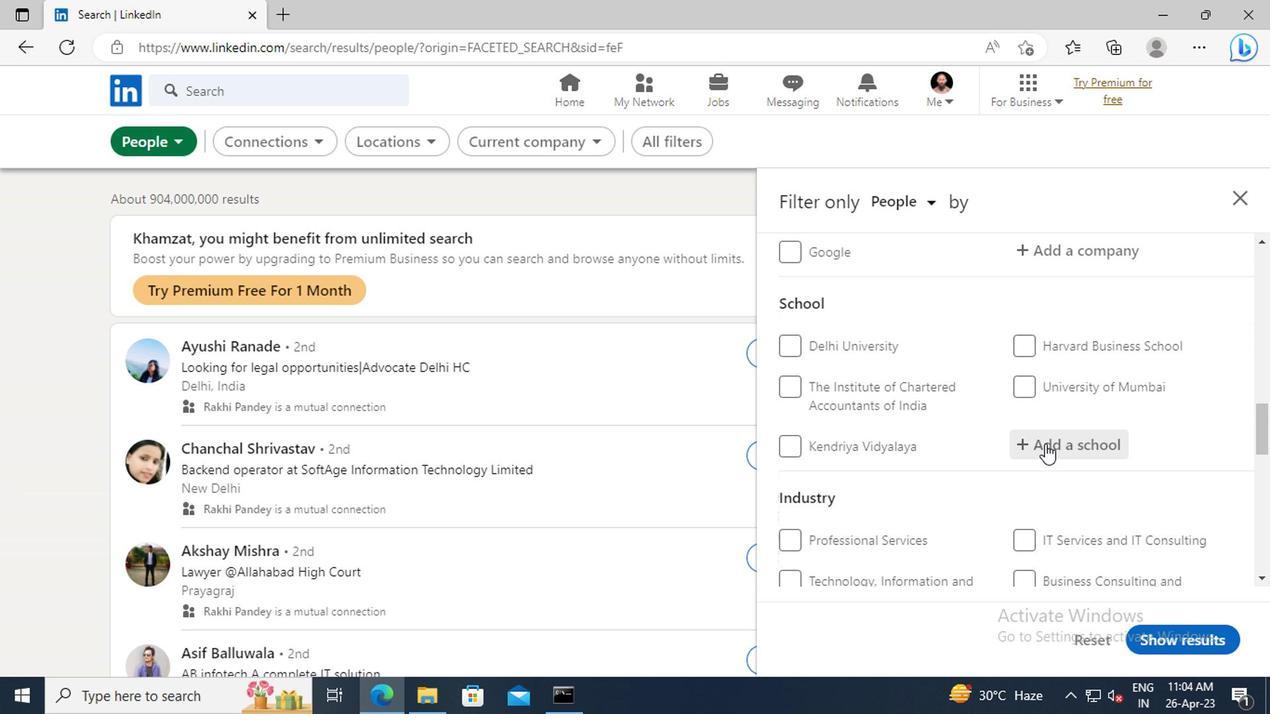 
Action: Key pressed <Key.shift>SALESIAN<Key.space><Key.shift>COLLEGE
Screenshot: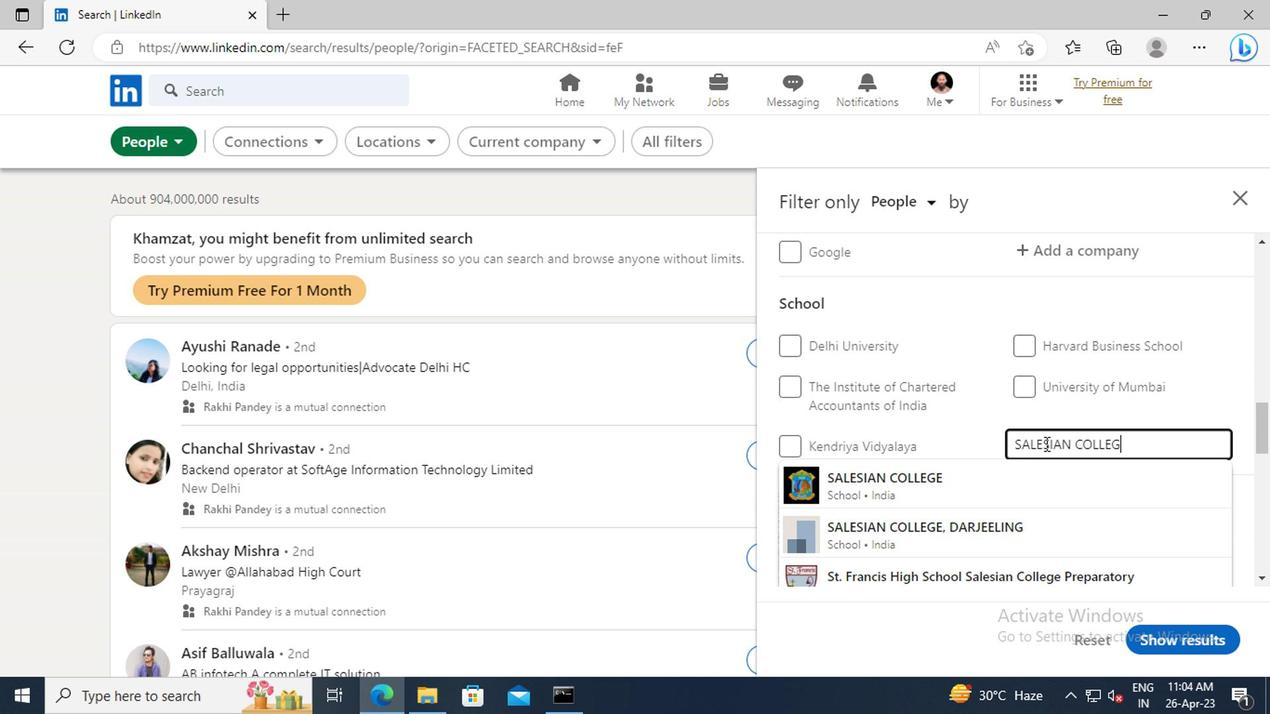 
Action: Mouse moved to (1029, 476)
Screenshot: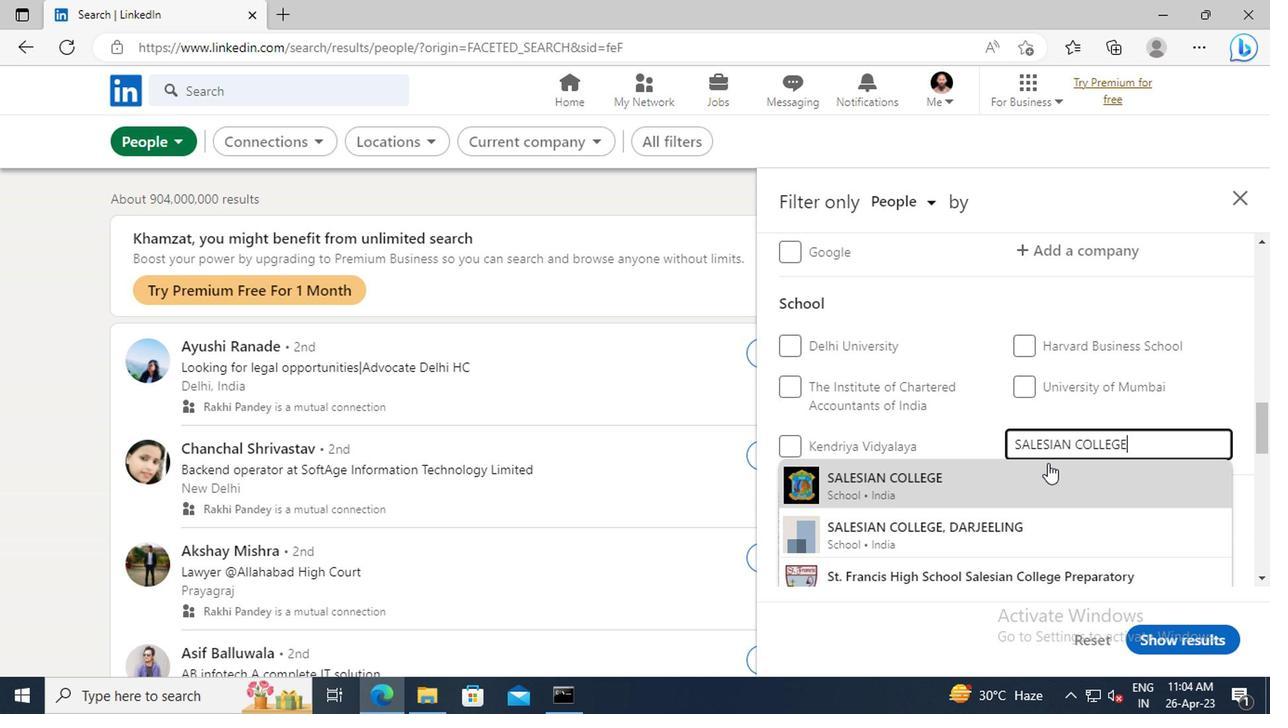 
Action: Mouse pressed left at (1029, 476)
Screenshot: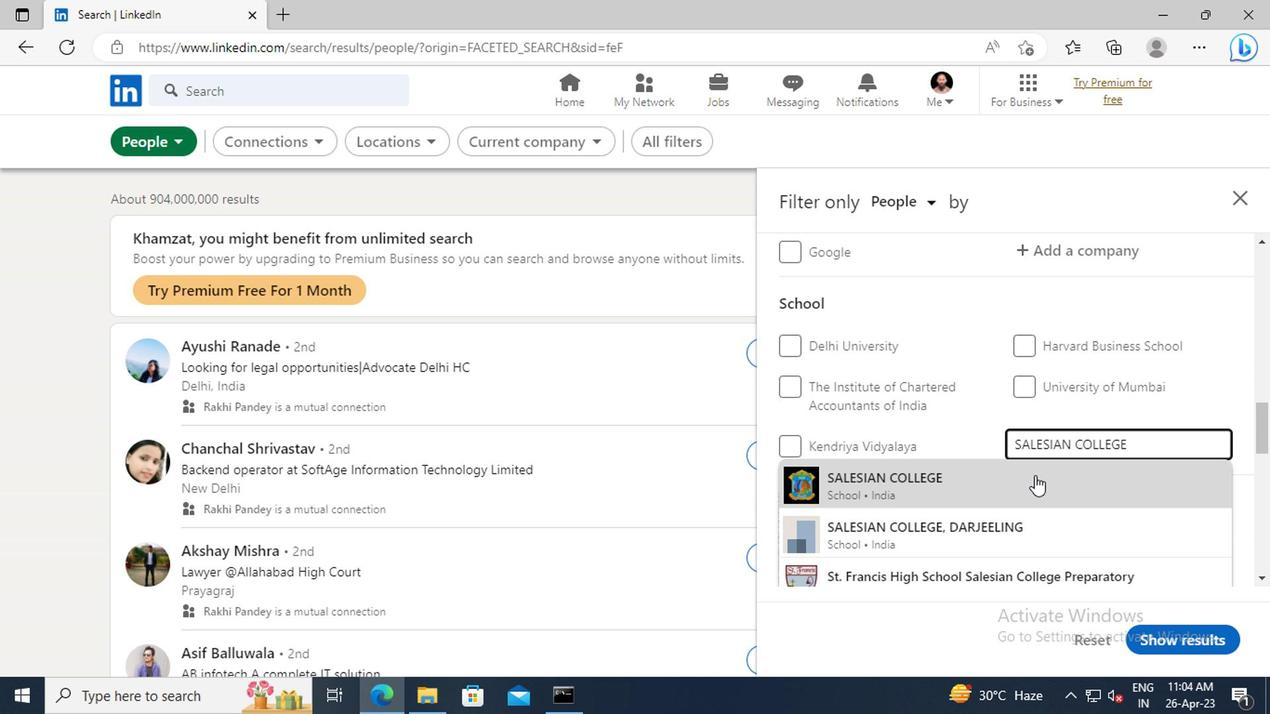 
Action: Mouse moved to (1006, 391)
Screenshot: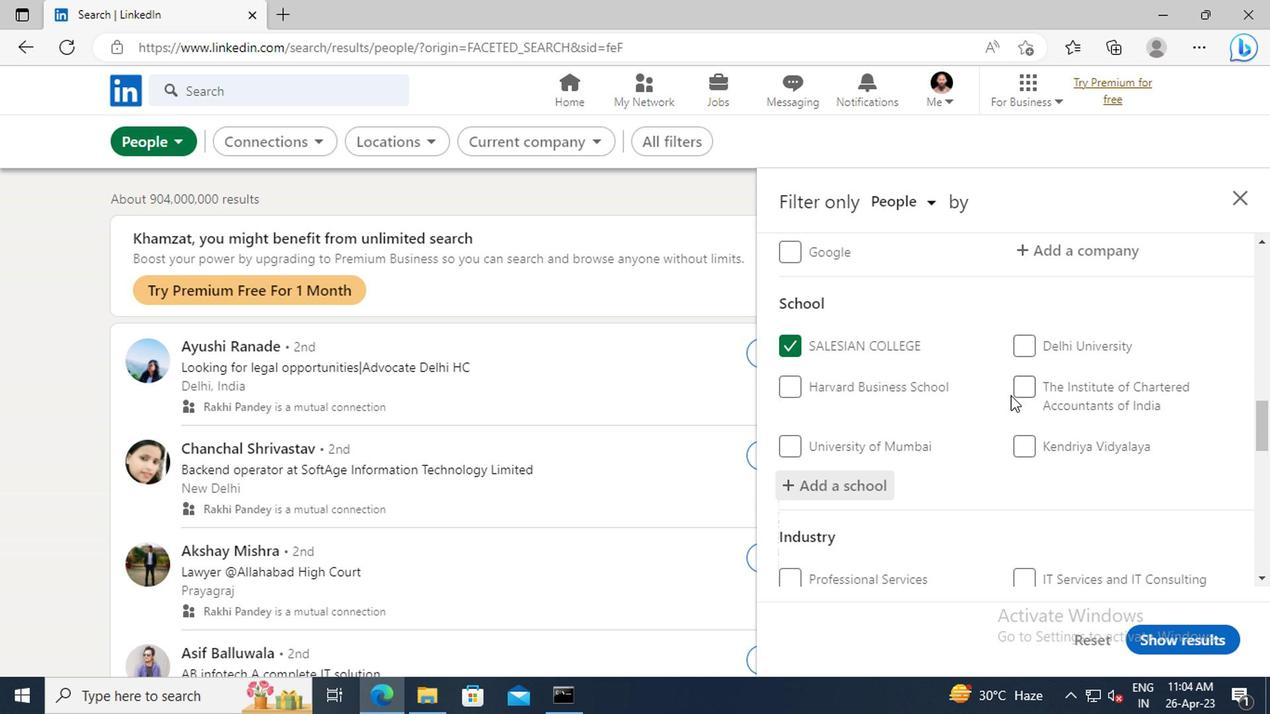 
Action: Mouse scrolled (1006, 390) with delta (0, 0)
Screenshot: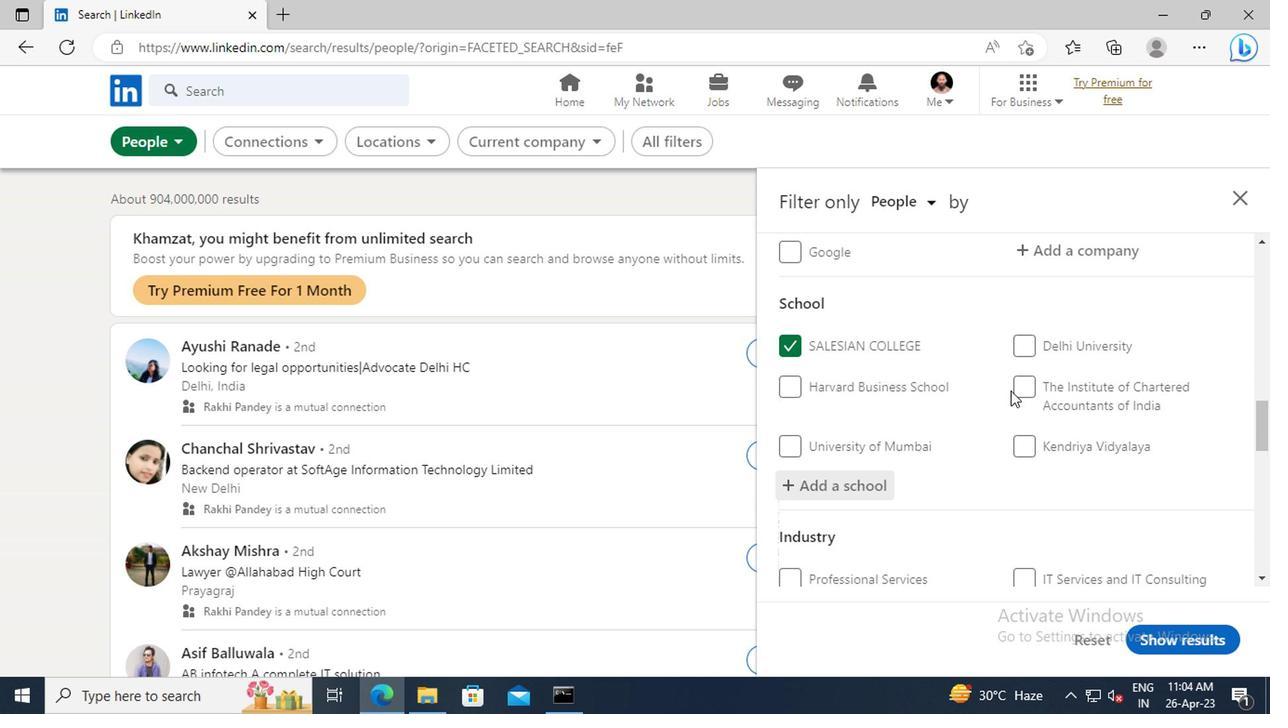 
Action: Mouse scrolled (1006, 390) with delta (0, 0)
Screenshot: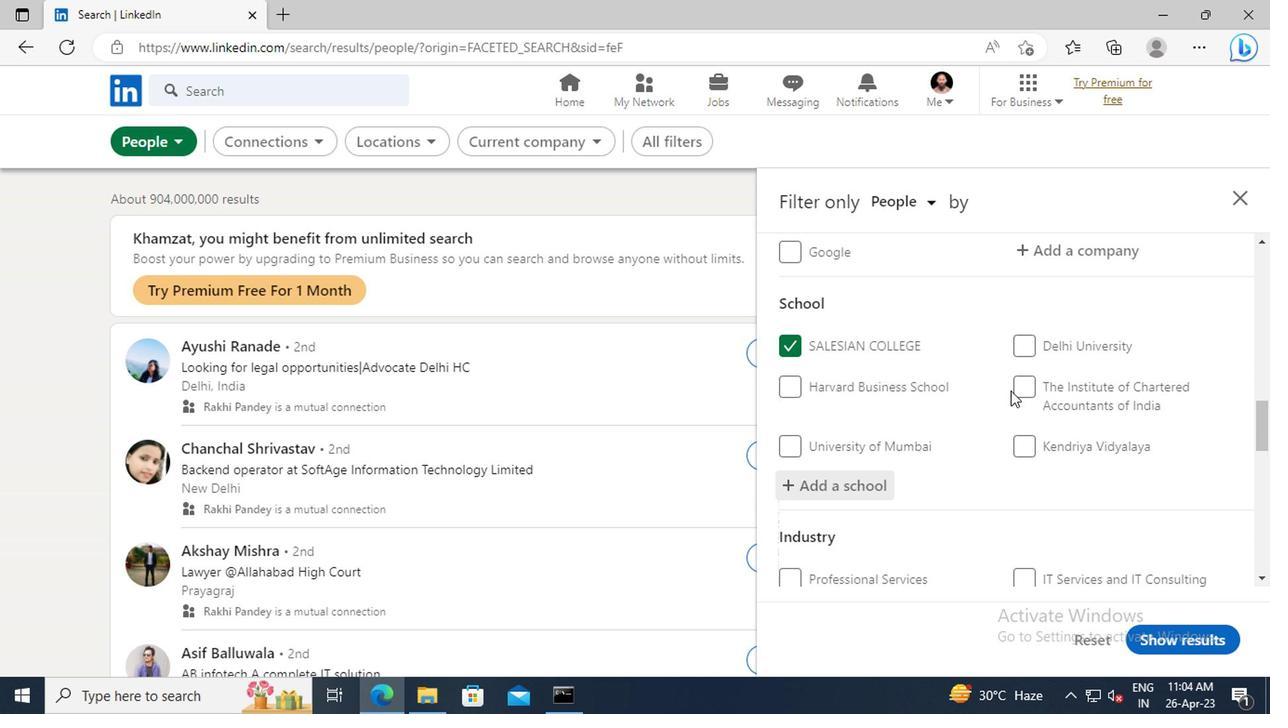 
Action: Mouse scrolled (1006, 390) with delta (0, 0)
Screenshot: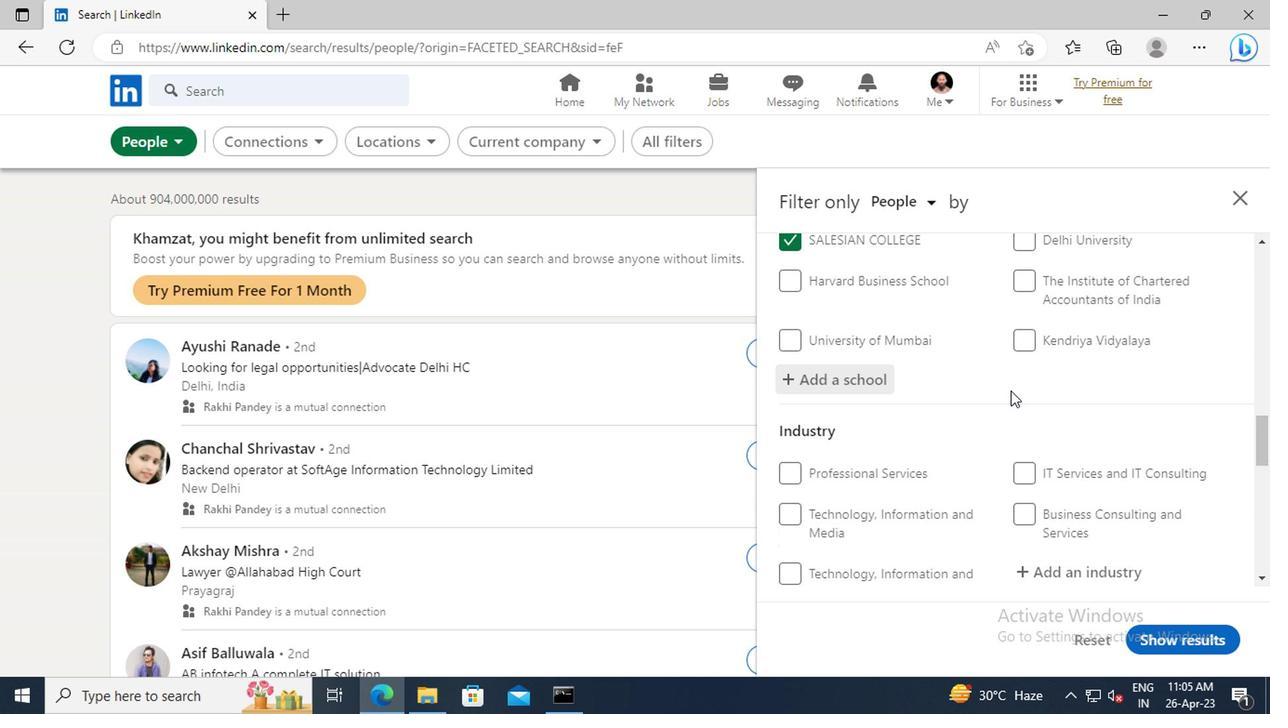 
Action: Mouse scrolled (1006, 390) with delta (0, 0)
Screenshot: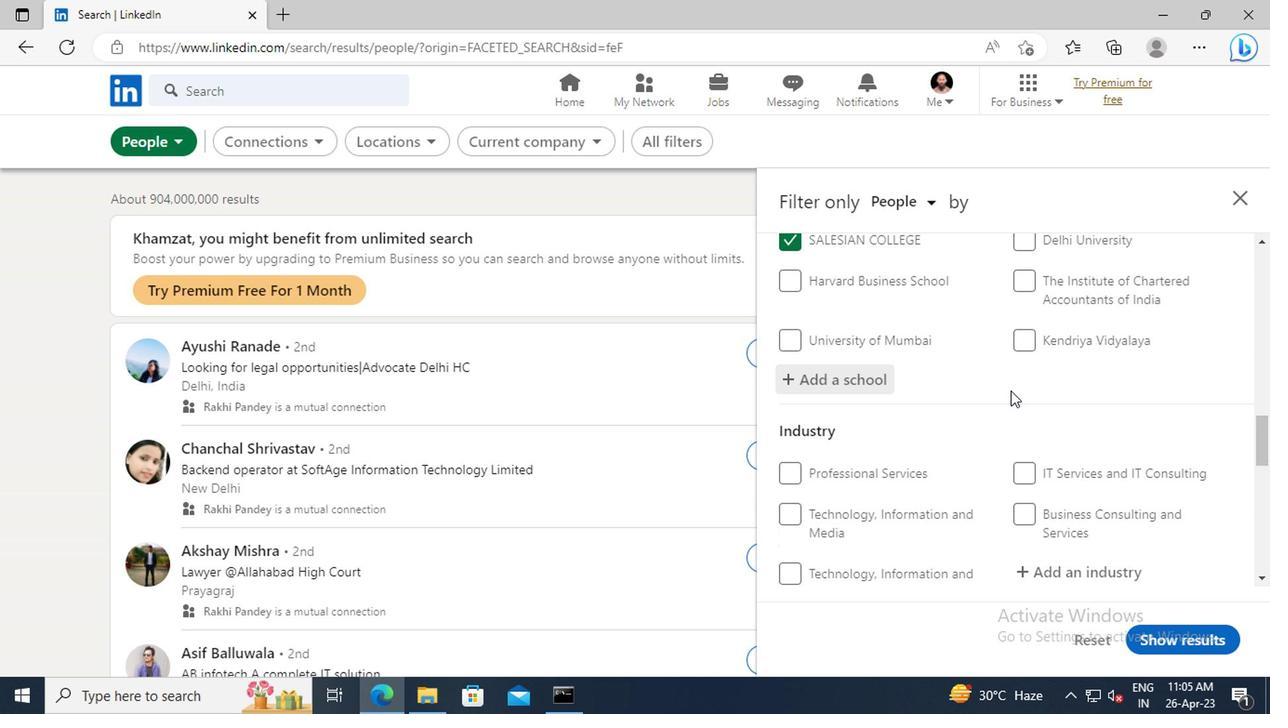 
Action: Mouse scrolled (1006, 390) with delta (0, 0)
Screenshot: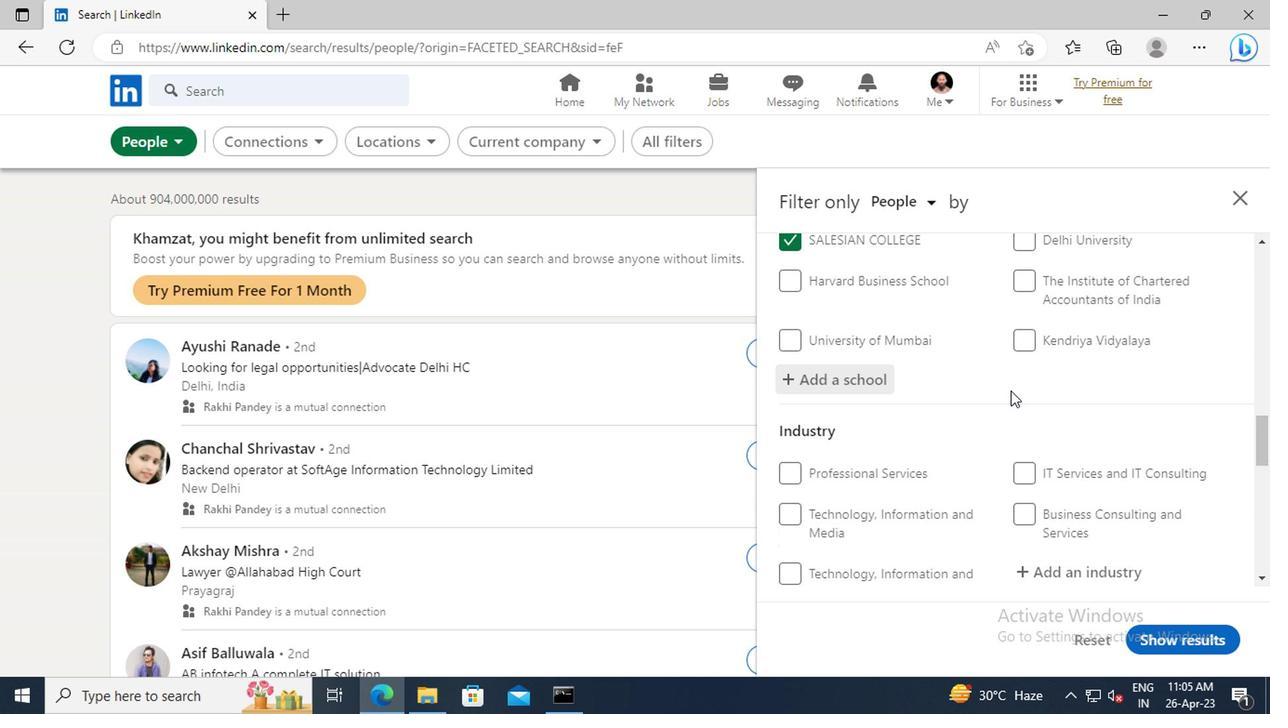 
Action: Mouse moved to (1034, 414)
Screenshot: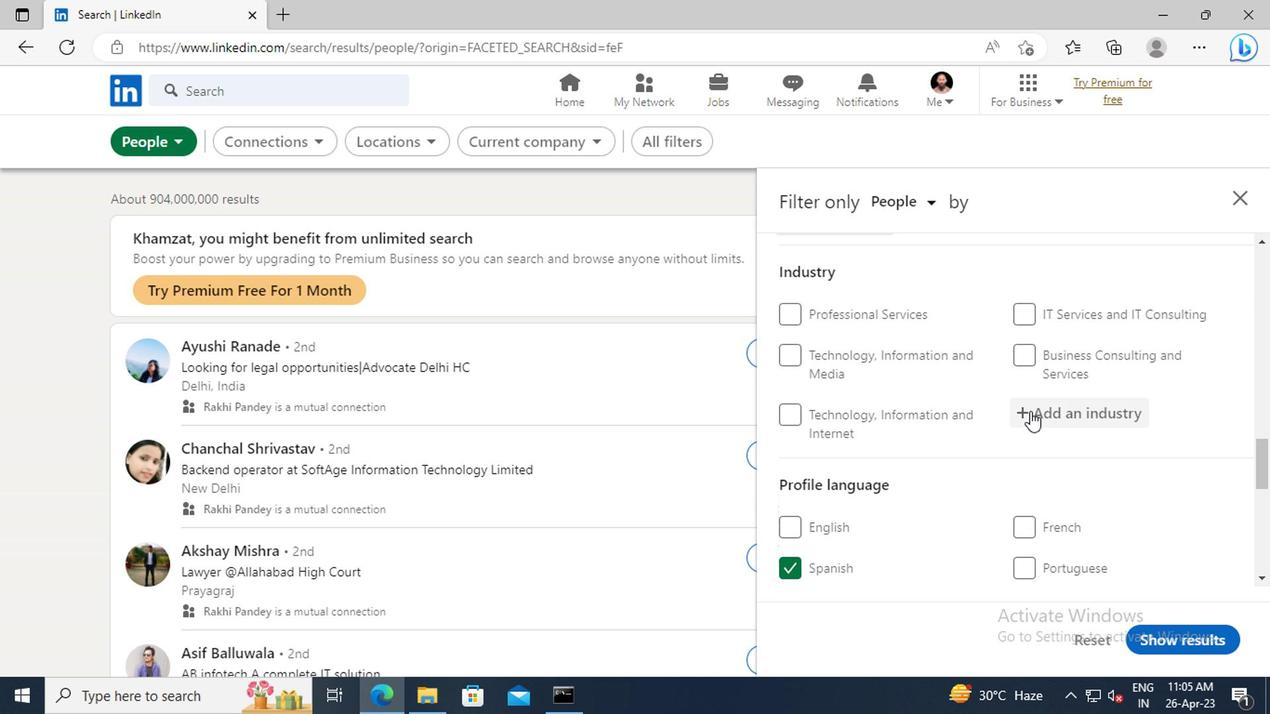 
Action: Mouse pressed left at (1034, 414)
Screenshot: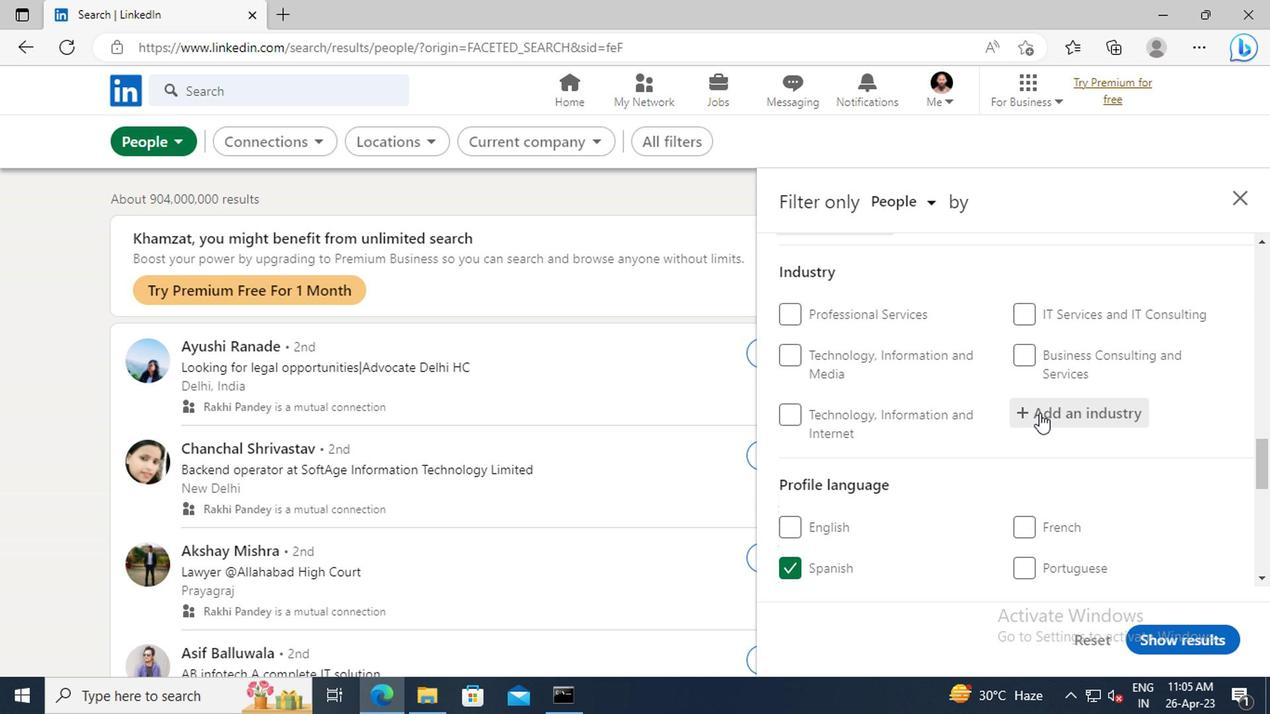 
Action: Key pressed <Key.shift>EDUCATION<Key.space><Key.shift>ADMINISTRATION<Key.space><Key.shift>PROGRAMS
Screenshot: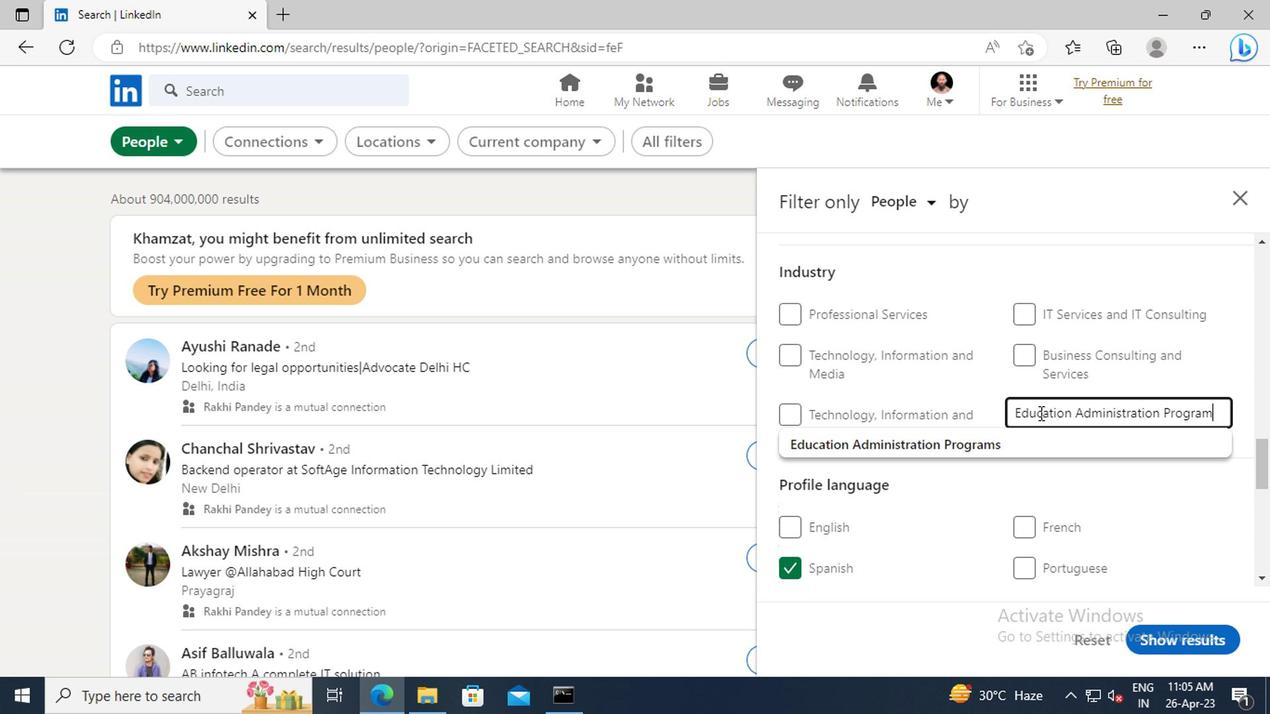 
Action: Mouse moved to (995, 443)
Screenshot: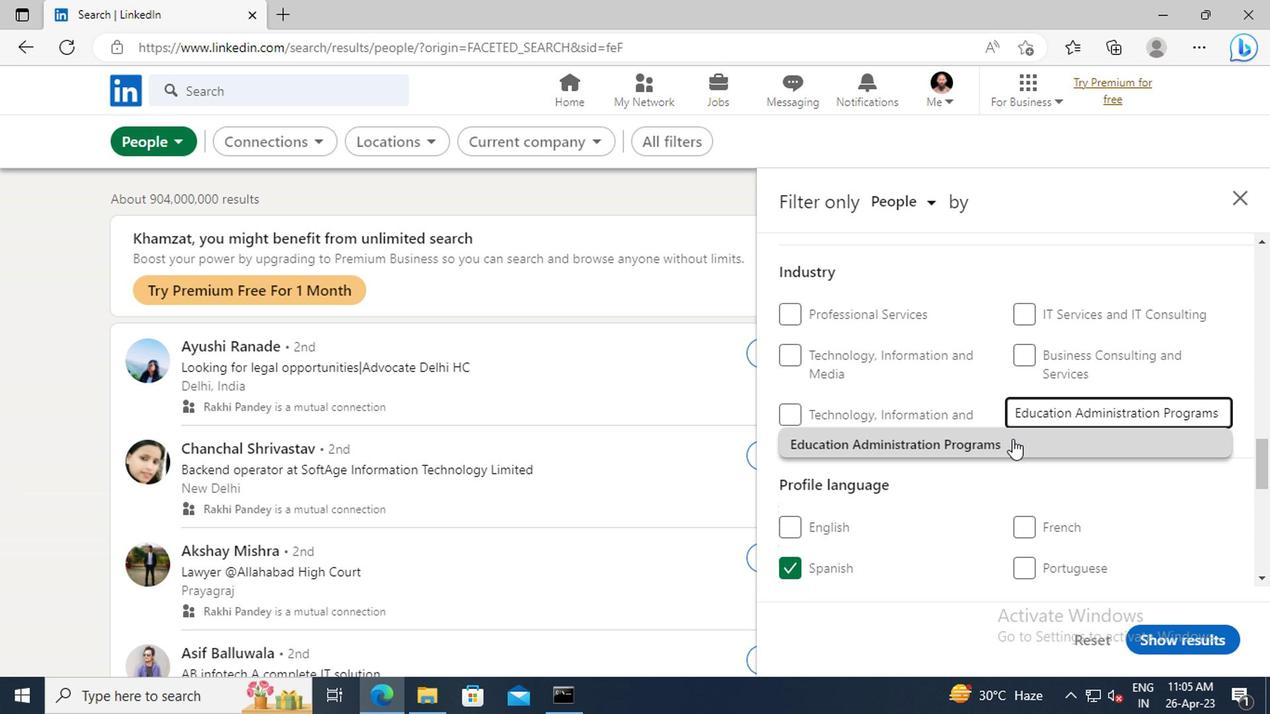 
Action: Mouse pressed left at (995, 443)
Screenshot: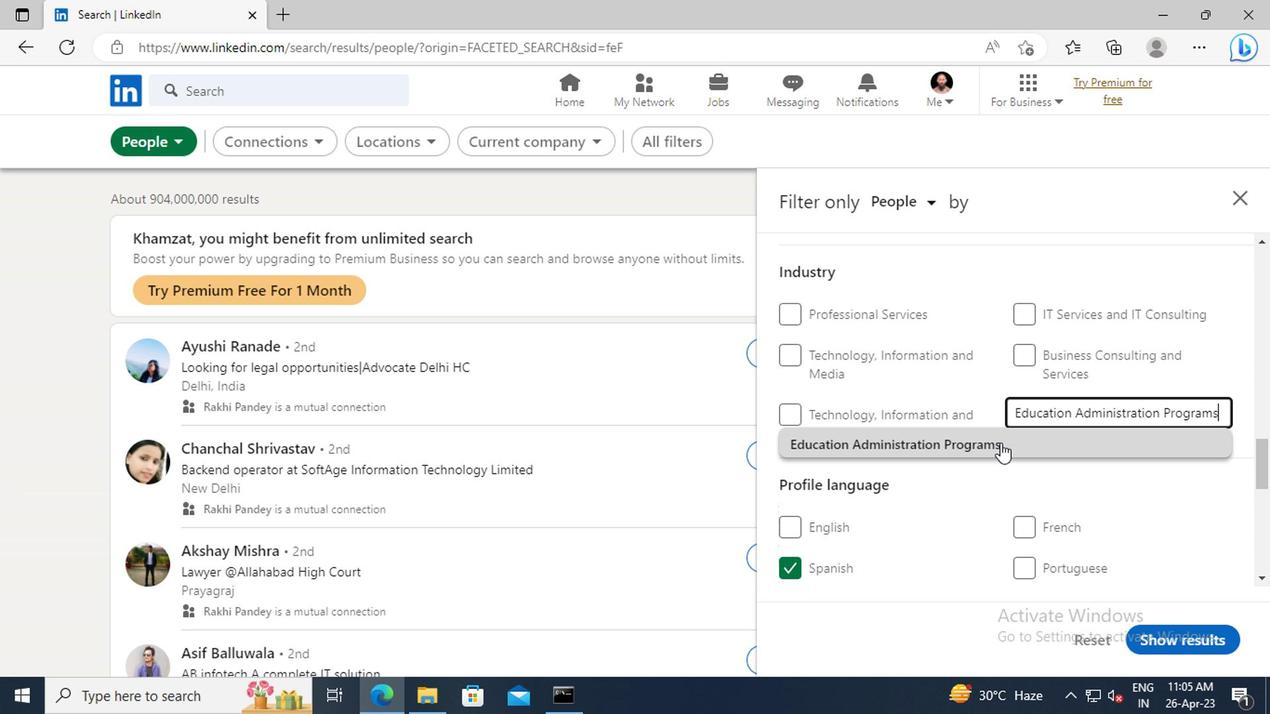 
Action: Mouse moved to (971, 366)
Screenshot: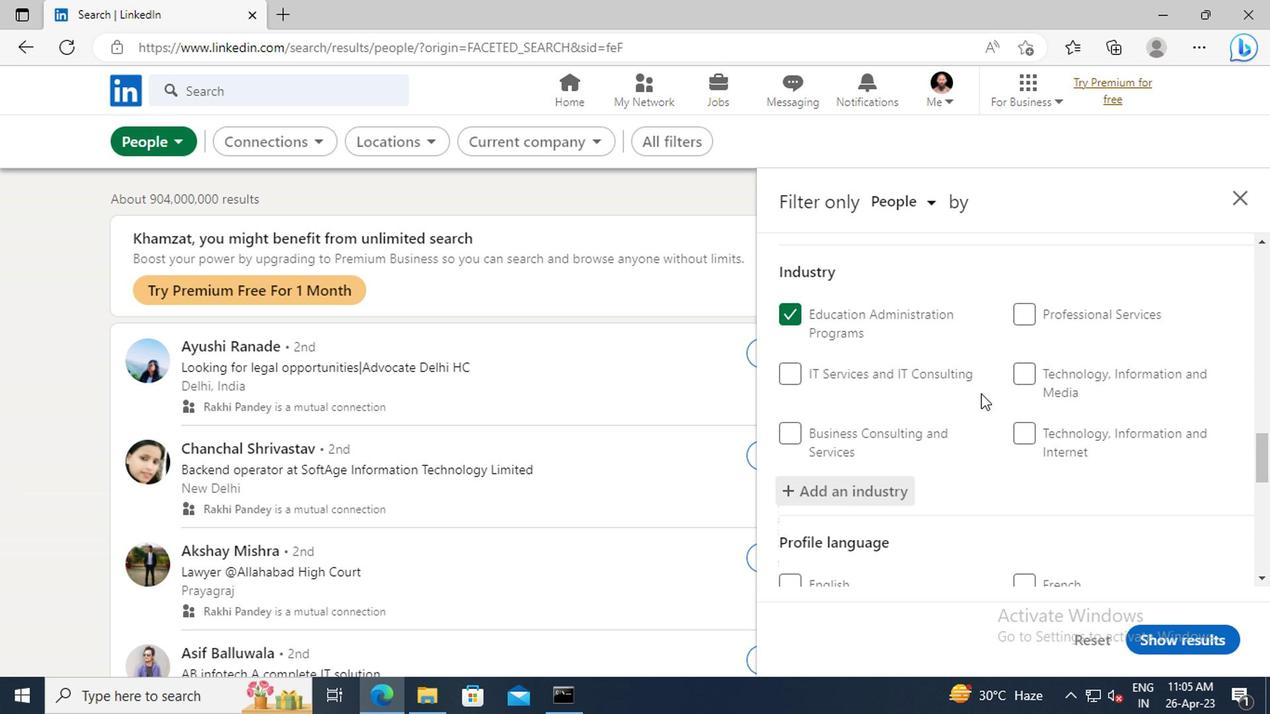 
Action: Mouse scrolled (971, 365) with delta (0, 0)
Screenshot: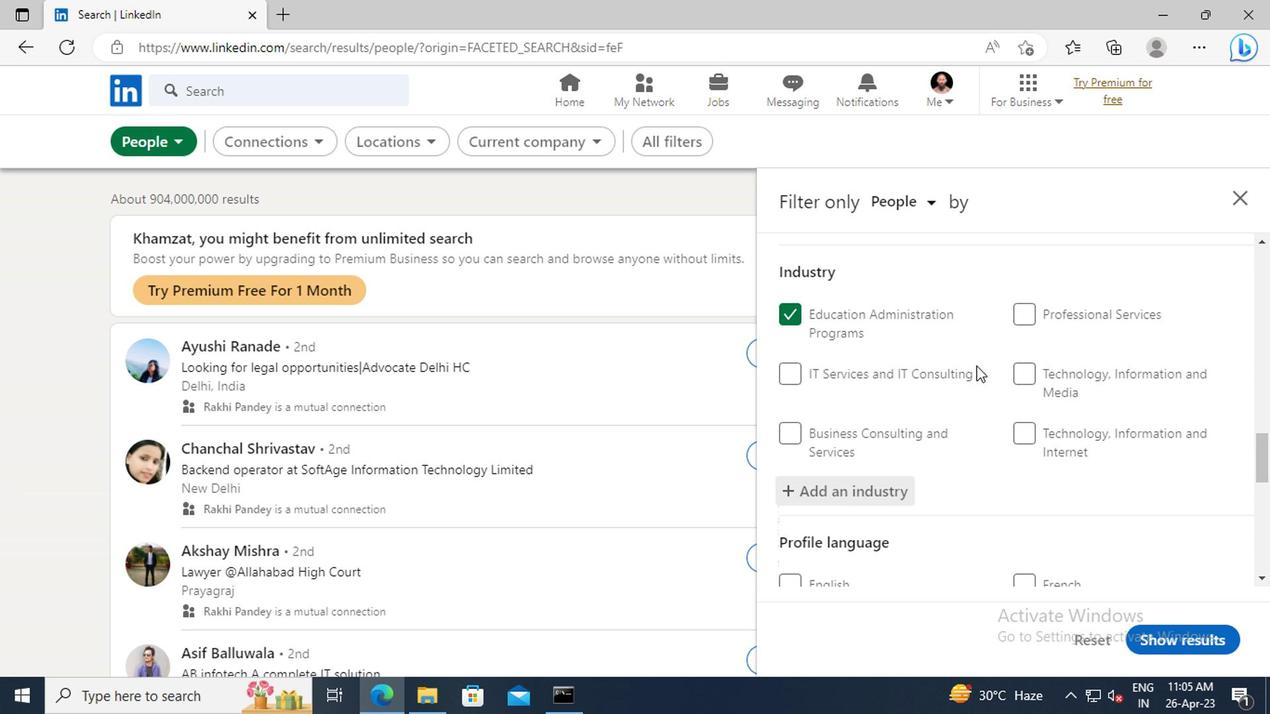 
Action: Mouse scrolled (971, 365) with delta (0, 0)
Screenshot: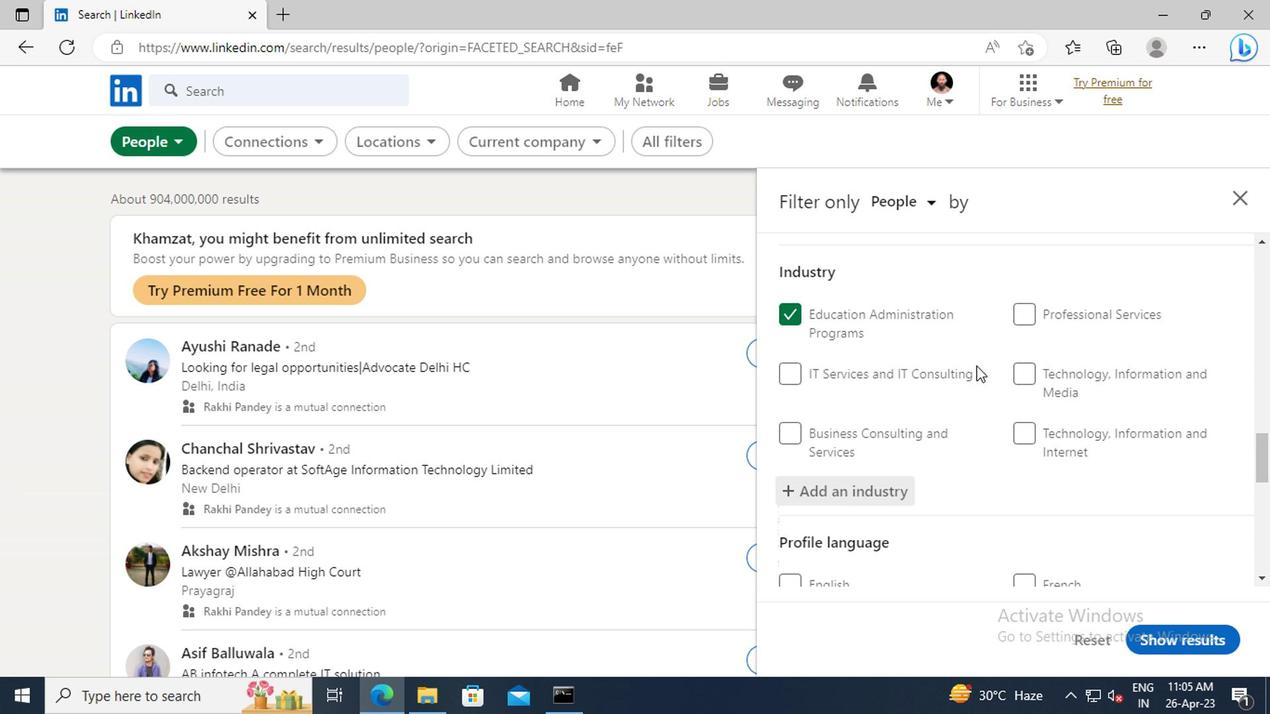 
Action: Mouse scrolled (971, 365) with delta (0, 0)
Screenshot: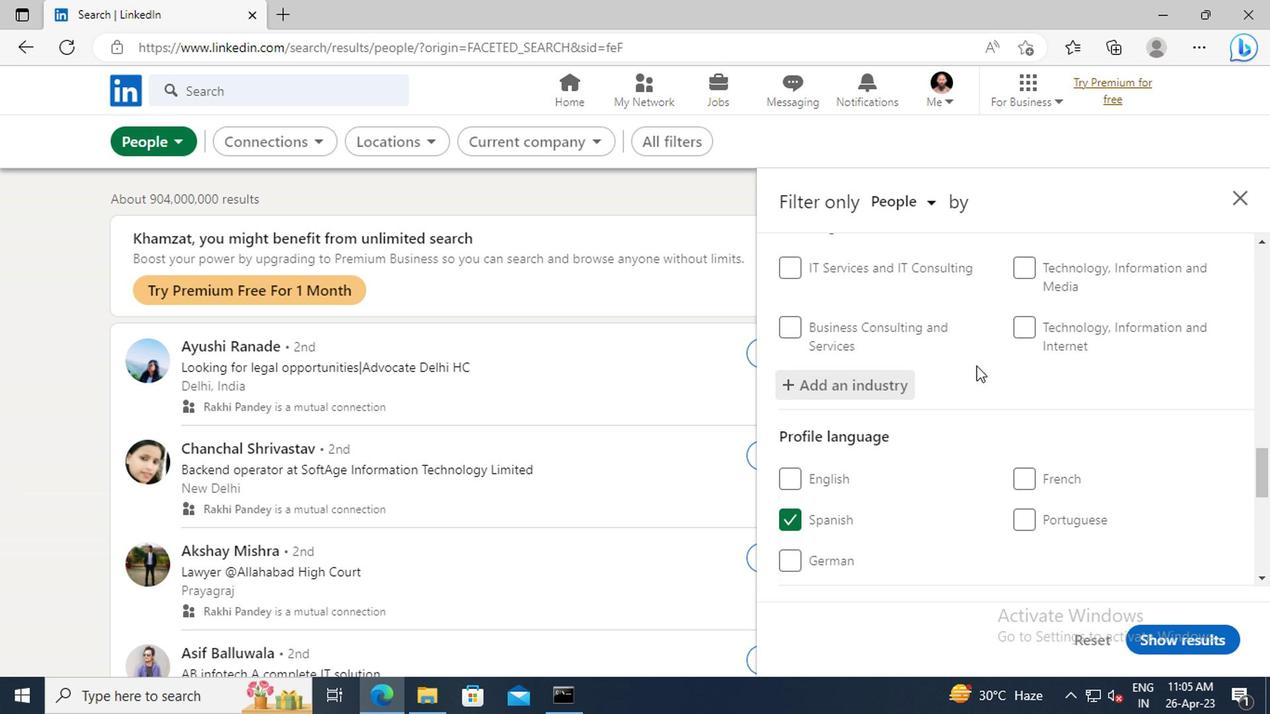 
Action: Mouse scrolled (971, 365) with delta (0, 0)
Screenshot: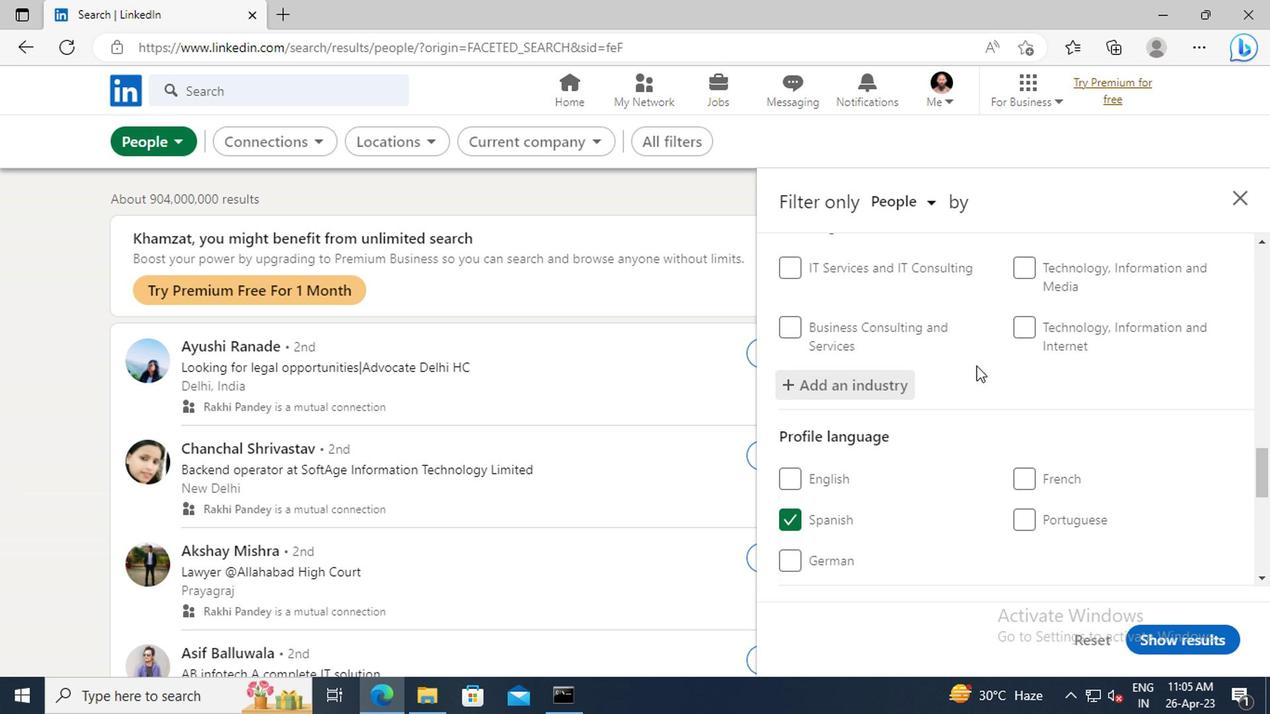 
Action: Mouse scrolled (971, 365) with delta (0, 0)
Screenshot: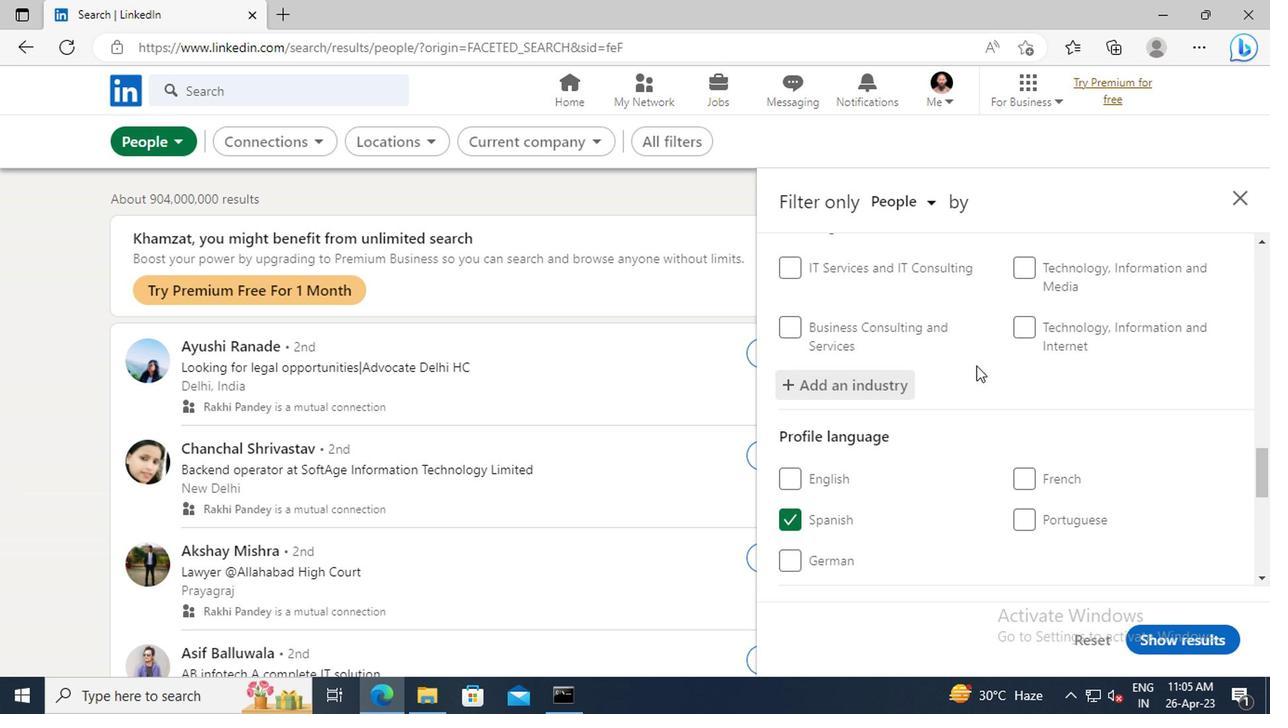 
Action: Mouse scrolled (971, 365) with delta (0, 0)
Screenshot: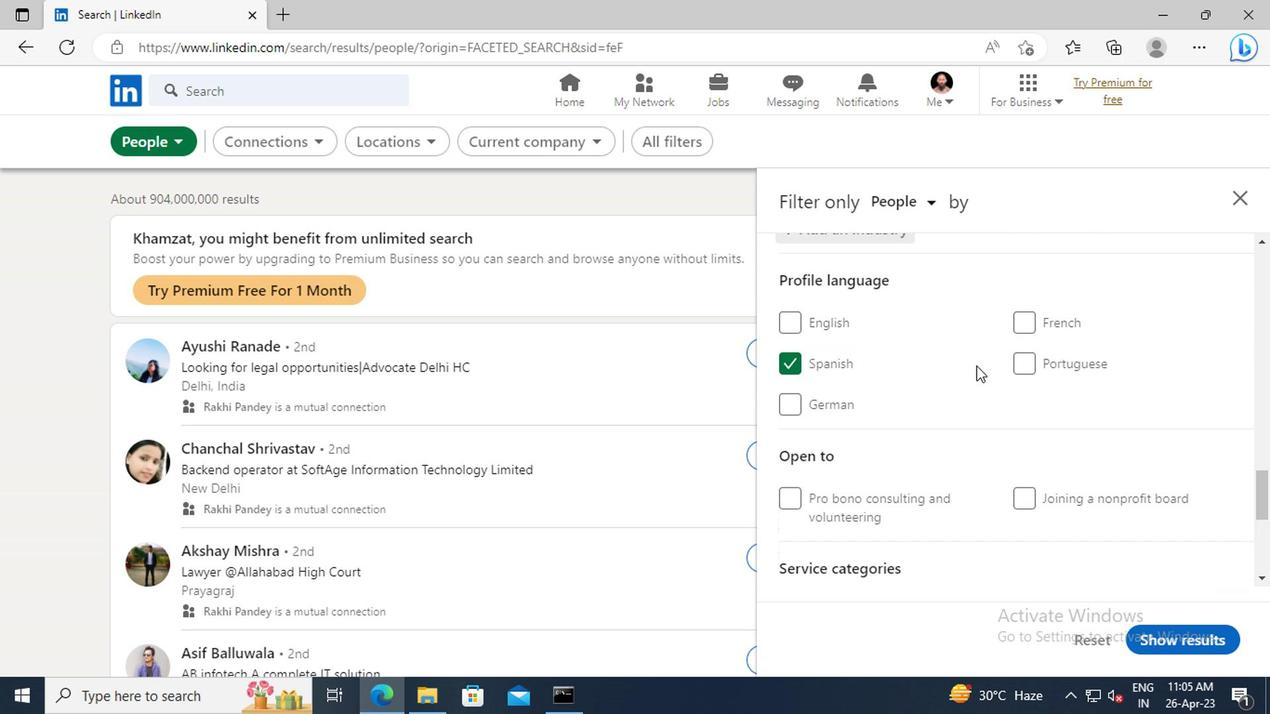 
Action: Mouse scrolled (971, 365) with delta (0, 0)
Screenshot: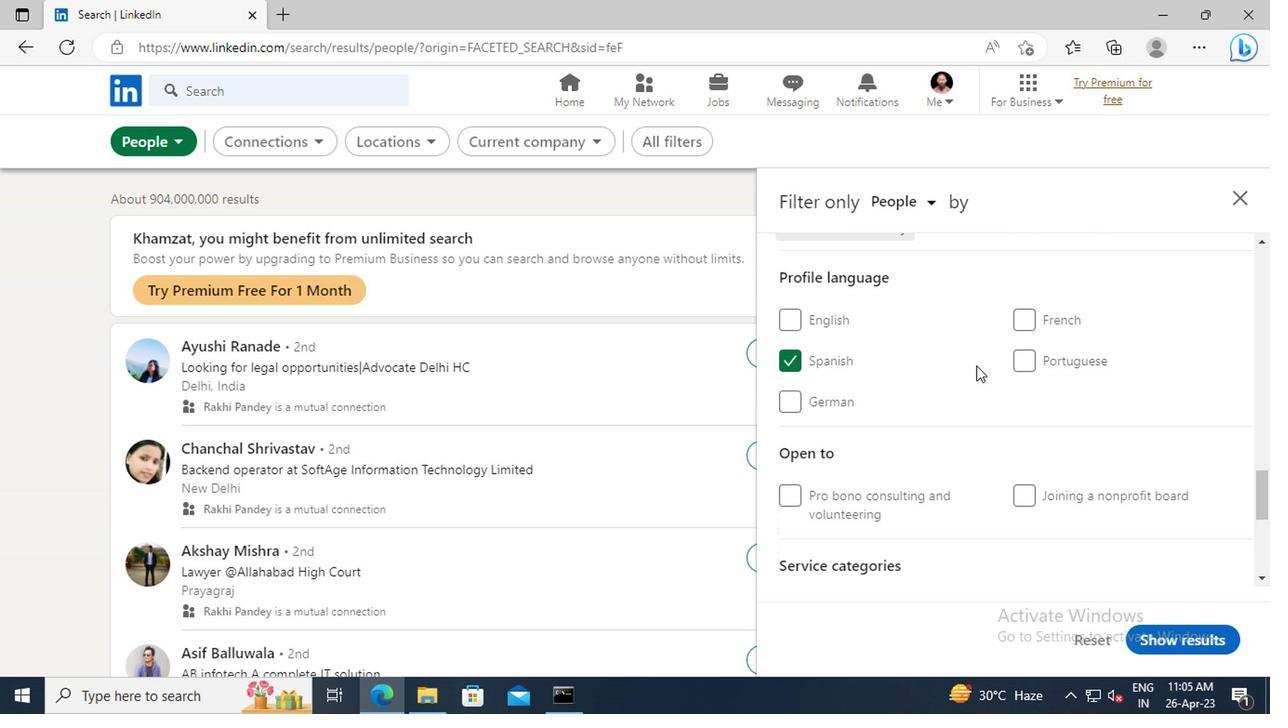 
Action: Mouse scrolled (971, 365) with delta (0, 0)
Screenshot: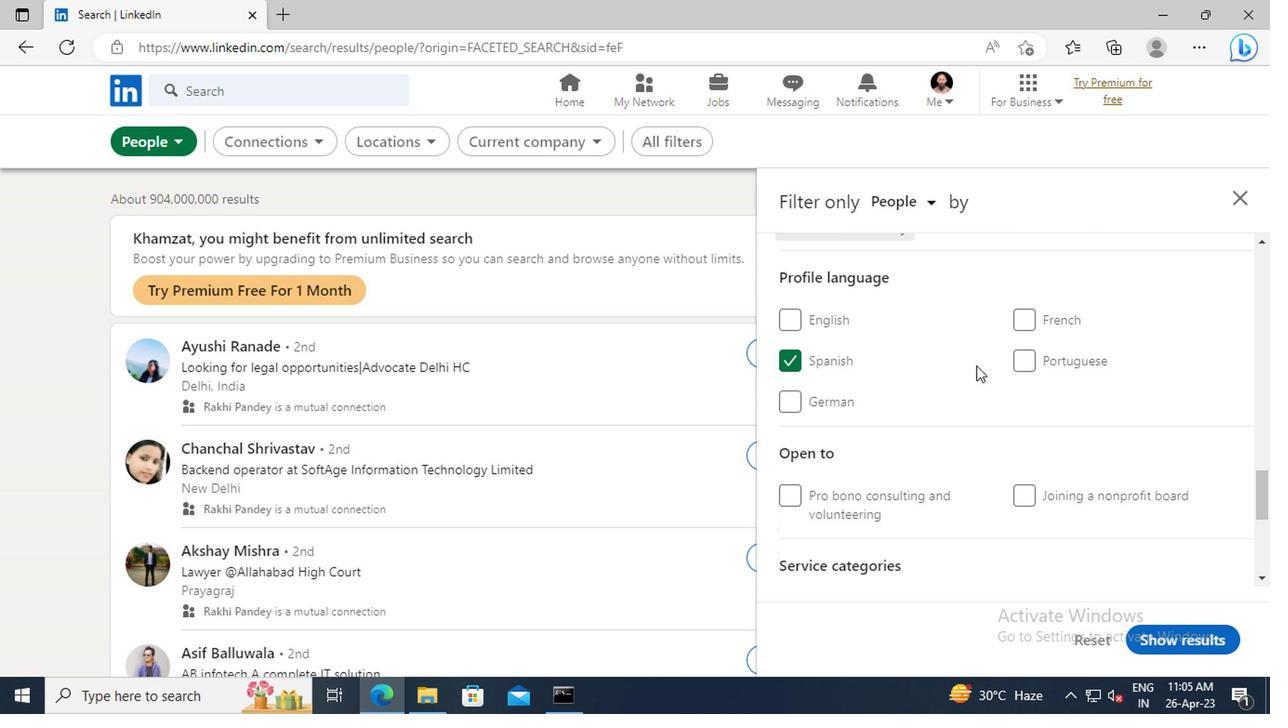 
Action: Mouse scrolled (971, 365) with delta (0, 0)
Screenshot: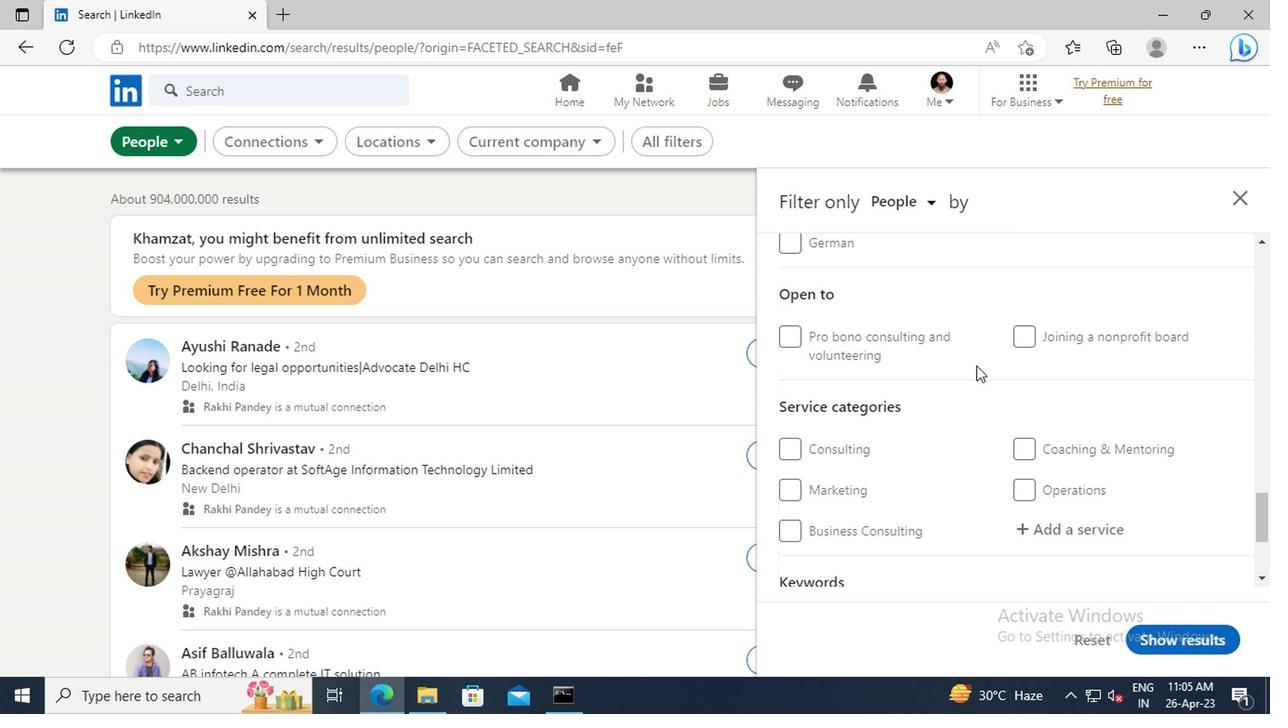 
Action: Mouse scrolled (971, 365) with delta (0, 0)
Screenshot: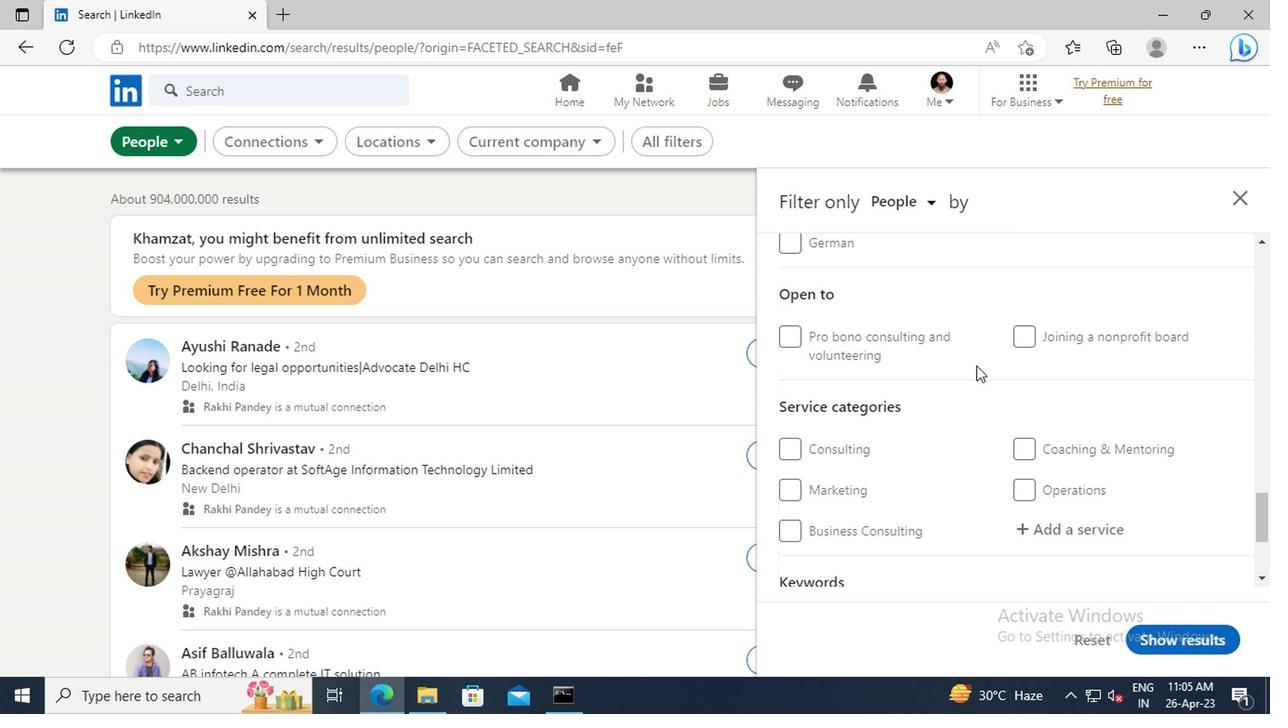 
Action: Mouse moved to (1046, 421)
Screenshot: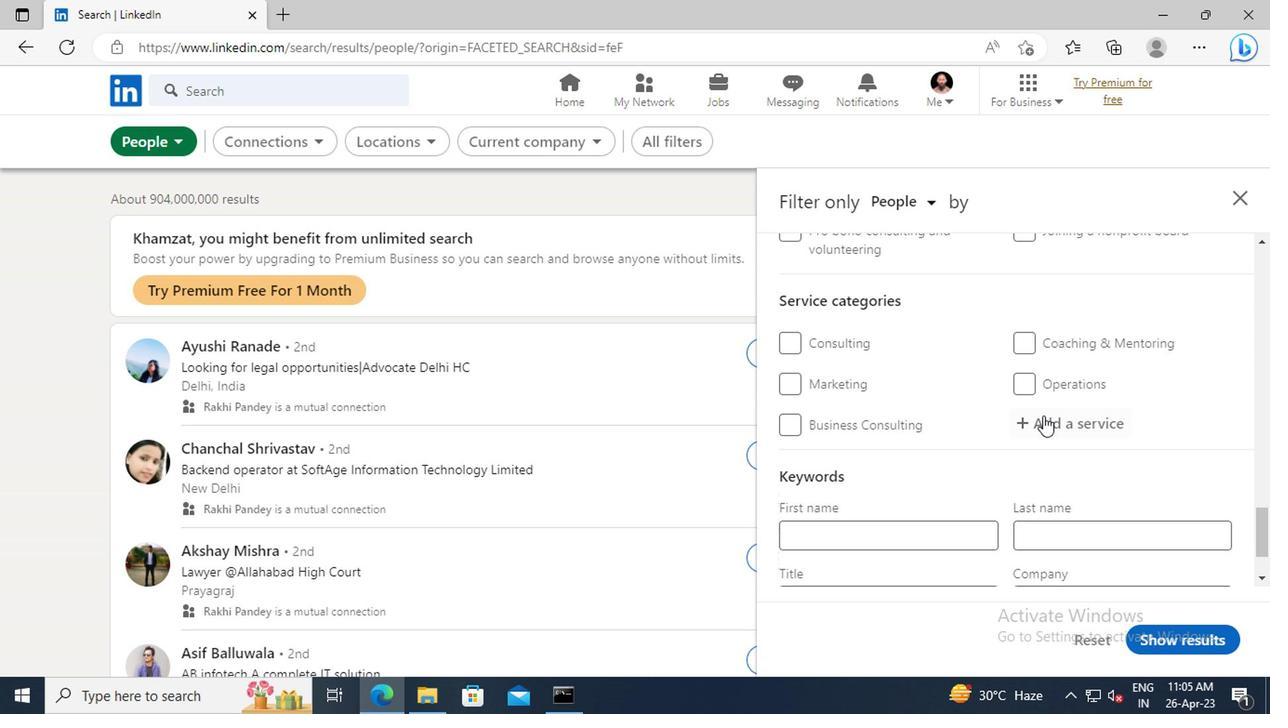 
Action: Mouse pressed left at (1046, 421)
Screenshot: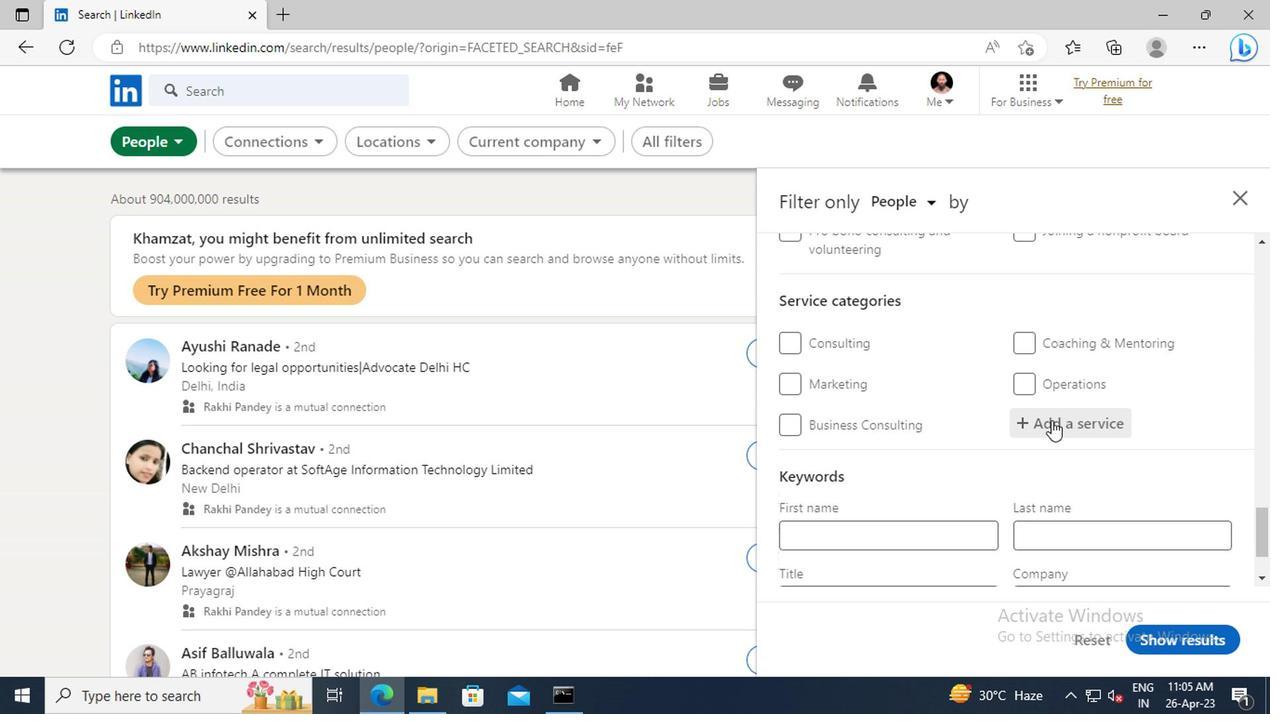 
Action: Key pressed <Key.shift>INFORMATION<Key.space><Key.shift>SECURITY
Screenshot: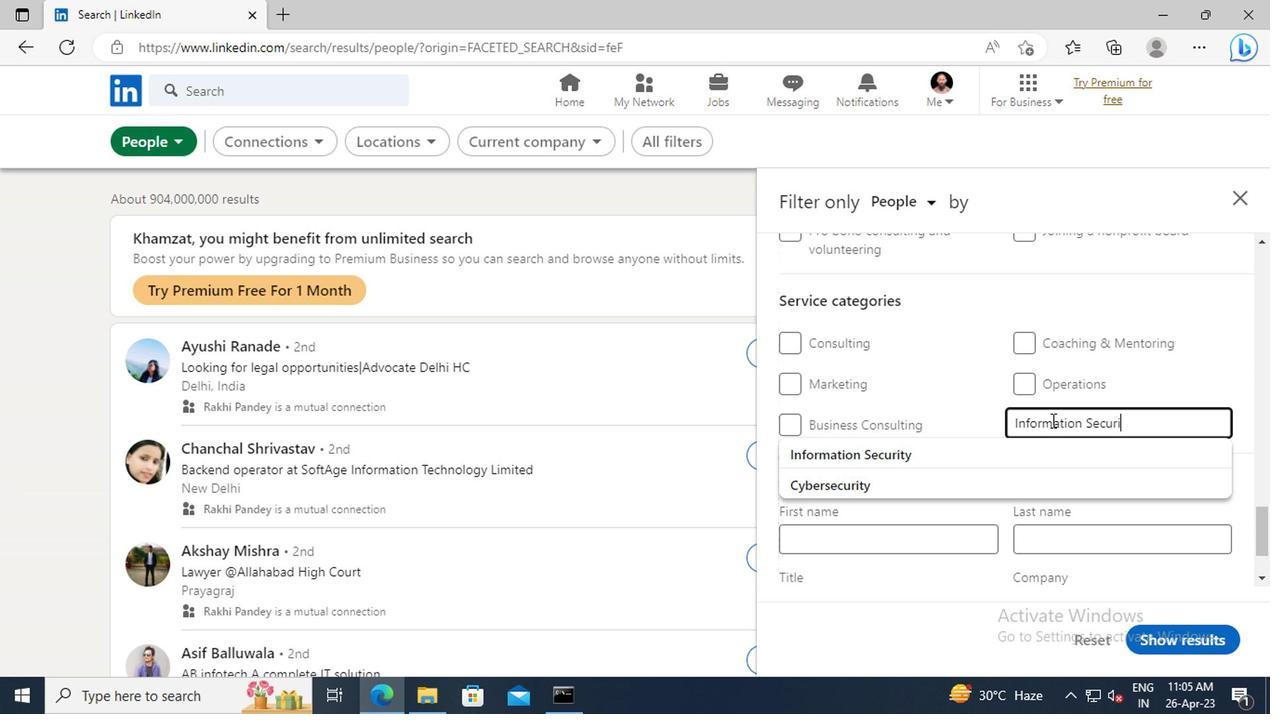 
Action: Mouse moved to (958, 447)
Screenshot: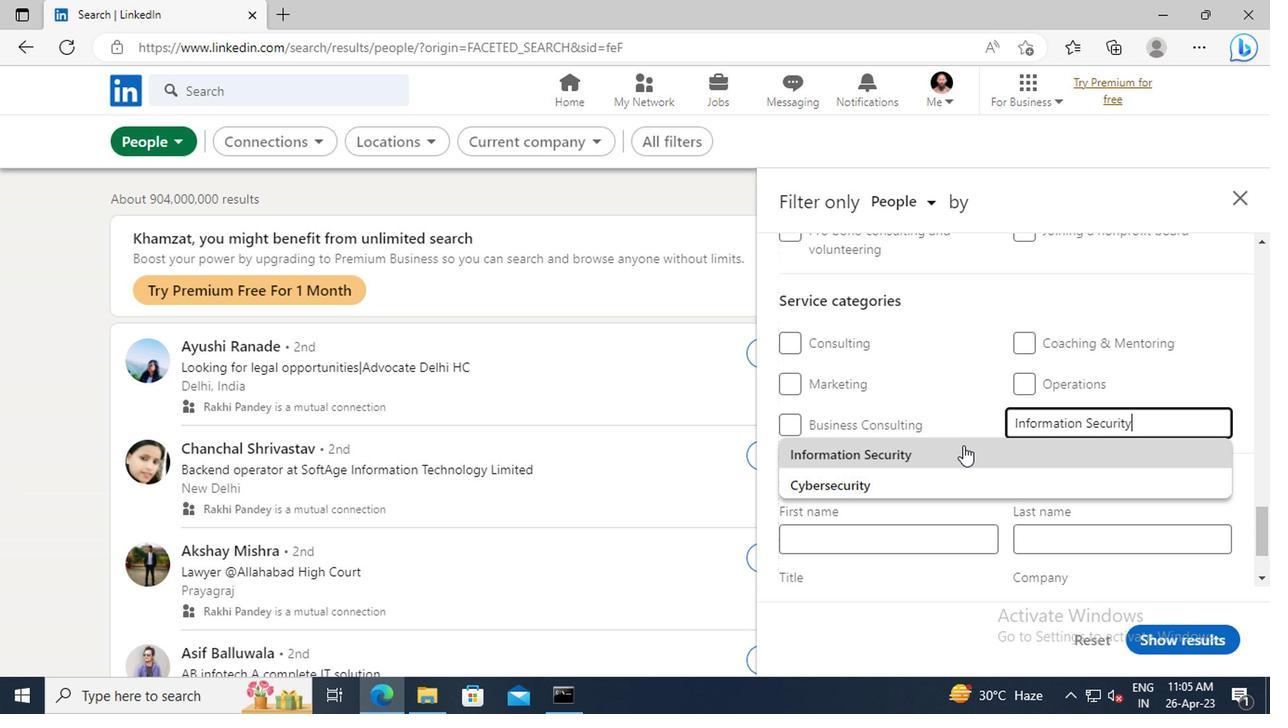 
Action: Mouse pressed left at (958, 447)
Screenshot: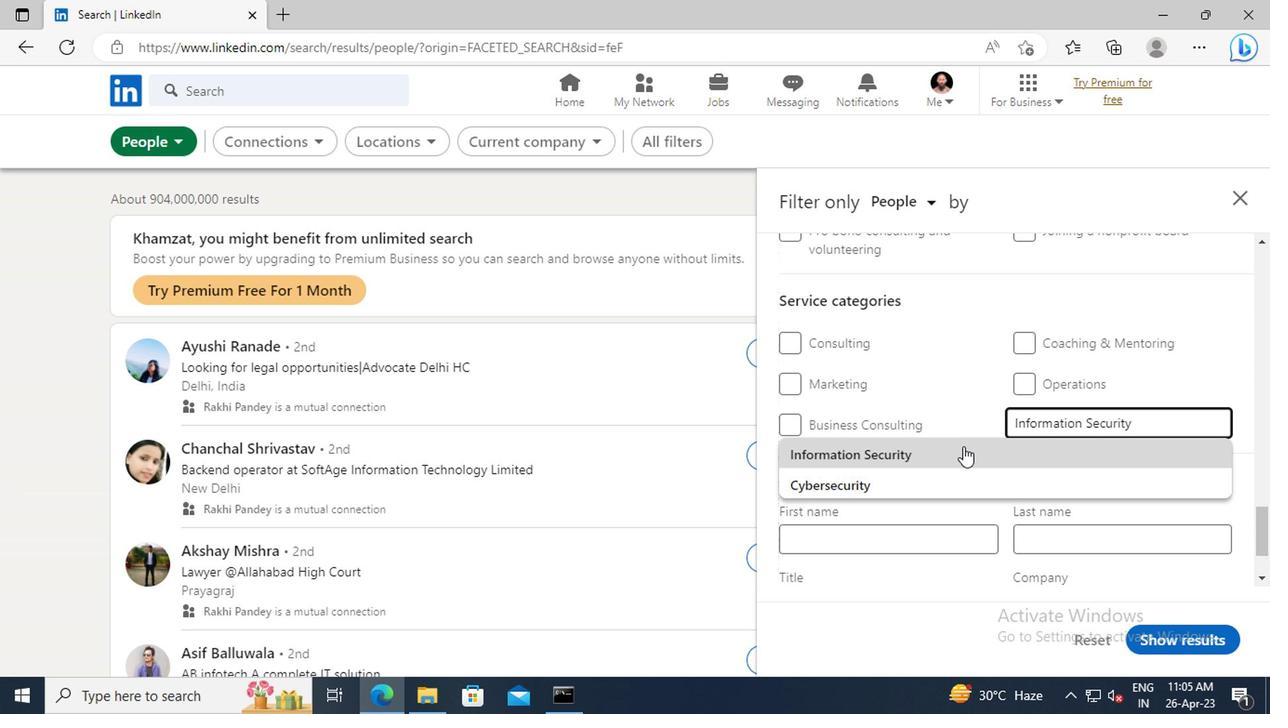 
Action: Mouse moved to (953, 402)
Screenshot: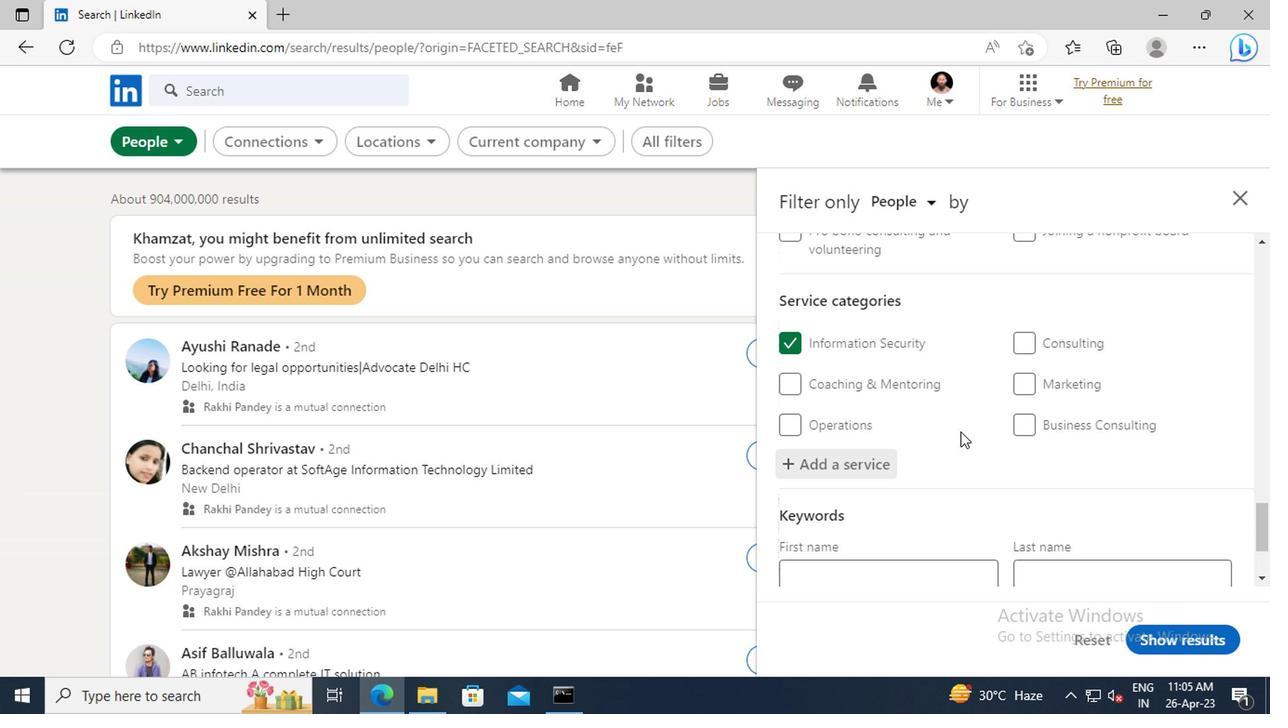 
Action: Mouse scrolled (953, 400) with delta (0, -1)
Screenshot: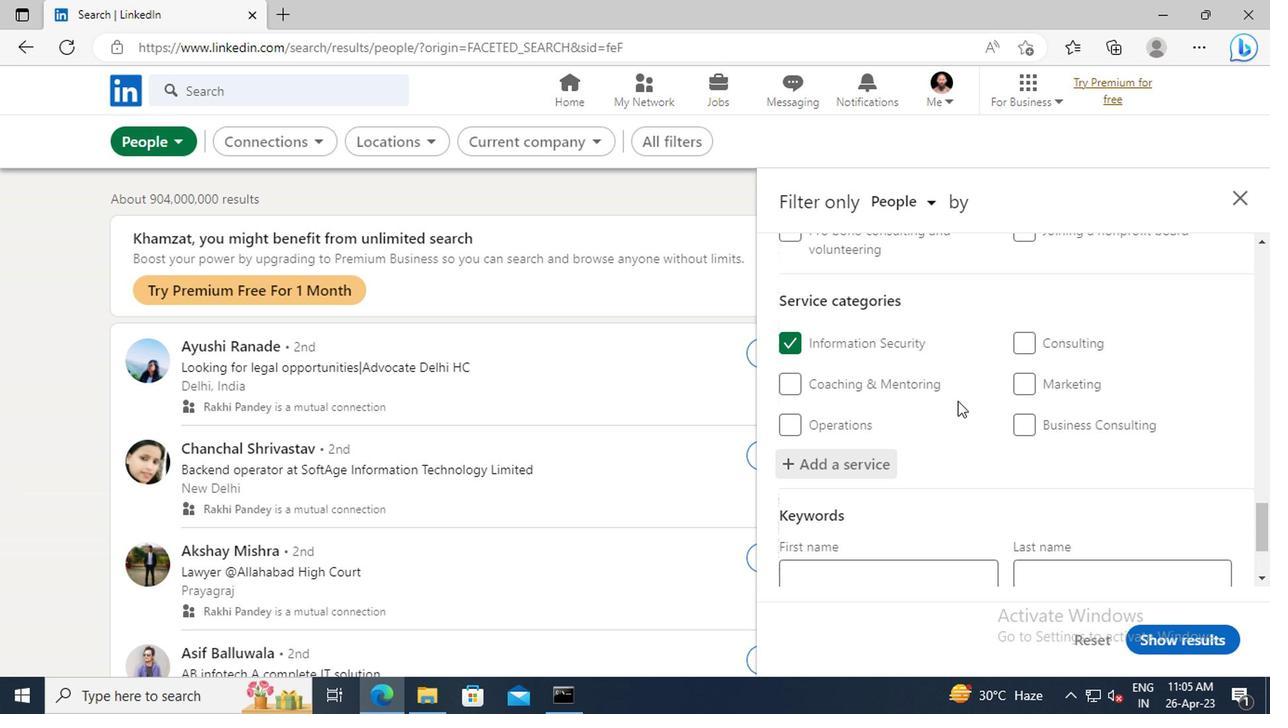 
Action: Mouse scrolled (953, 400) with delta (0, -1)
Screenshot: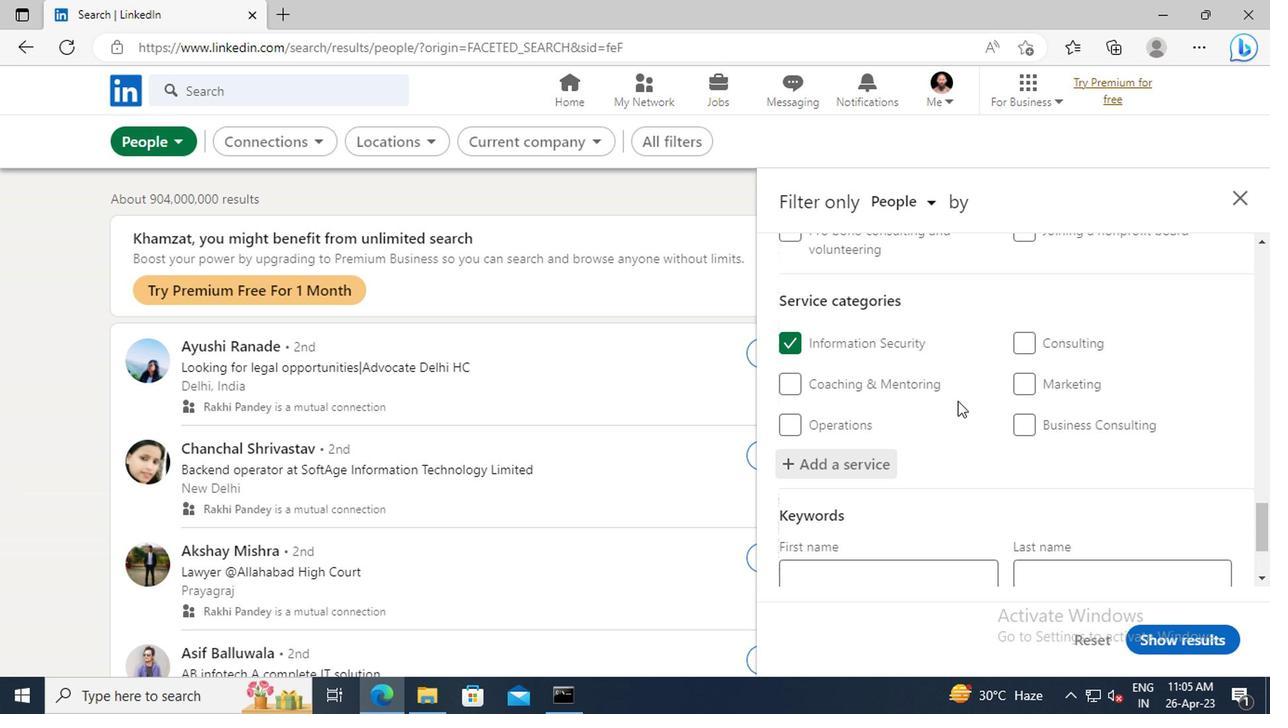 
Action: Mouse scrolled (953, 400) with delta (0, -1)
Screenshot: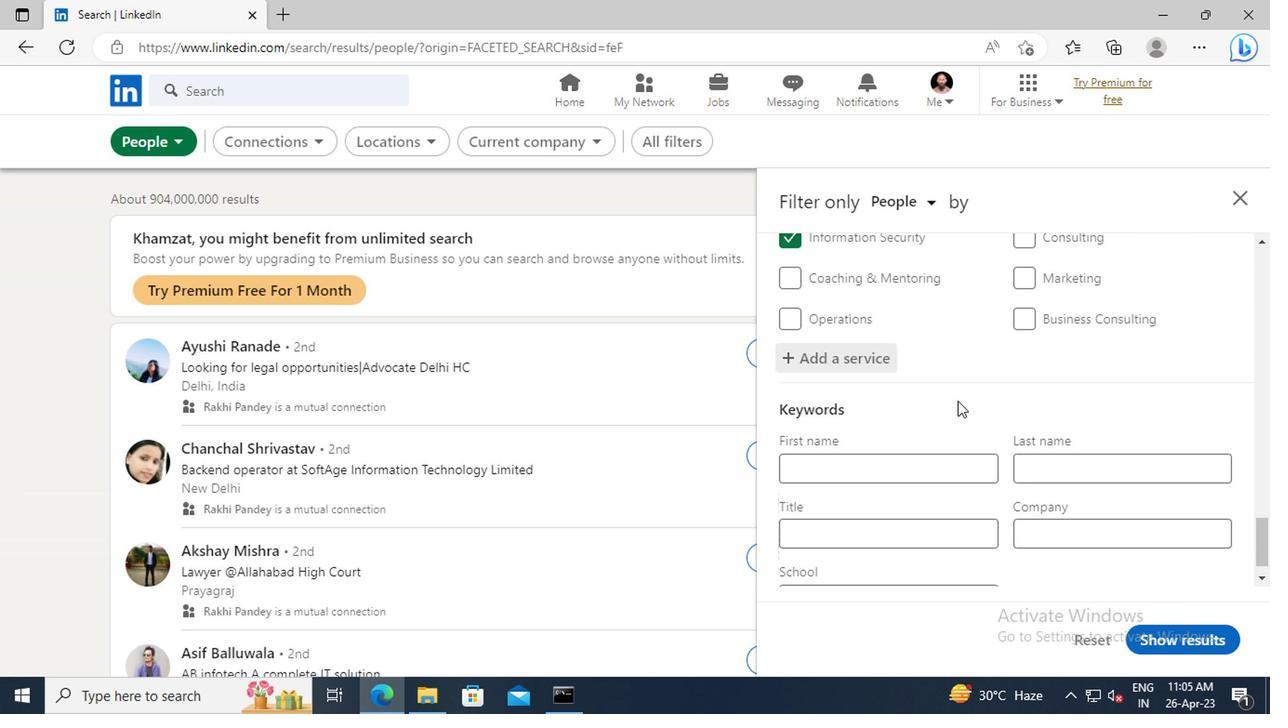 
Action: Mouse scrolled (953, 400) with delta (0, -1)
Screenshot: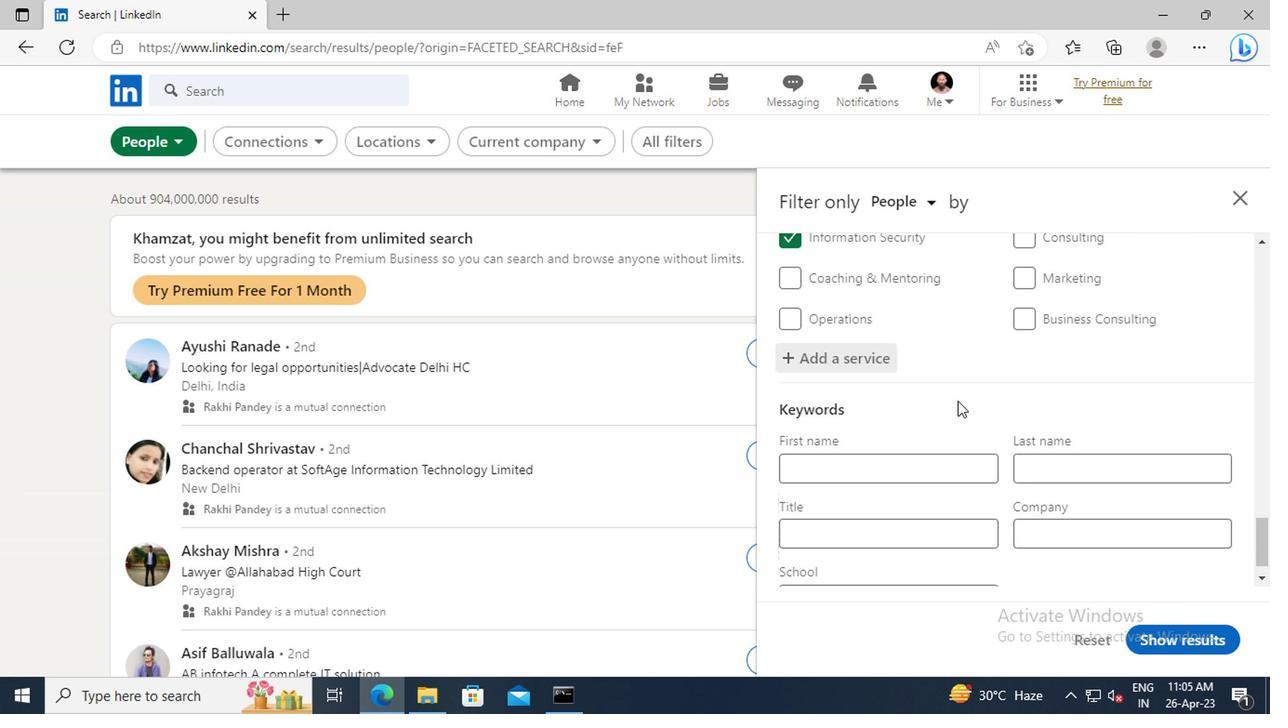 
Action: Mouse moved to (901, 502)
Screenshot: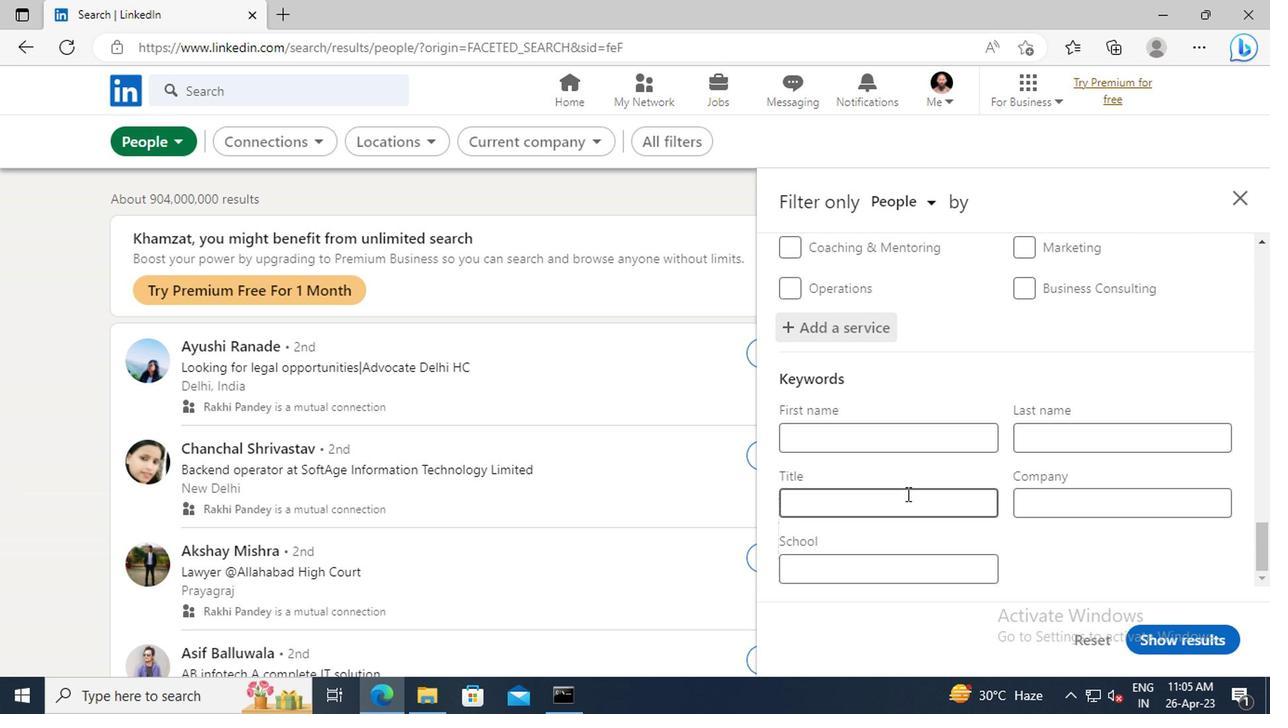 
Action: Mouse pressed left at (901, 502)
Screenshot: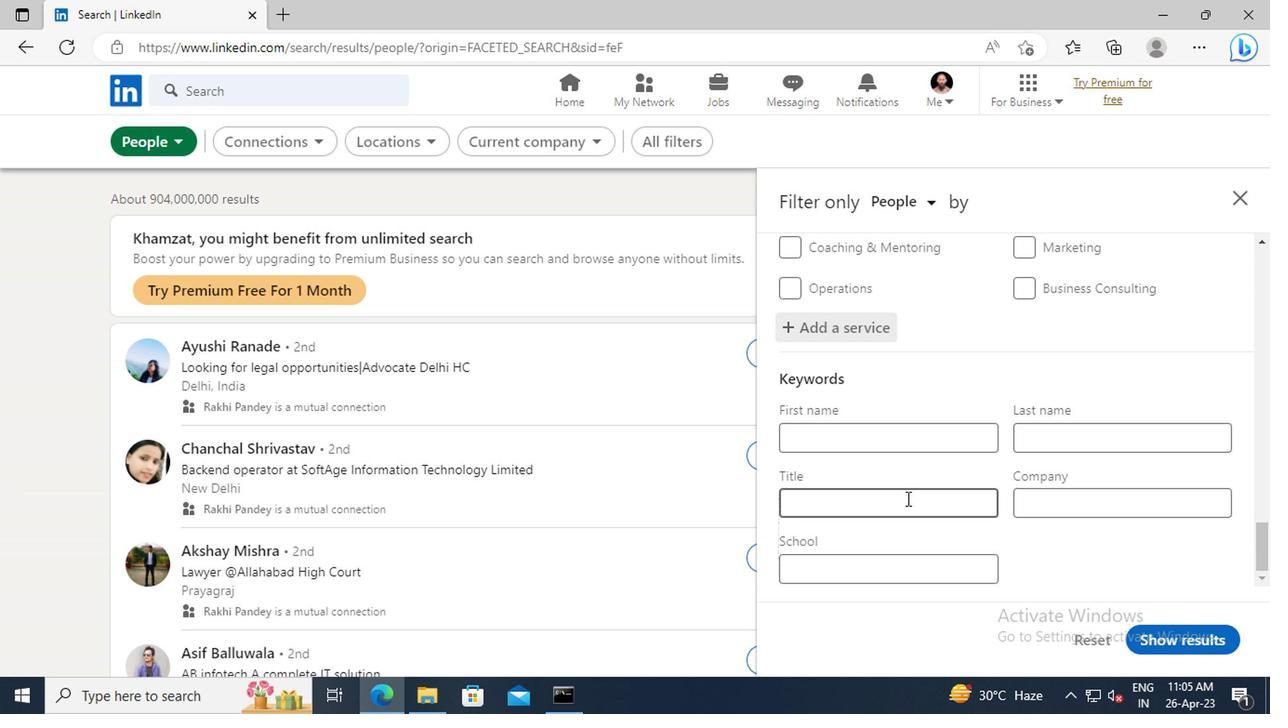 
Action: Key pressed <Key.shift>SALES<Key.space><Key.shift>REPRESENTATIVE<Key.enter>
Screenshot: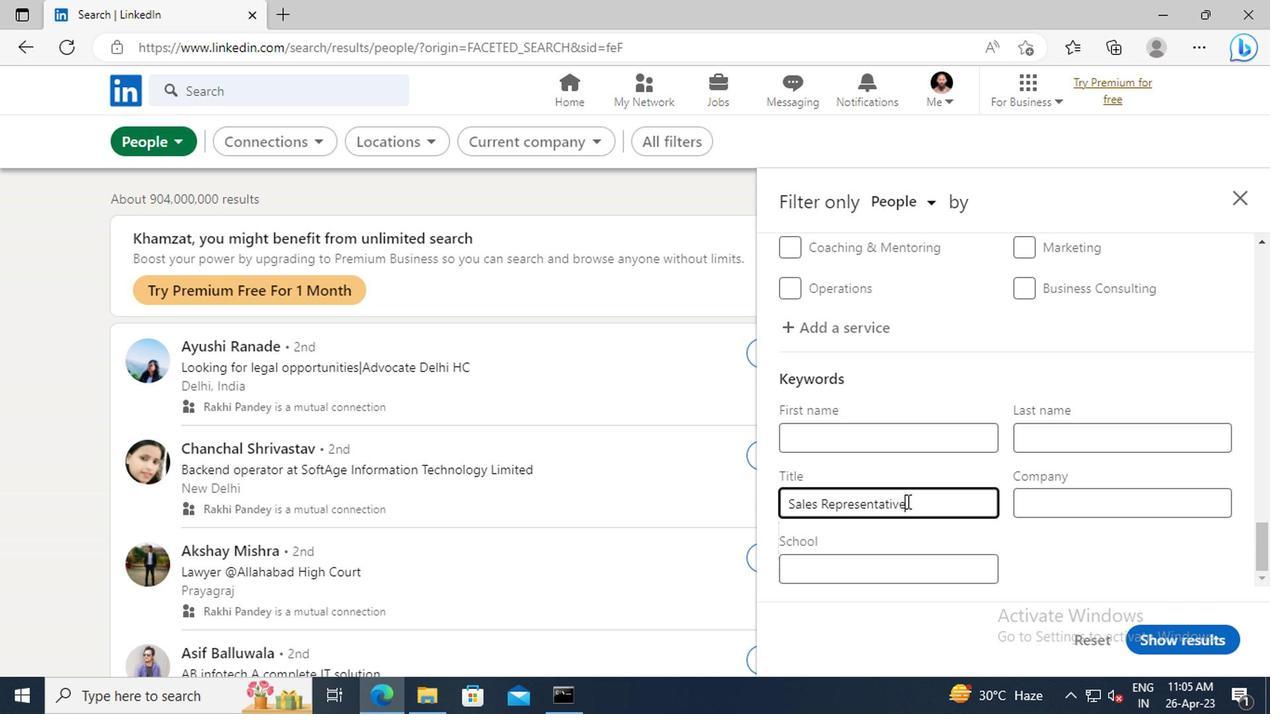 
Action: Mouse moved to (1149, 635)
Screenshot: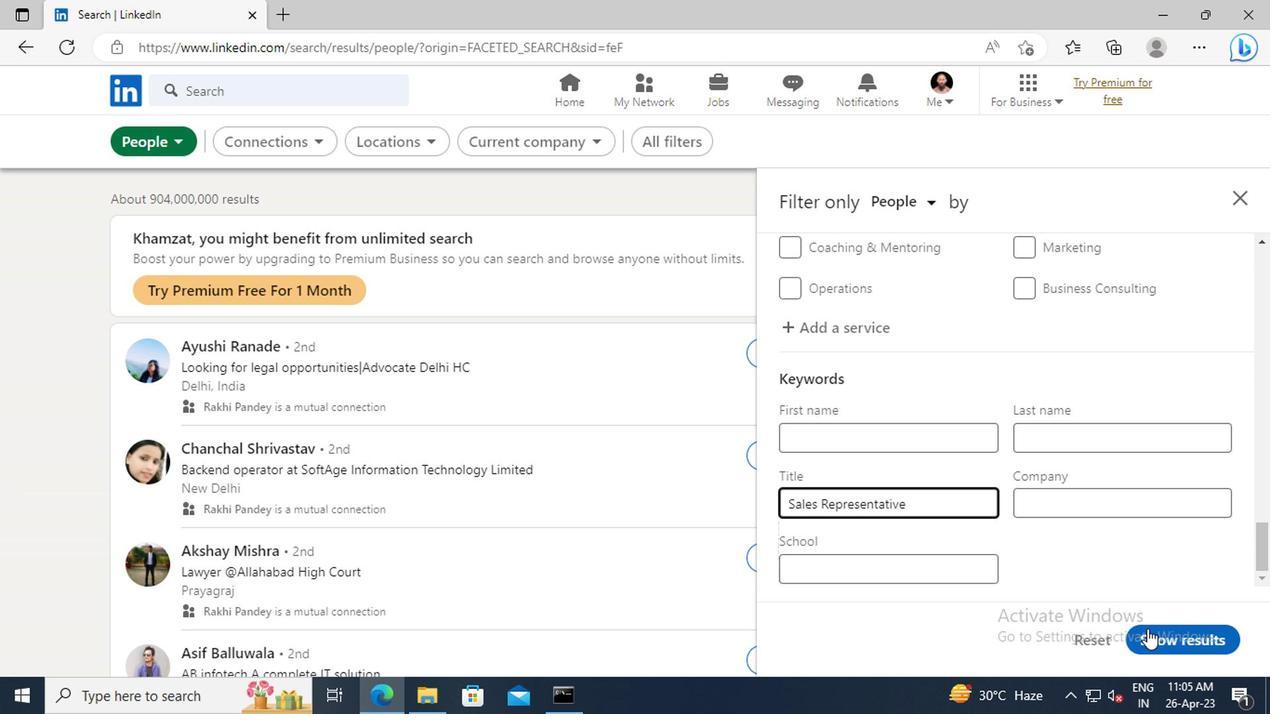 
Action: Mouse pressed left at (1149, 635)
Screenshot: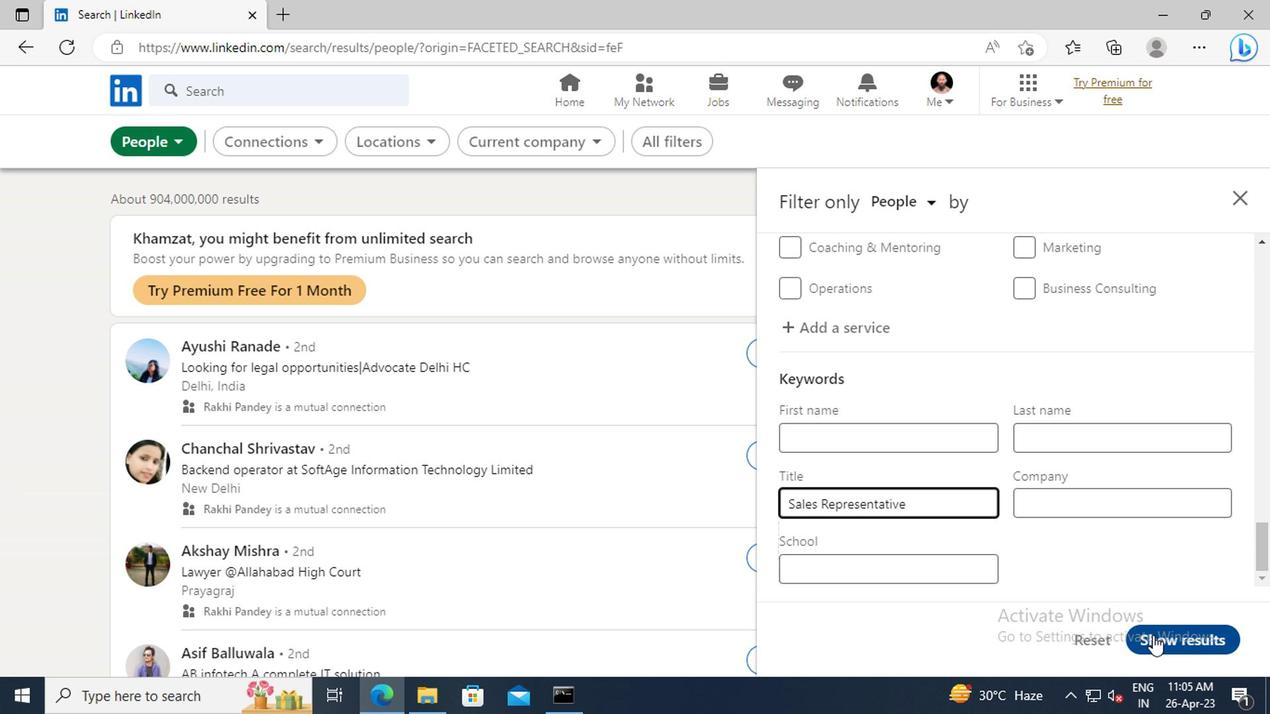 
